 Task: Search one way flight ticket for 2 adults, 2 children, 2 infants in seat in first from Ceiba: Jose Aponte De La Torre Airport to Springfield: Abraham Lincoln Capital Airport on 5-2-2023. Choice of flights is Sun country airlines. Number of bags: 2 carry on bags. Price is upto 71000. Outbound departure time preference is 21:45.
Action: Mouse moved to (223, 344)
Screenshot: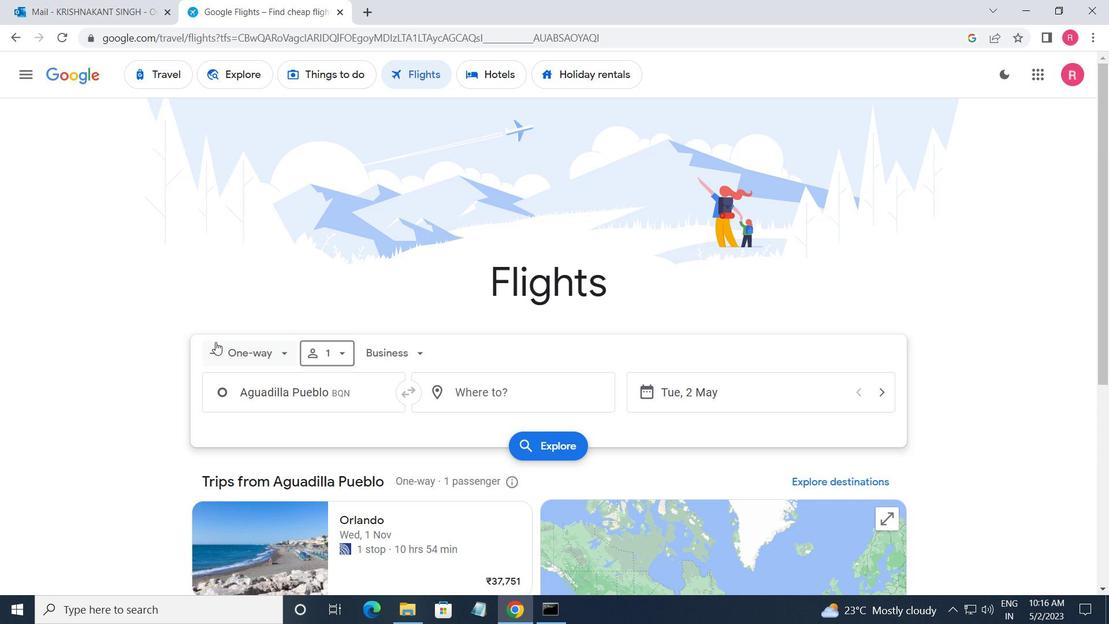 
Action: Mouse pressed left at (223, 344)
Screenshot: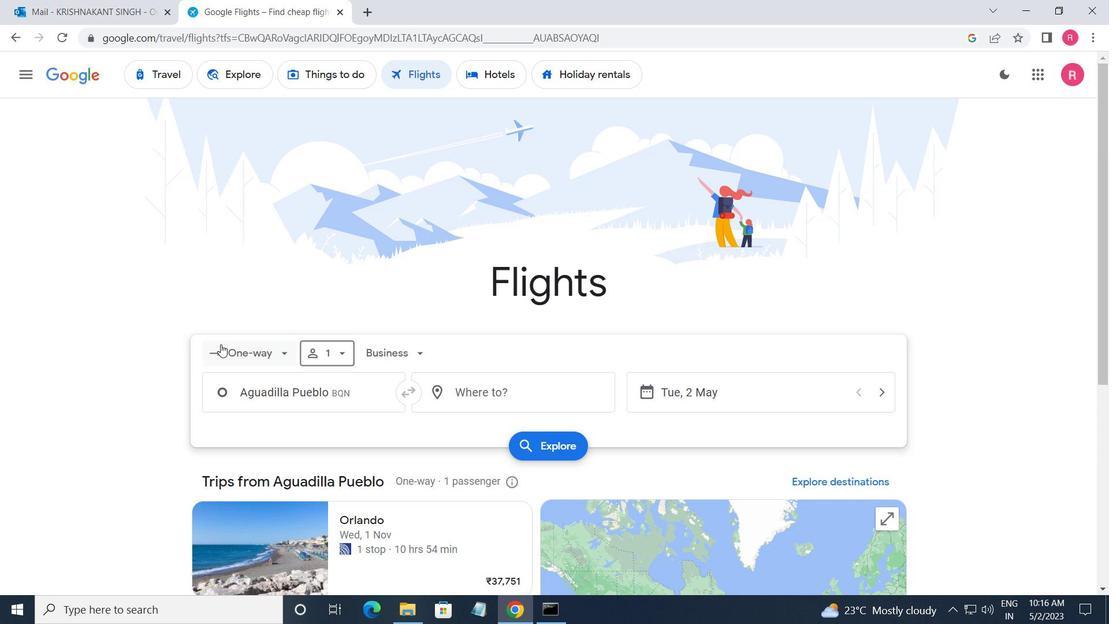 
Action: Mouse moved to (273, 426)
Screenshot: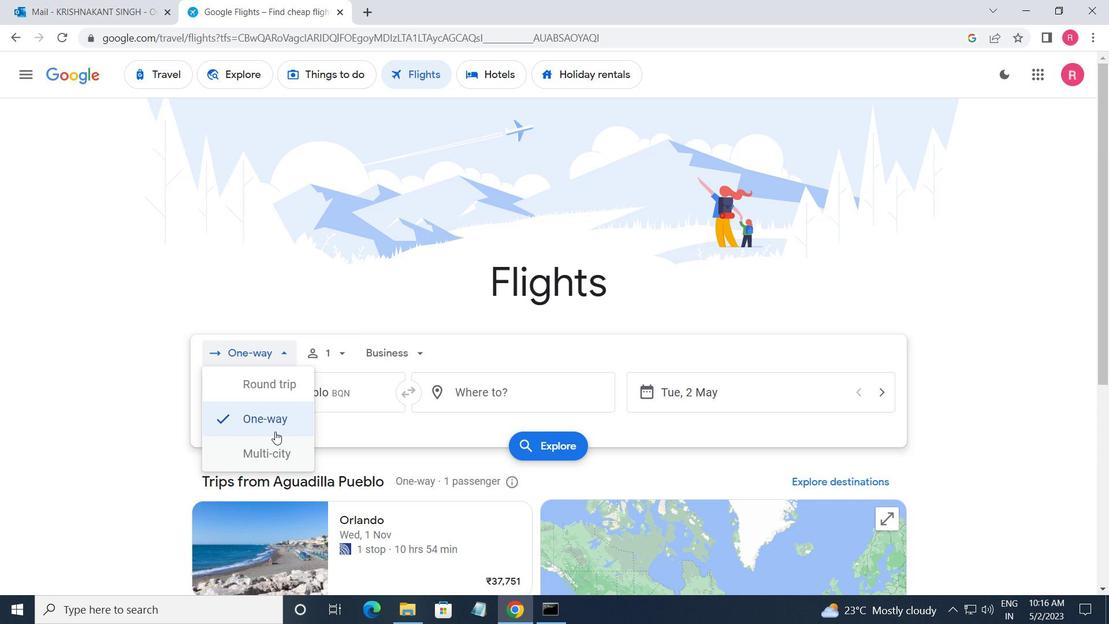 
Action: Mouse pressed left at (273, 426)
Screenshot: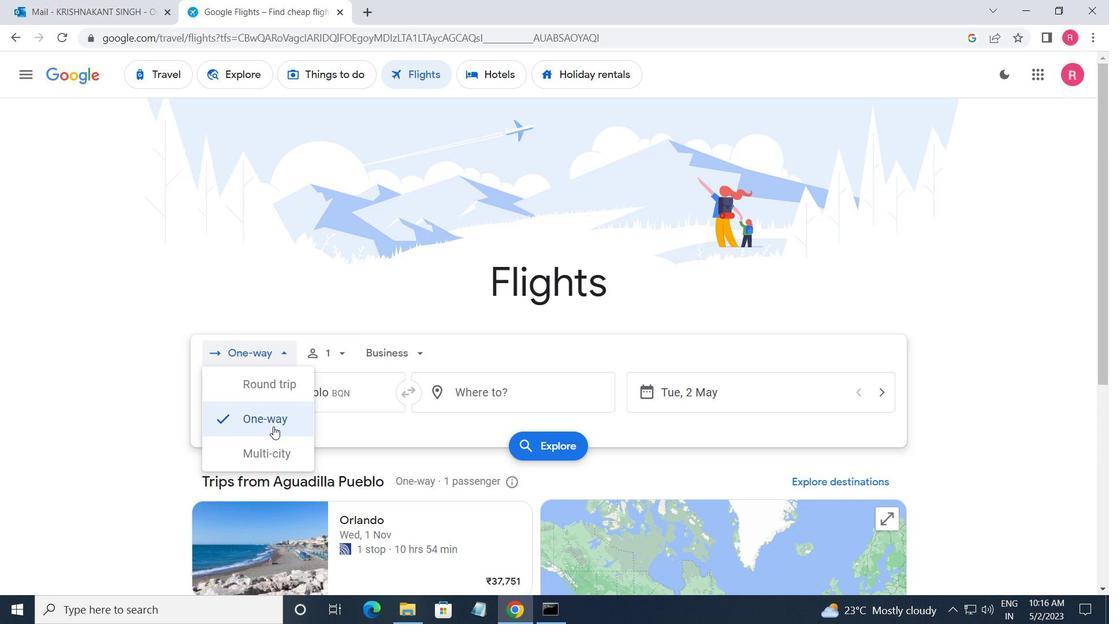 
Action: Mouse moved to (337, 357)
Screenshot: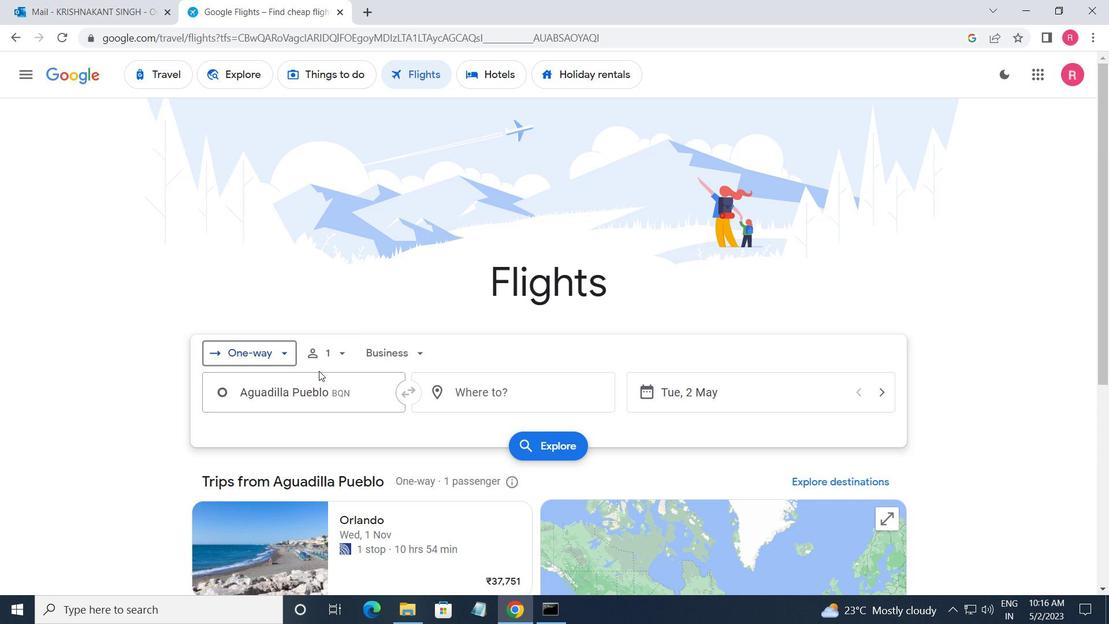 
Action: Mouse pressed left at (337, 357)
Screenshot: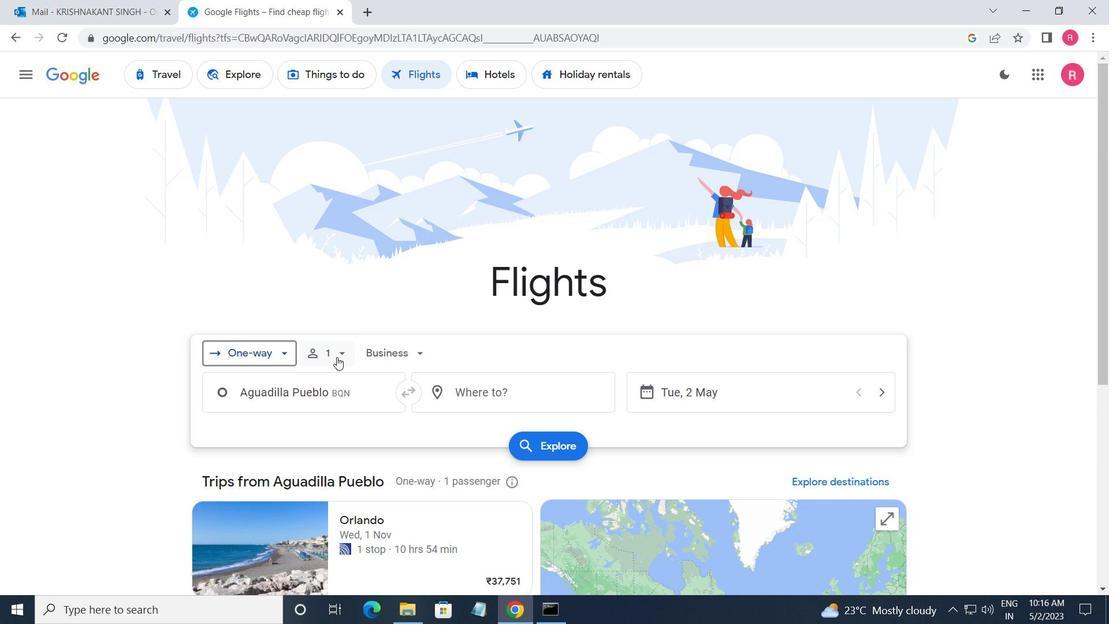 
Action: Mouse moved to (446, 395)
Screenshot: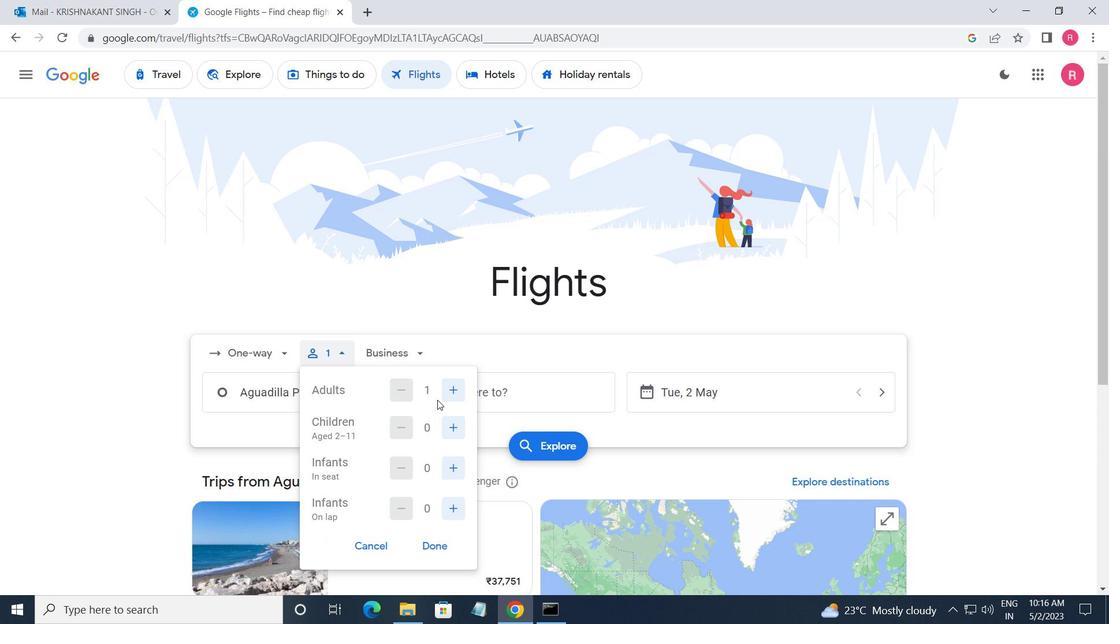 
Action: Mouse pressed left at (446, 395)
Screenshot: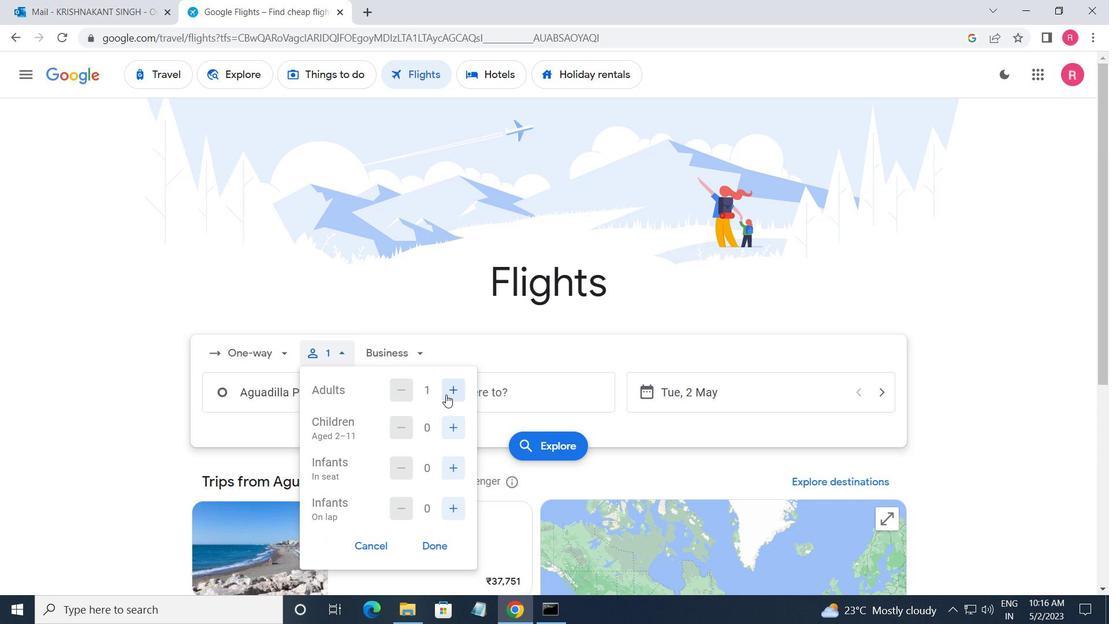 
Action: Mouse moved to (447, 429)
Screenshot: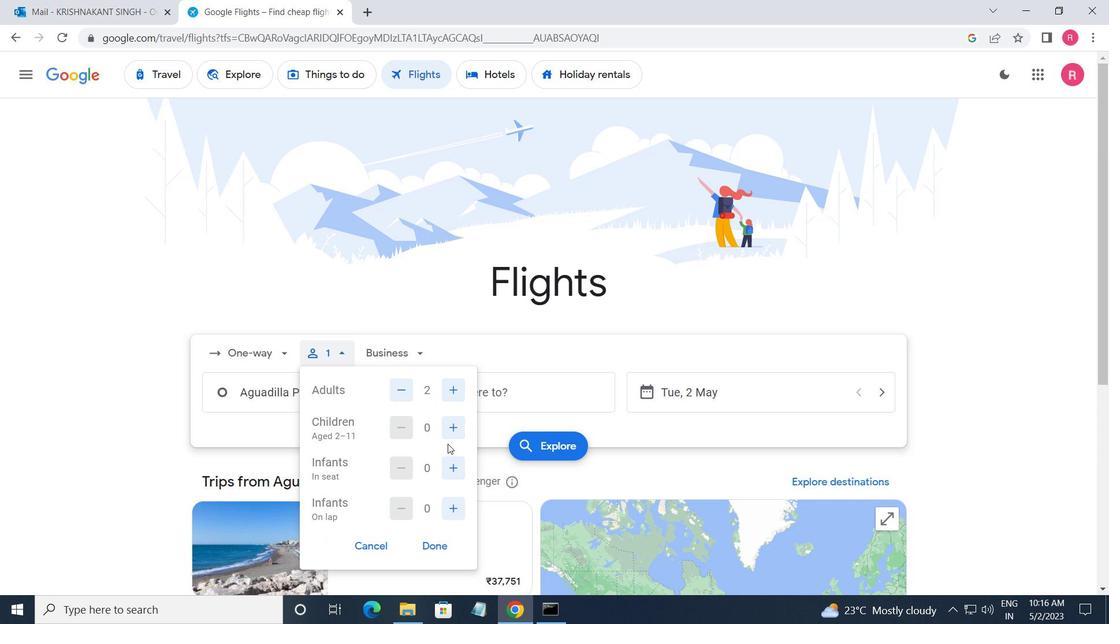 
Action: Mouse pressed left at (447, 429)
Screenshot: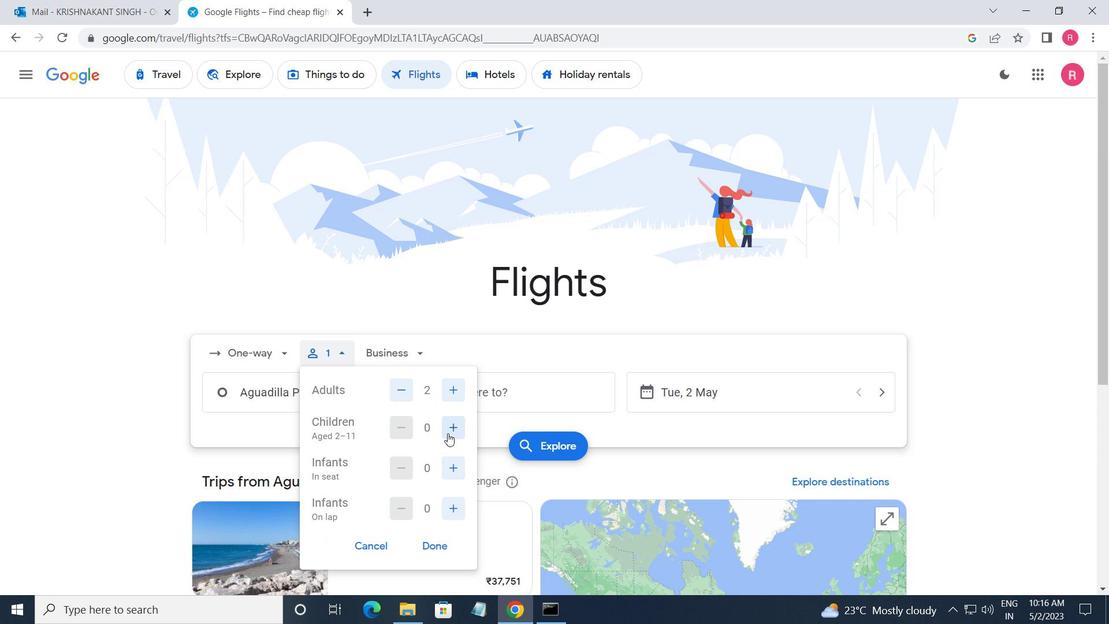 
Action: Mouse moved to (447, 429)
Screenshot: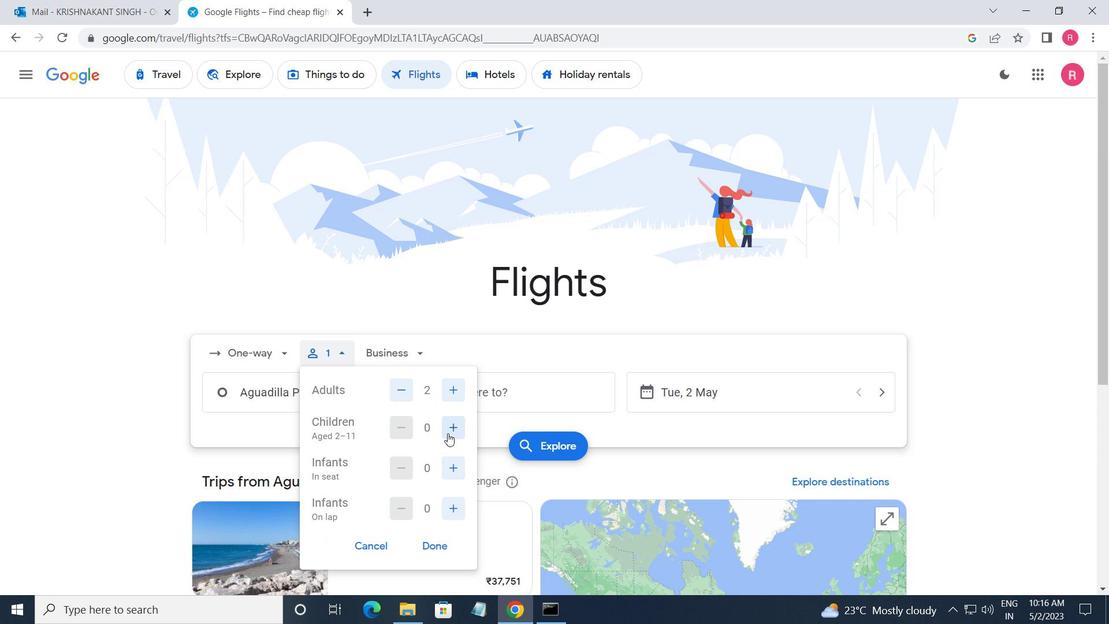 
Action: Mouse pressed left at (447, 429)
Screenshot: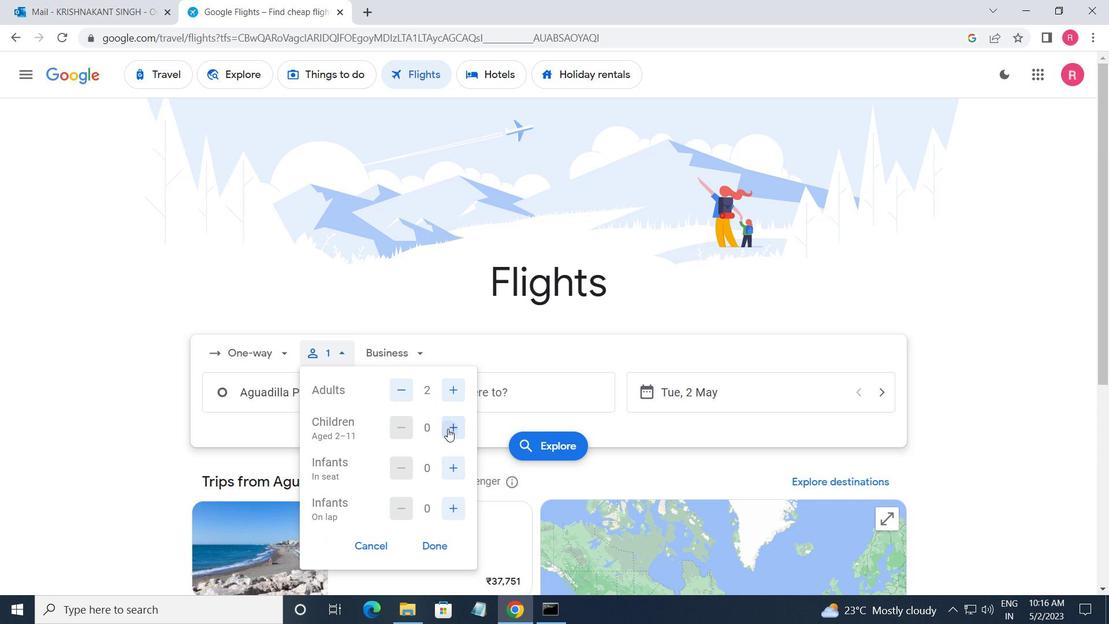 
Action: Mouse moved to (453, 460)
Screenshot: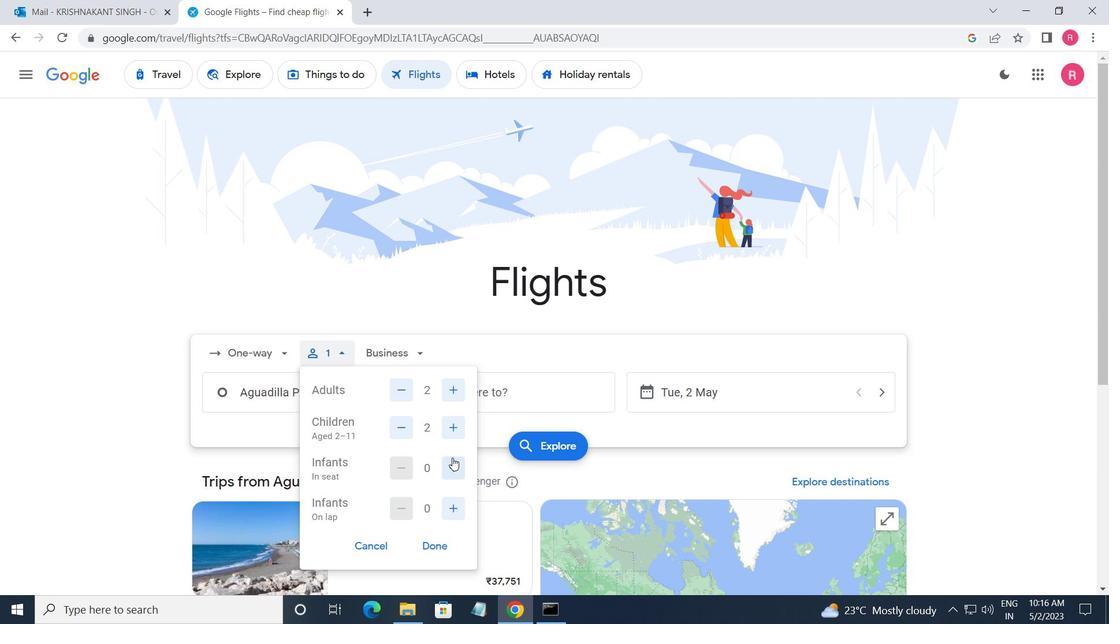 
Action: Mouse pressed left at (453, 460)
Screenshot: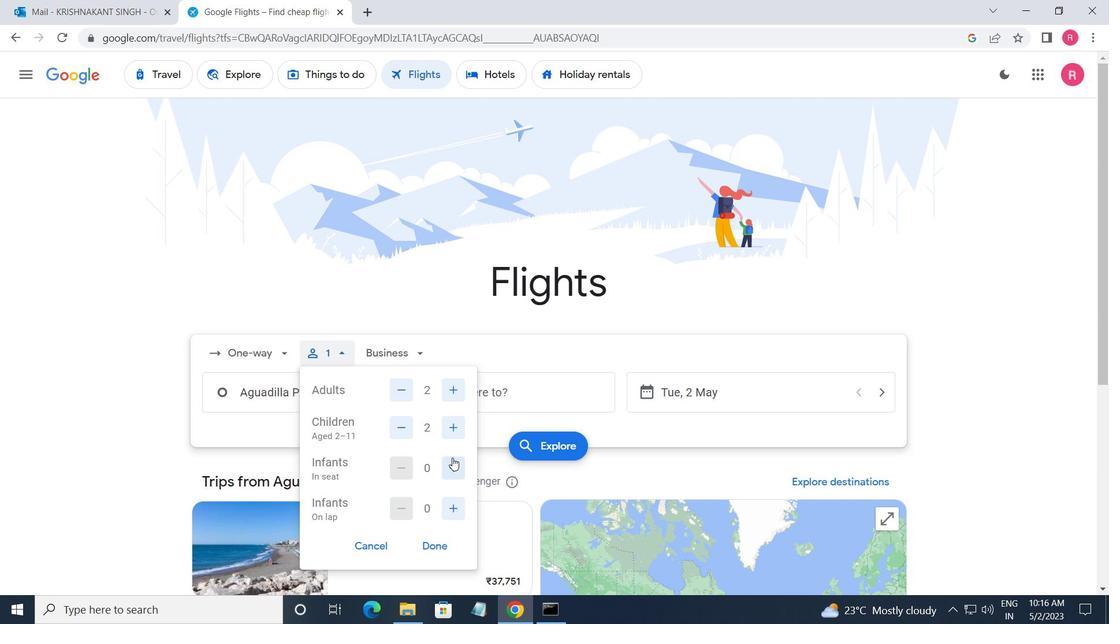 
Action: Mouse pressed left at (453, 460)
Screenshot: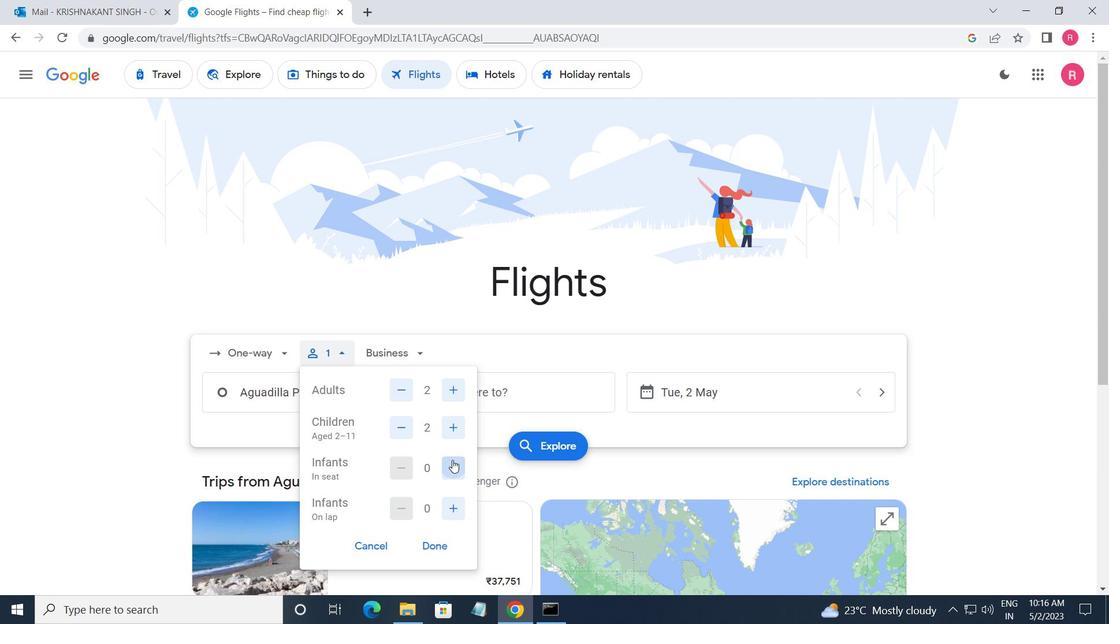 
Action: Mouse moved to (366, 336)
Screenshot: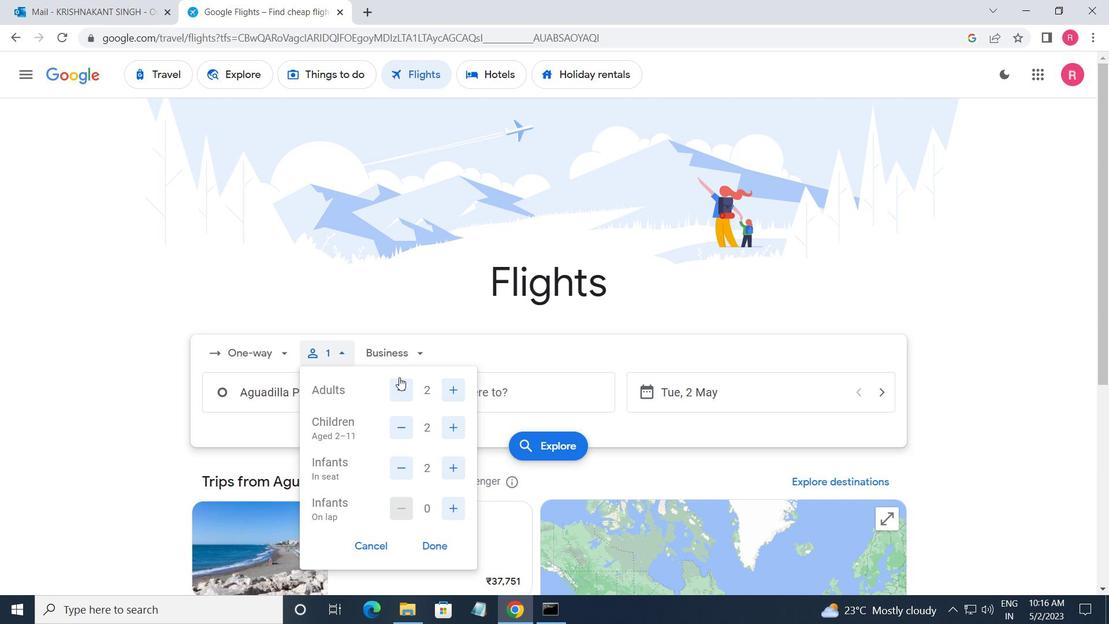 
Action: Mouse pressed left at (366, 336)
Screenshot: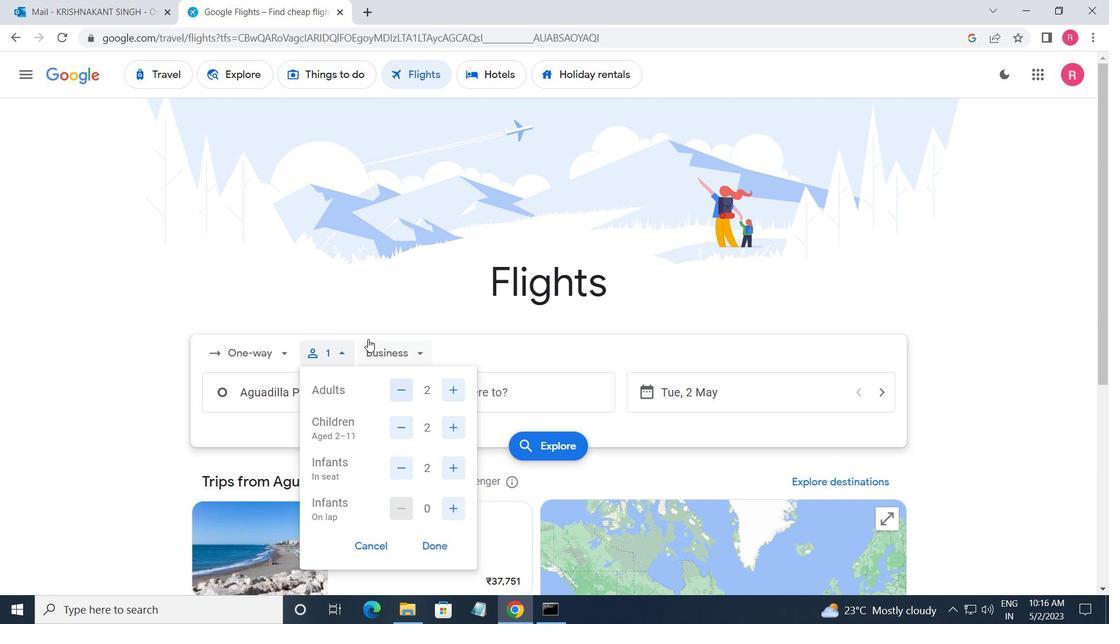 
Action: Mouse moved to (427, 477)
Screenshot: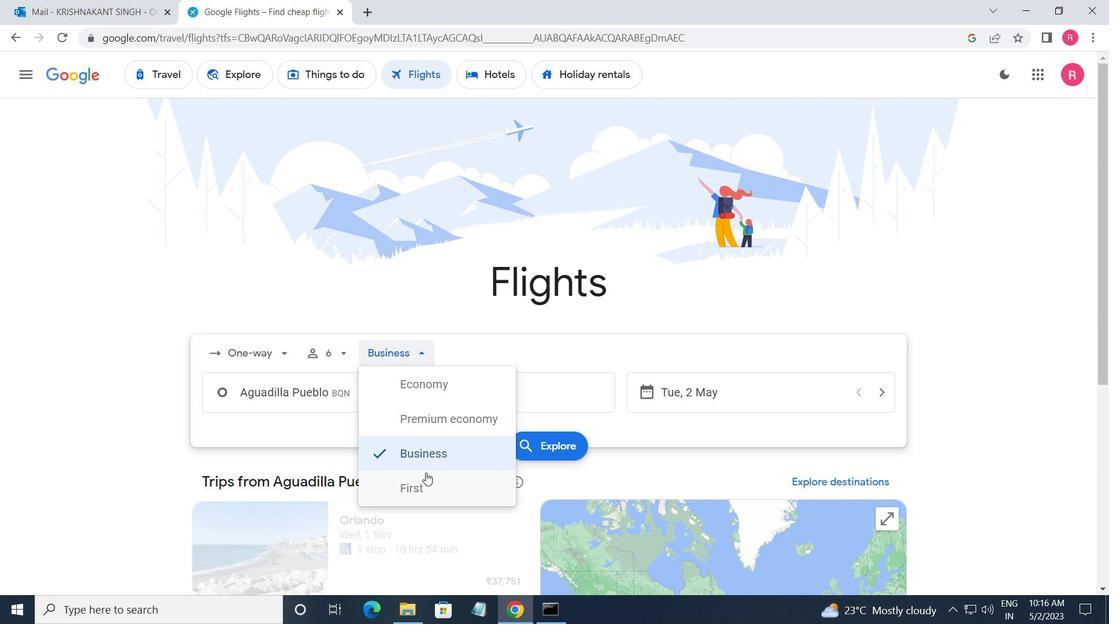 
Action: Mouse pressed left at (427, 477)
Screenshot: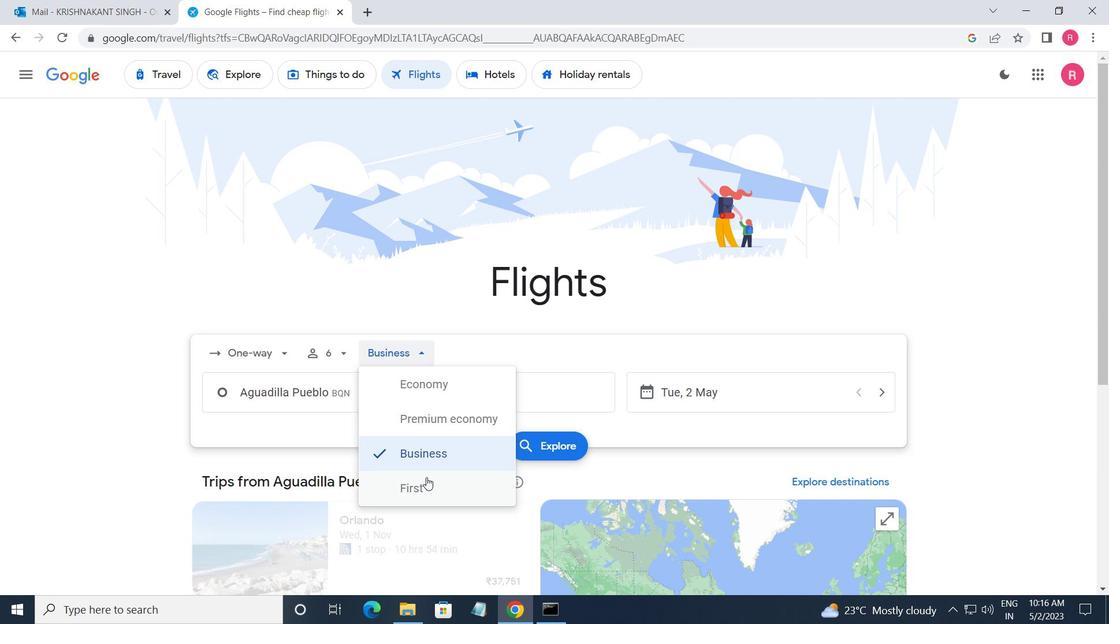 
Action: Mouse moved to (354, 405)
Screenshot: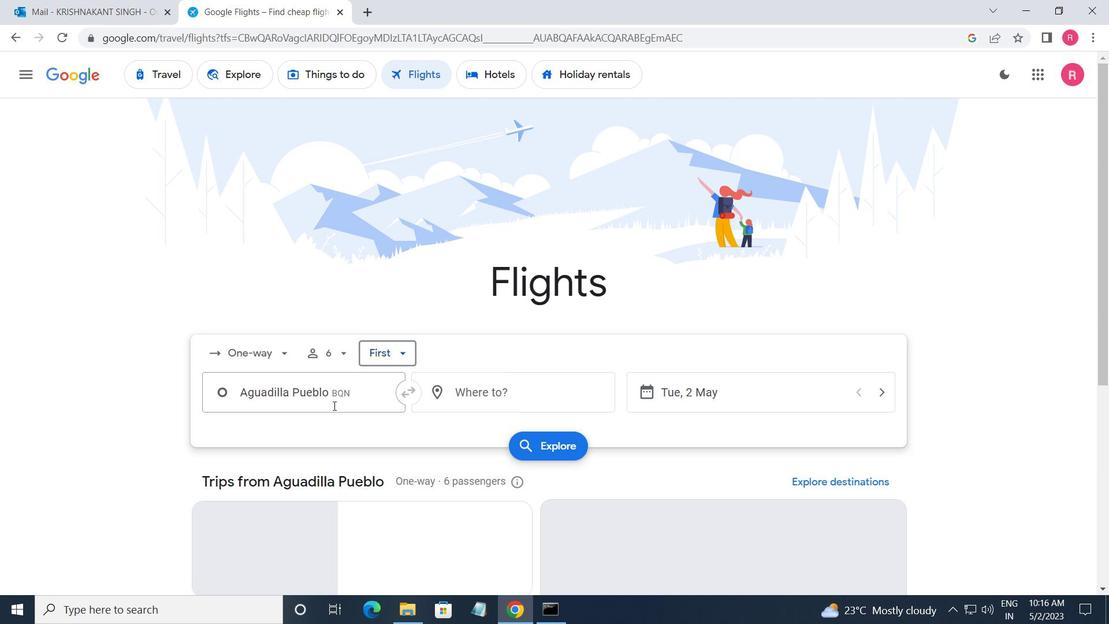 
Action: Mouse pressed left at (354, 405)
Screenshot: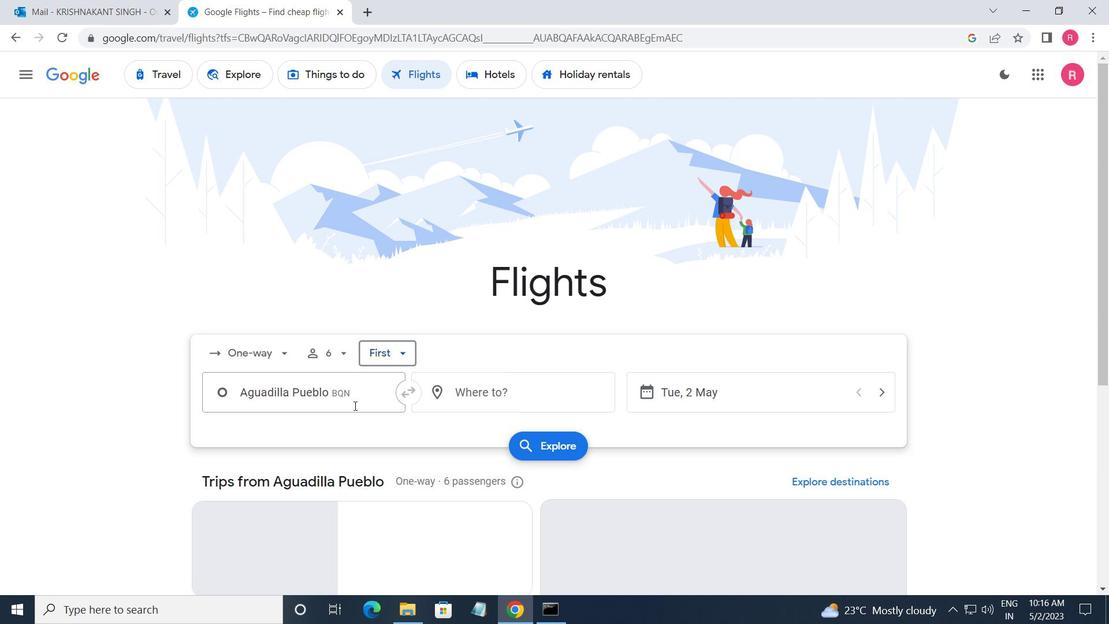 
Action: Key pressed <Key.shift_r>Jos<Key.space><Key.shift>APONT<Key.backspace><Key.backspace>
Screenshot: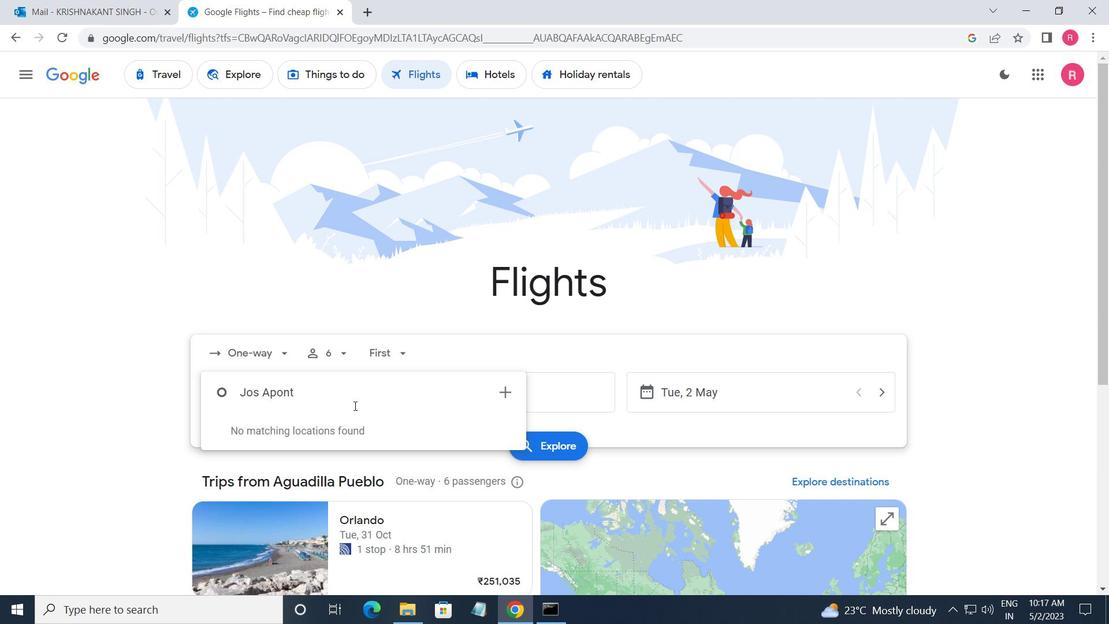 
Action: Mouse moved to (354, 434)
Screenshot: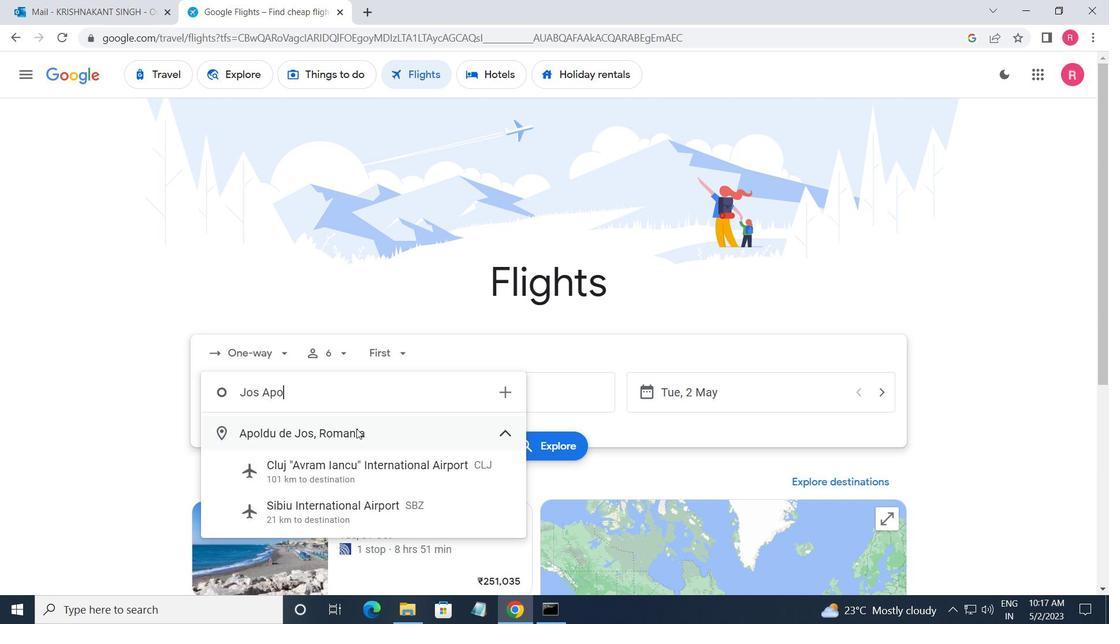 
Action: Mouse pressed left at (354, 434)
Screenshot: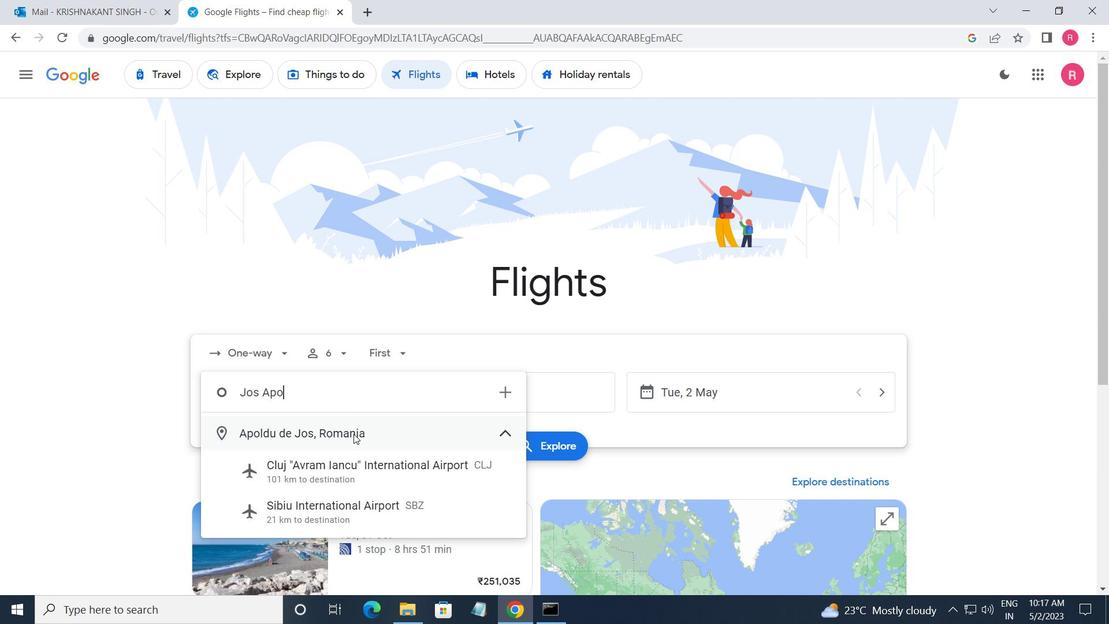 
Action: Mouse moved to (499, 388)
Screenshot: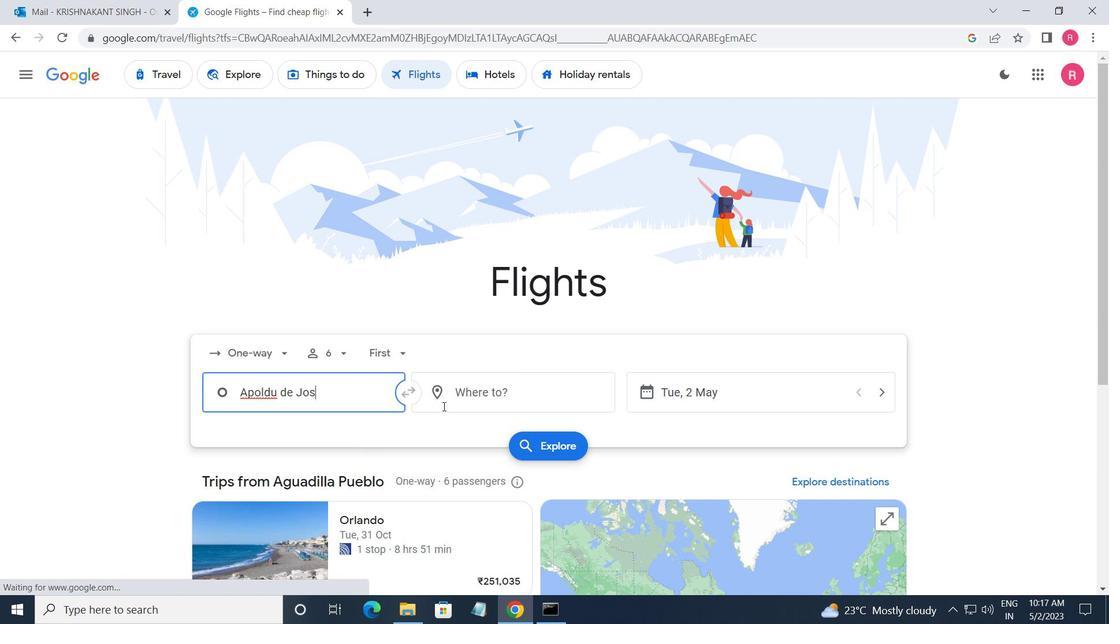 
Action: Mouse pressed left at (499, 388)
Screenshot: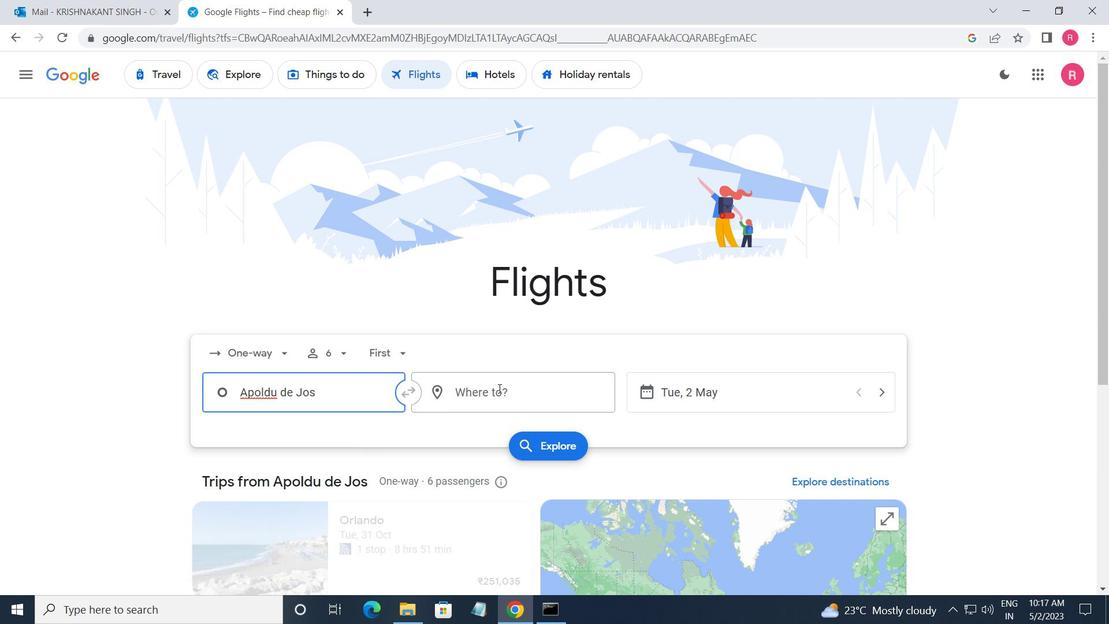 
Action: Mouse moved to (529, 533)
Screenshot: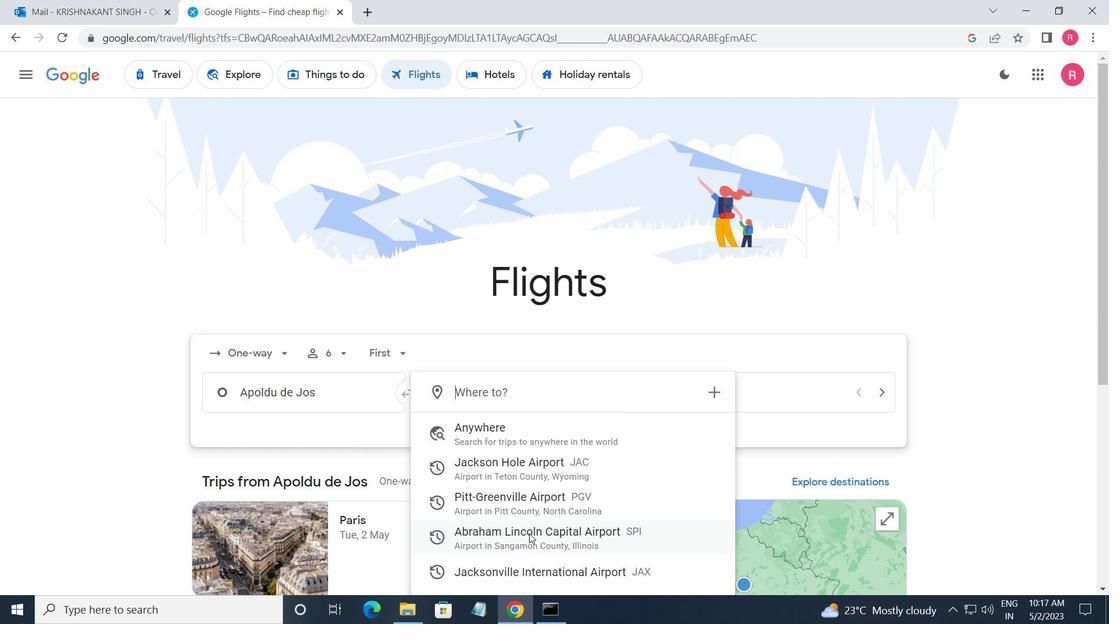 
Action: Mouse pressed left at (529, 533)
Screenshot: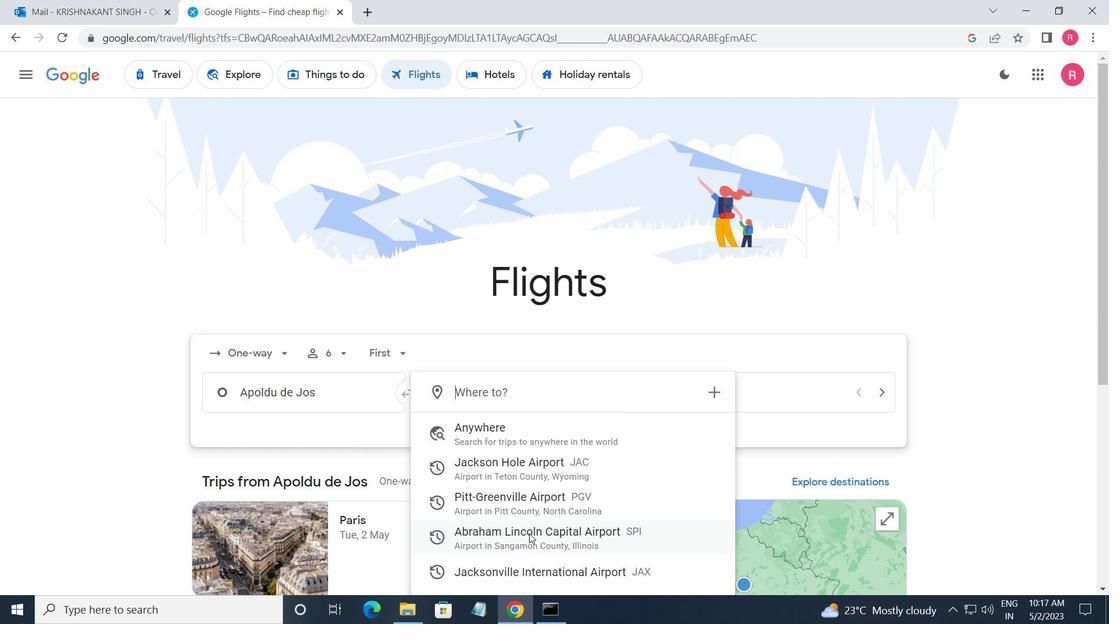 
Action: Mouse moved to (718, 390)
Screenshot: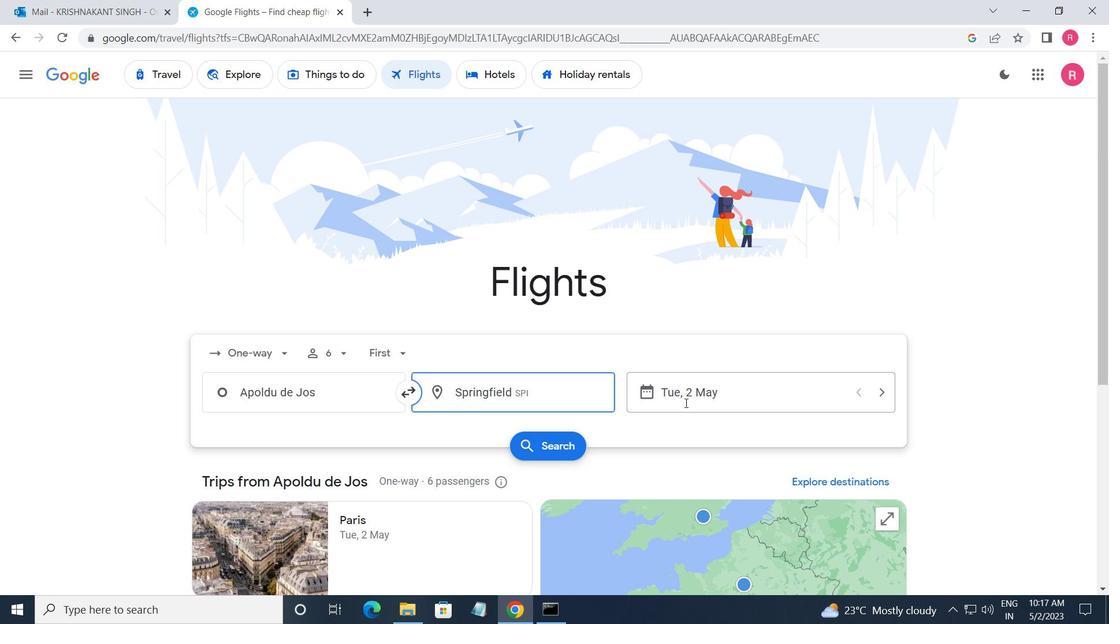 
Action: Mouse pressed left at (718, 390)
Screenshot: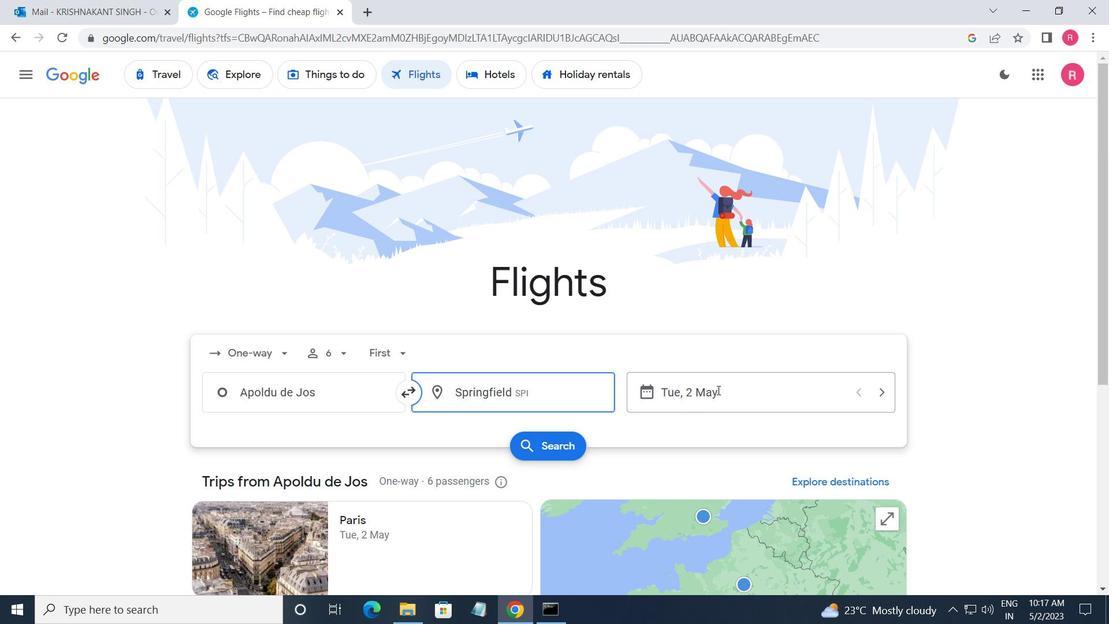 
Action: Mouse moved to (432, 328)
Screenshot: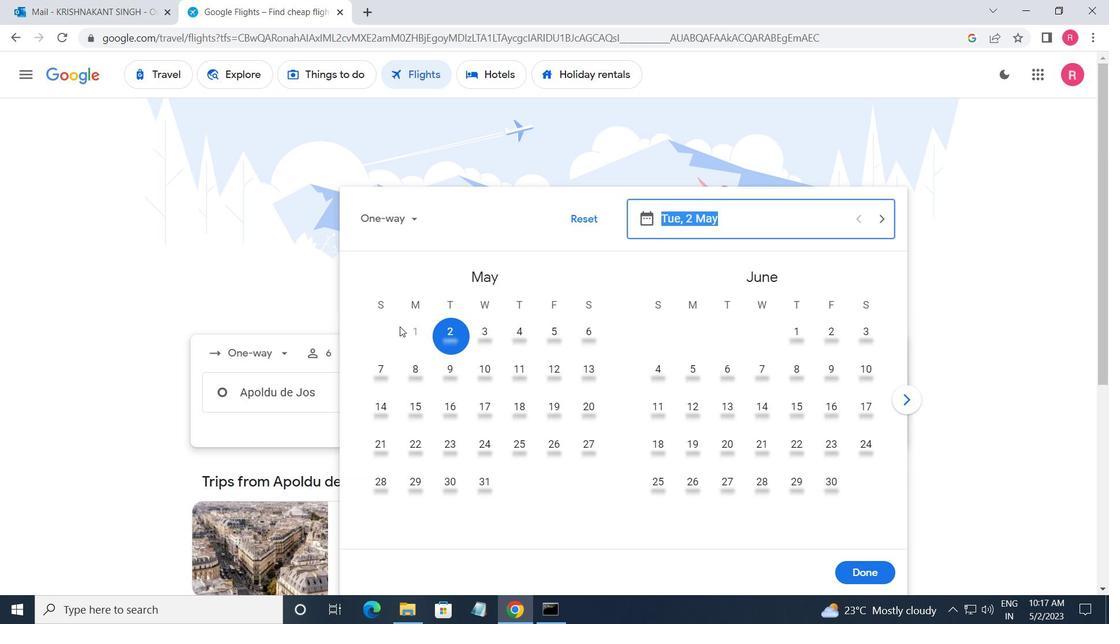 
Action: Mouse pressed left at (432, 328)
Screenshot: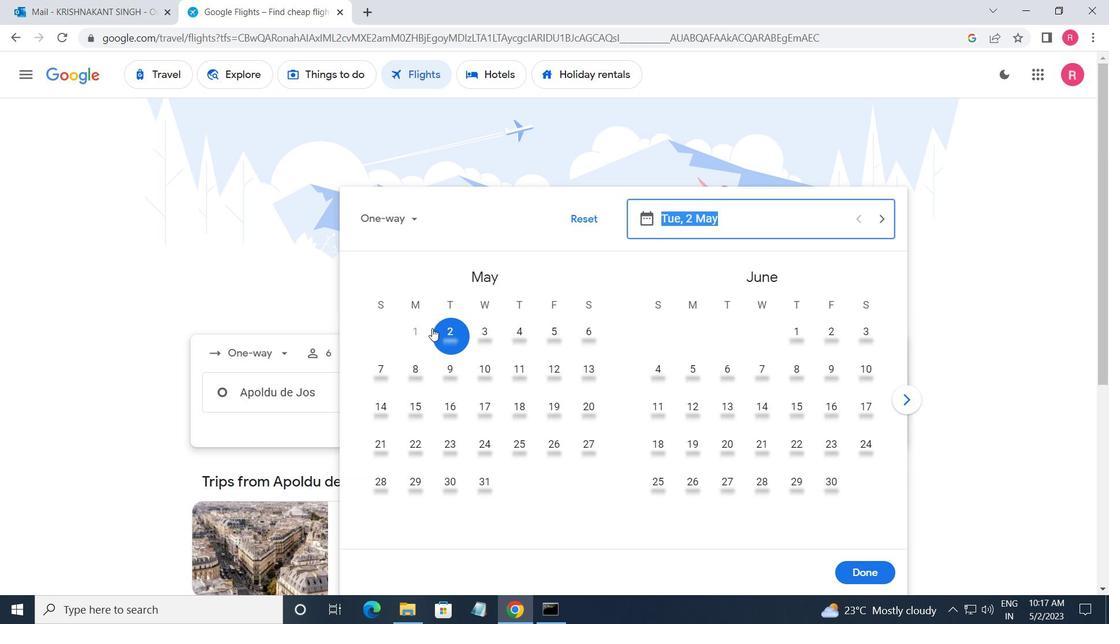 
Action: Mouse moved to (888, 570)
Screenshot: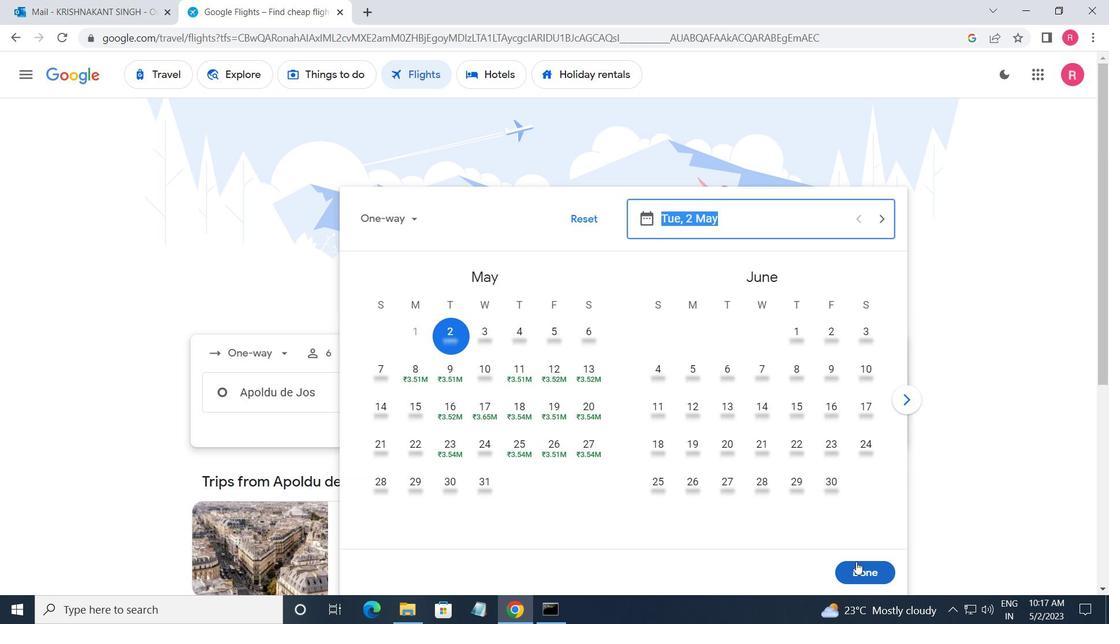 
Action: Mouse pressed left at (888, 570)
Screenshot: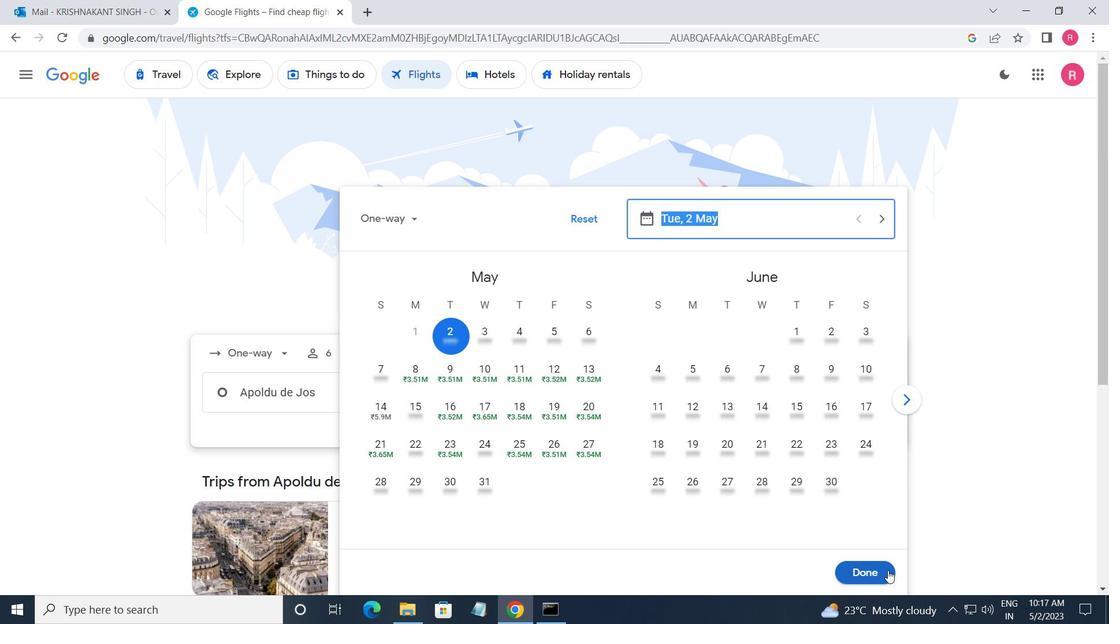 
Action: Mouse moved to (536, 437)
Screenshot: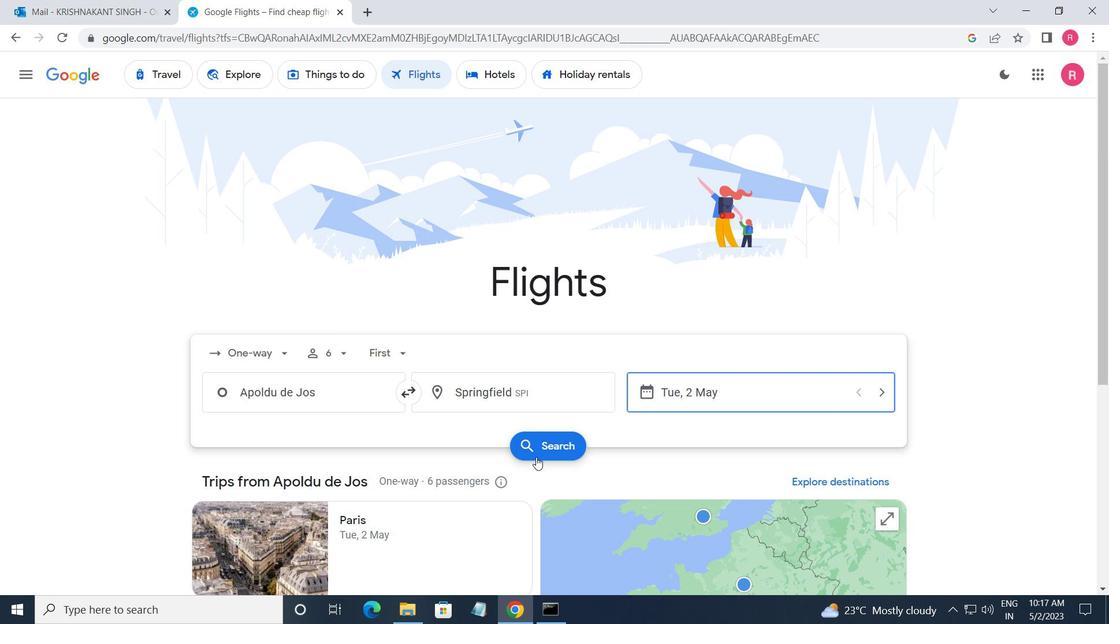 
Action: Mouse pressed left at (536, 437)
Screenshot: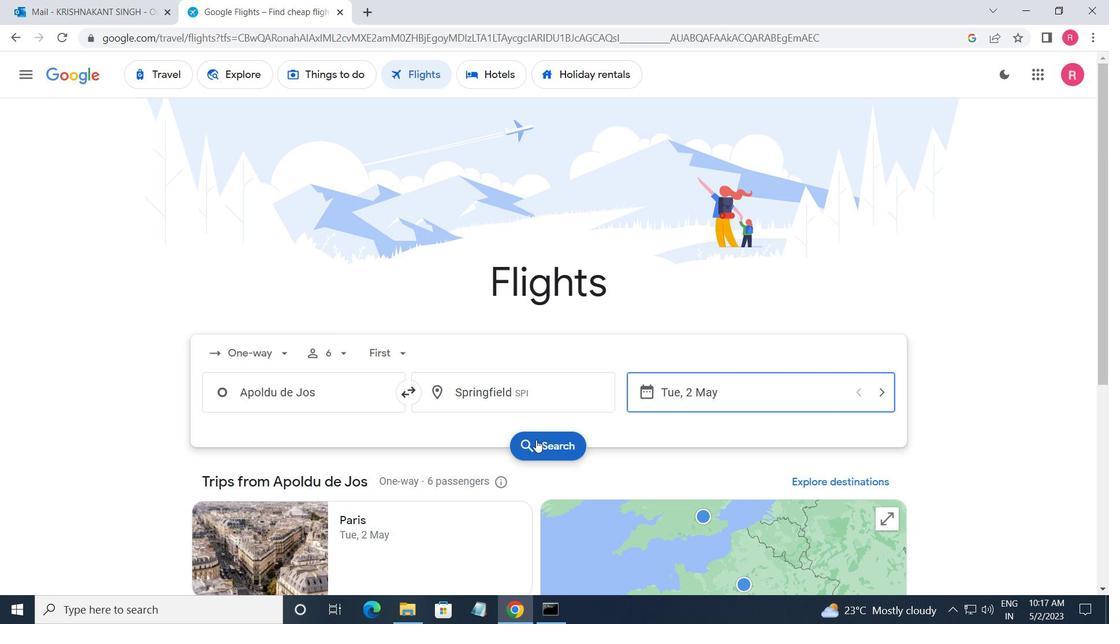
Action: Mouse moved to (200, 214)
Screenshot: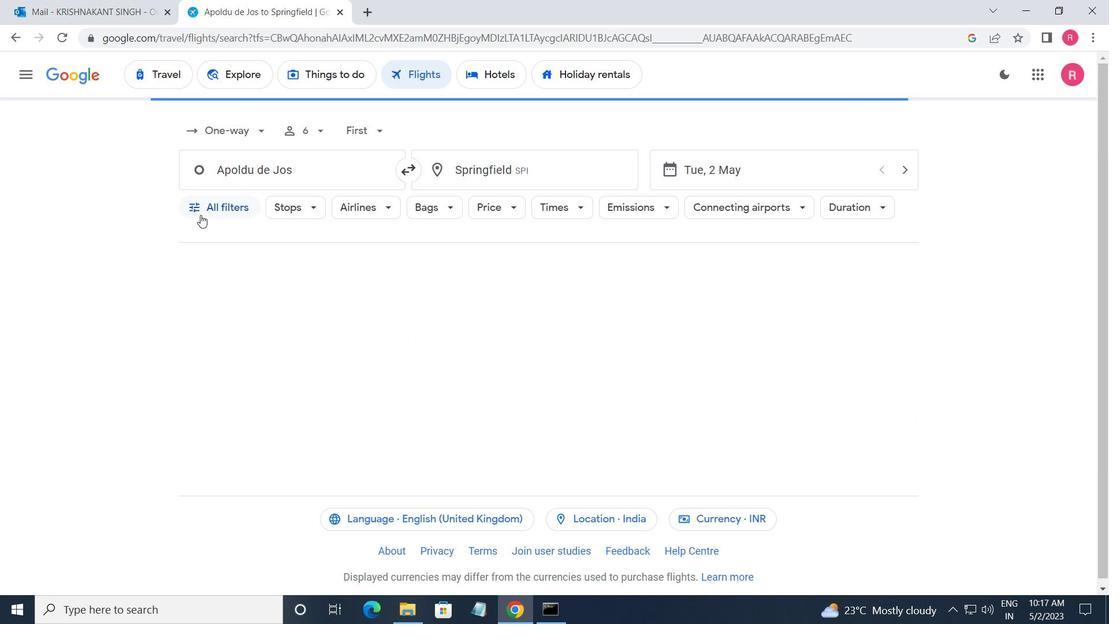 
Action: Mouse pressed left at (200, 214)
Screenshot: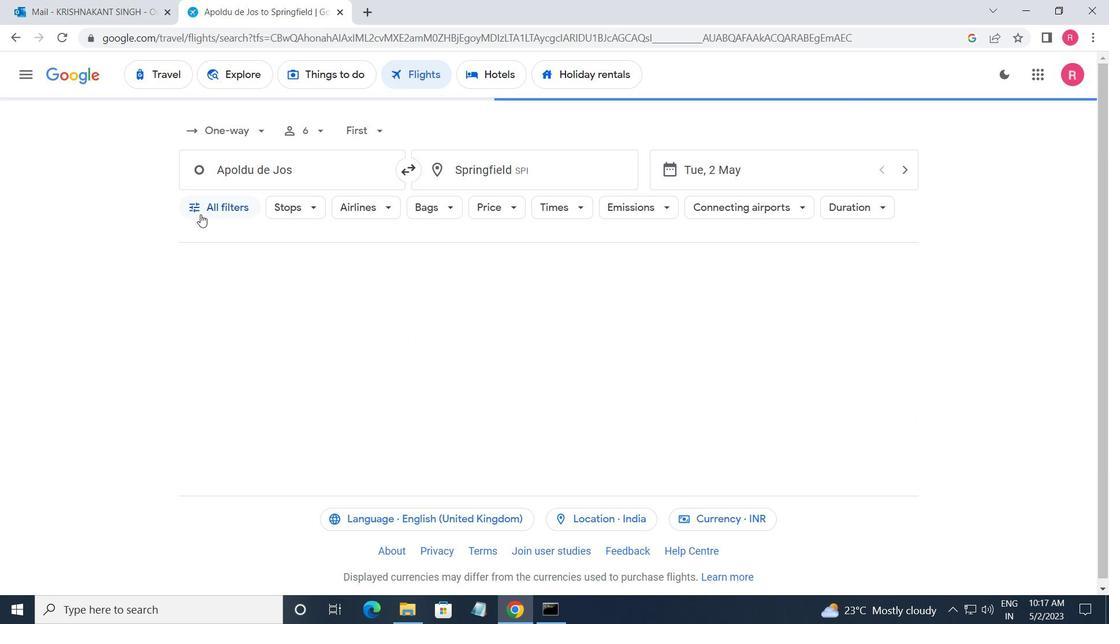 
Action: Mouse moved to (238, 341)
Screenshot: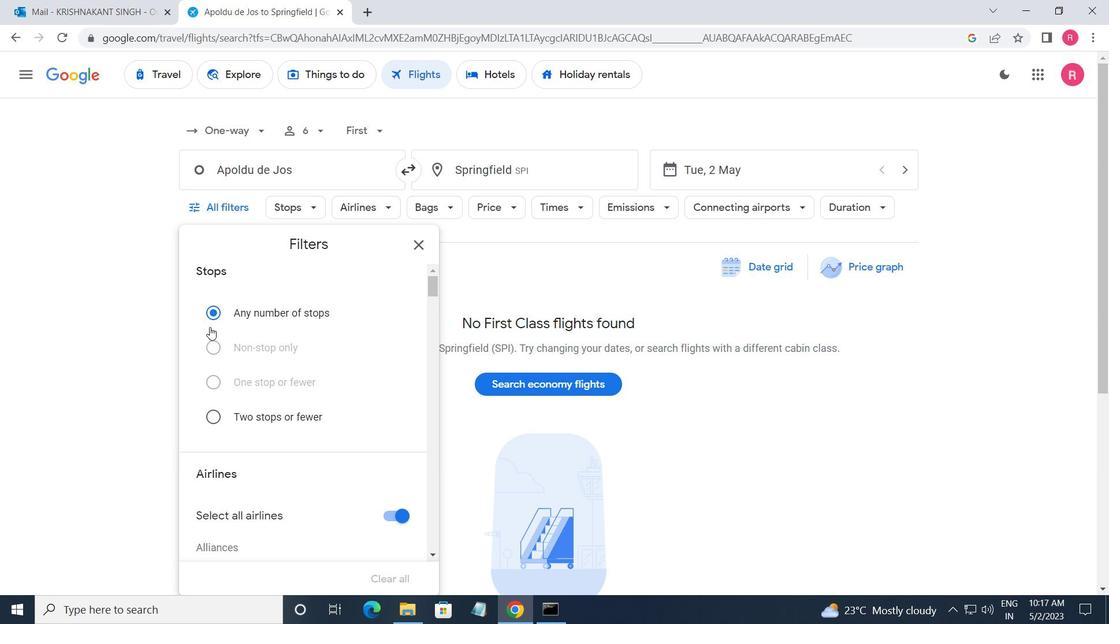 
Action: Mouse scrolled (238, 340) with delta (0, 0)
Screenshot: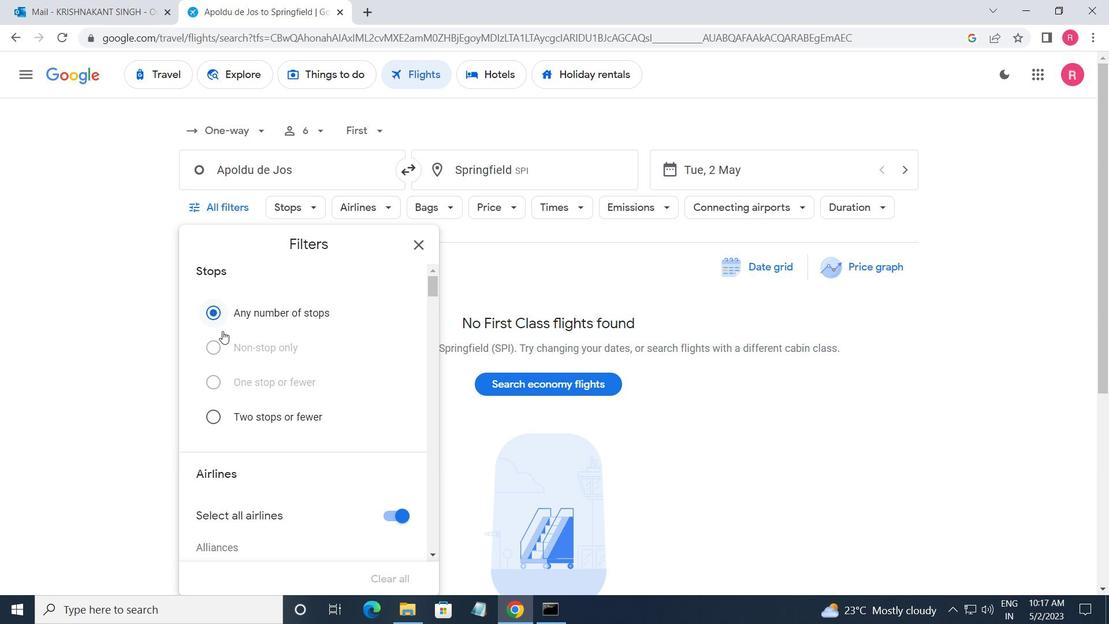 
Action: Mouse scrolled (238, 340) with delta (0, 0)
Screenshot: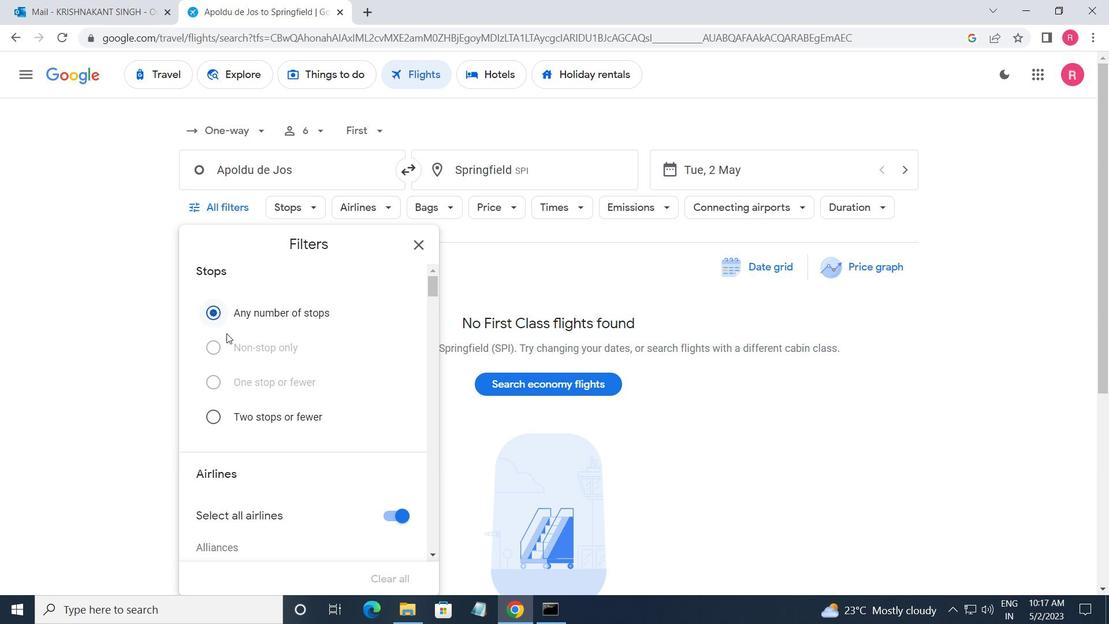 
Action: Mouse scrolled (238, 340) with delta (0, 0)
Screenshot: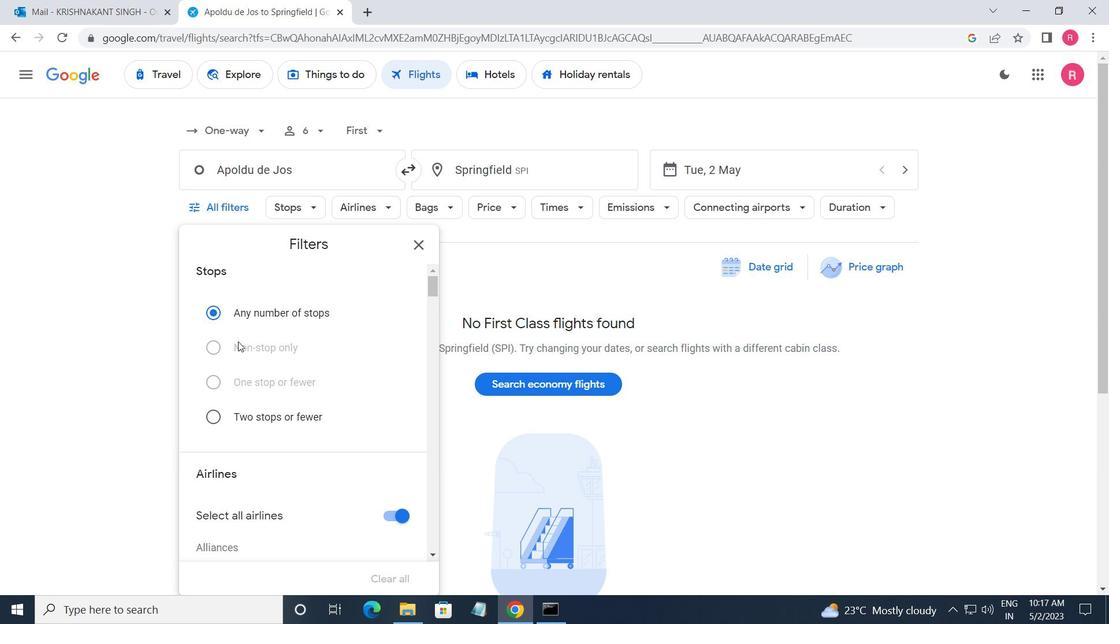 
Action: Mouse scrolled (238, 340) with delta (0, 0)
Screenshot: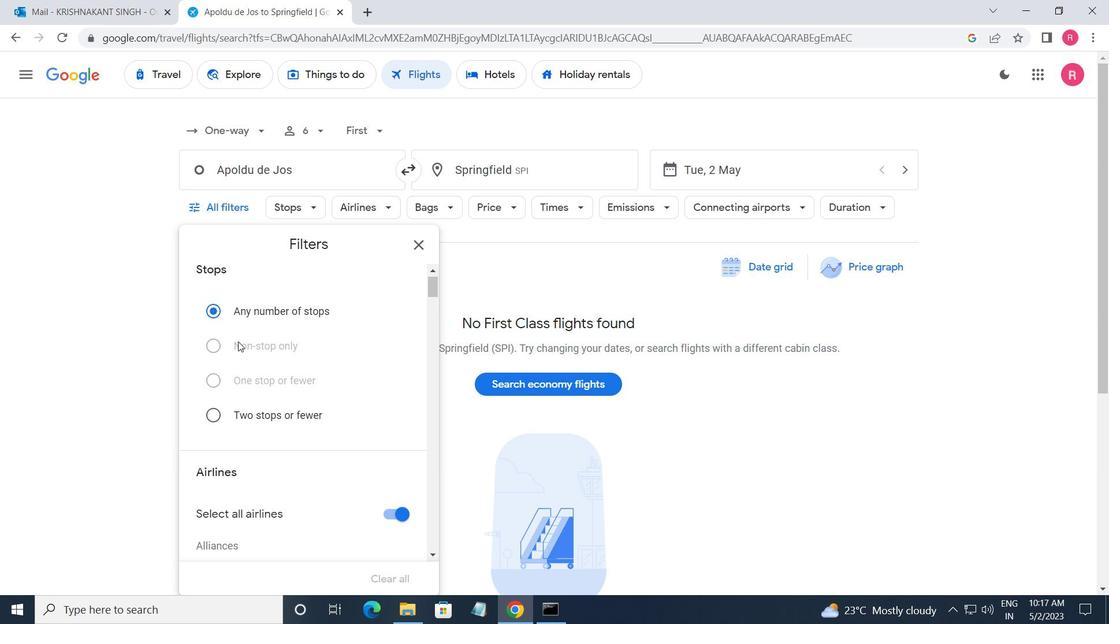 
Action: Mouse scrolled (238, 340) with delta (0, 0)
Screenshot: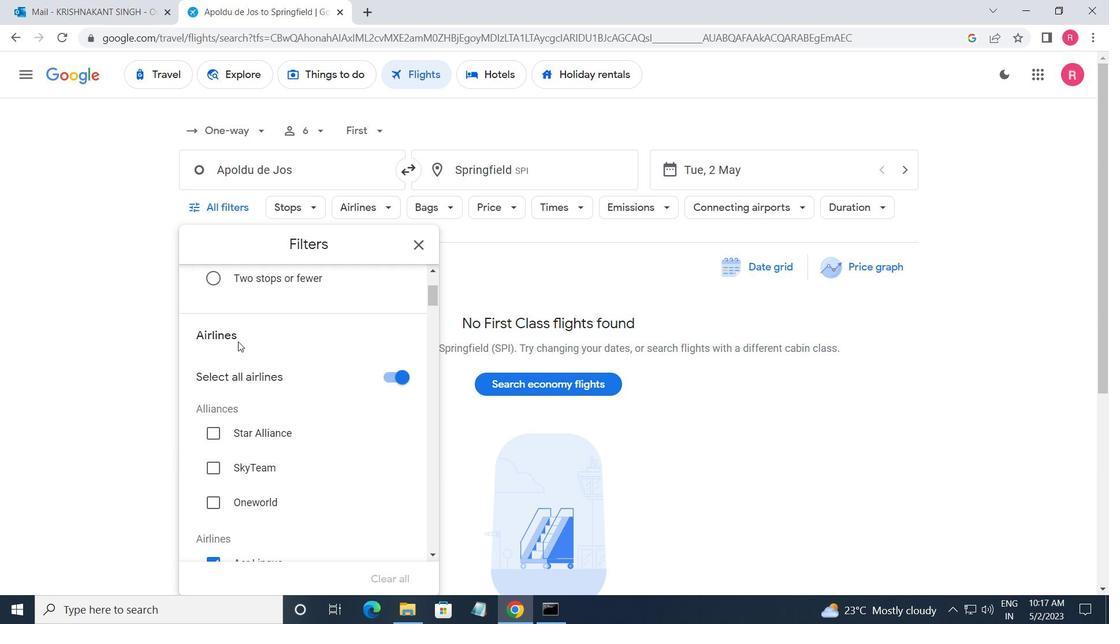 
Action: Mouse scrolled (238, 340) with delta (0, 0)
Screenshot: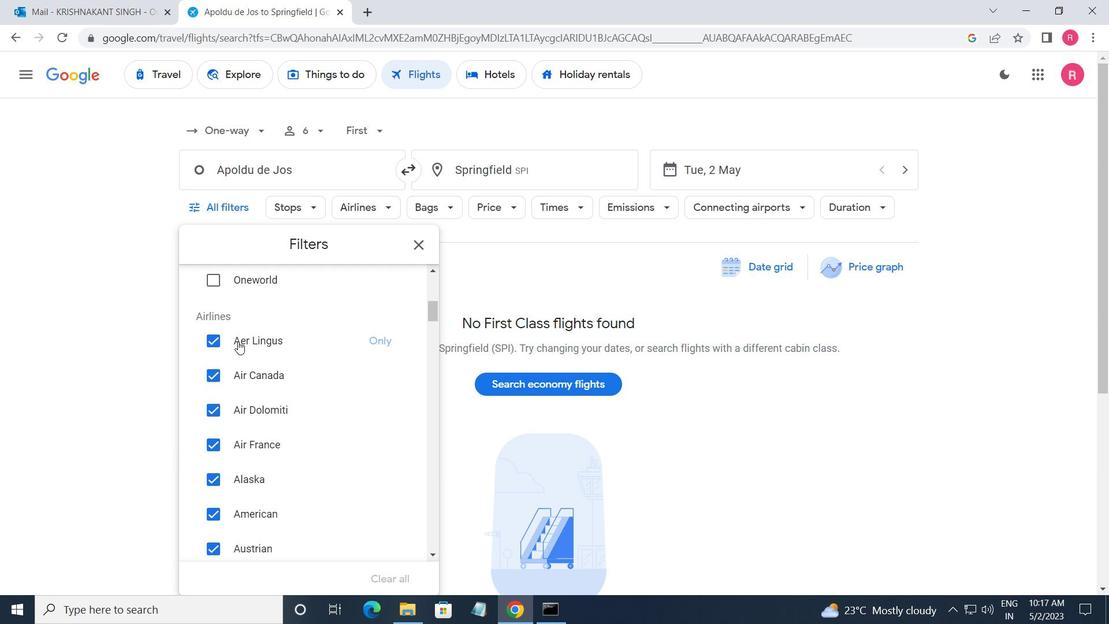 
Action: Mouse scrolled (238, 340) with delta (0, 0)
Screenshot: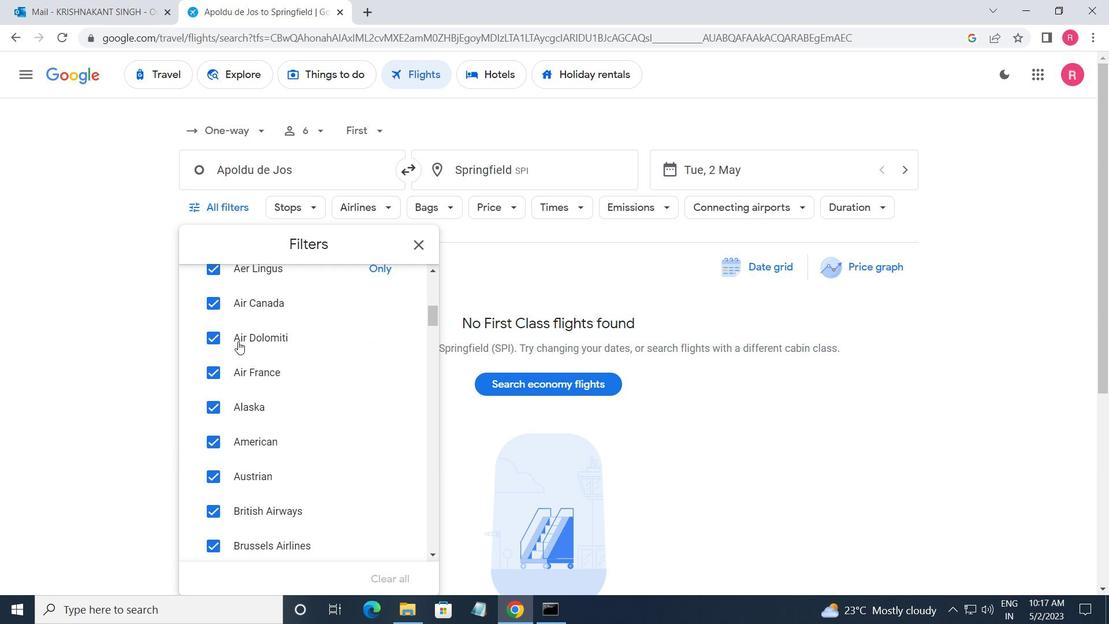 
Action: Mouse scrolled (238, 340) with delta (0, 0)
Screenshot: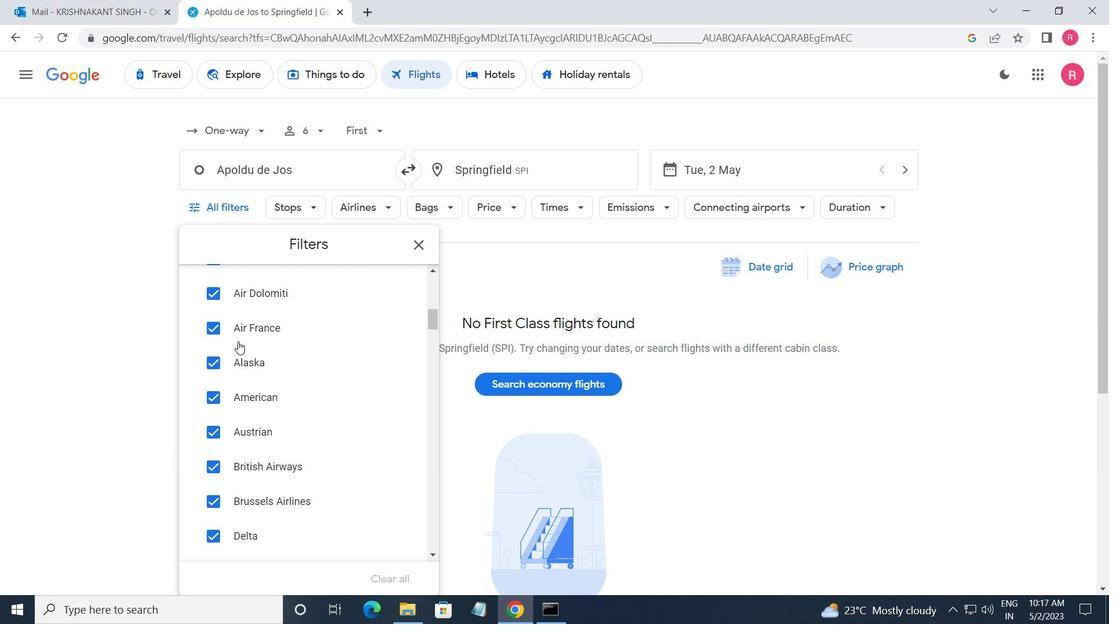 
Action: Mouse scrolled (238, 340) with delta (0, 0)
Screenshot: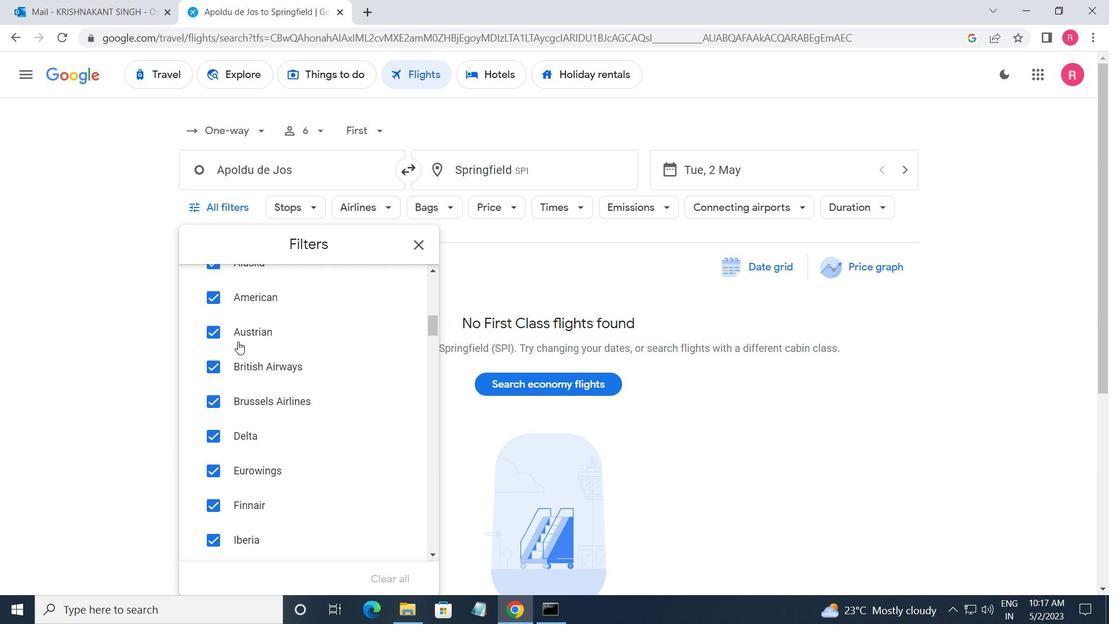
Action: Mouse scrolled (238, 340) with delta (0, 0)
Screenshot: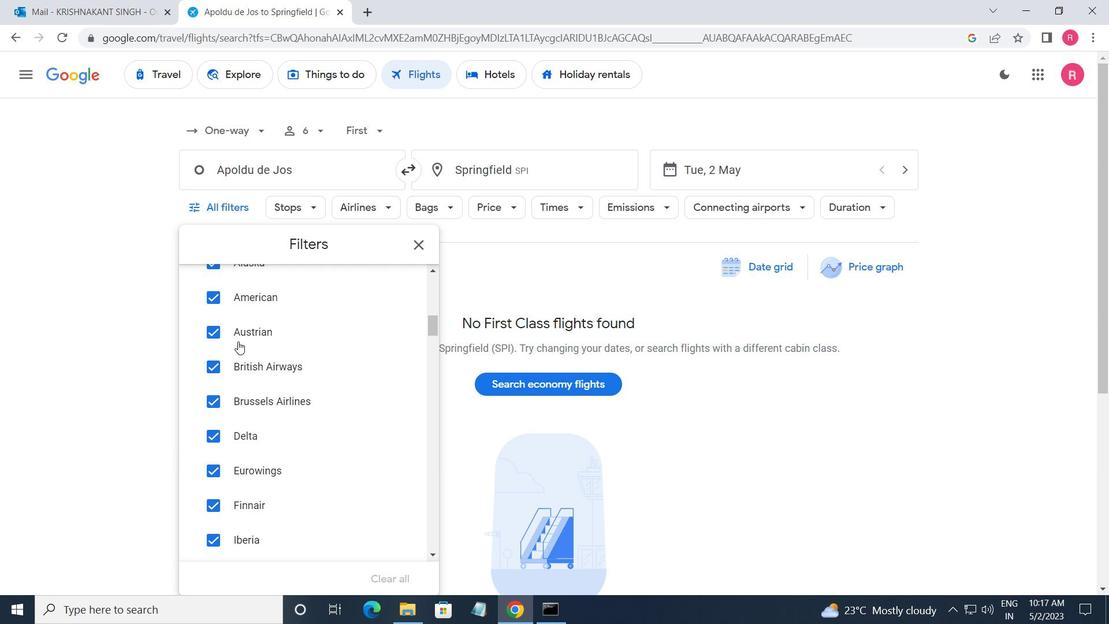 
Action: Mouse scrolled (238, 340) with delta (0, 0)
Screenshot: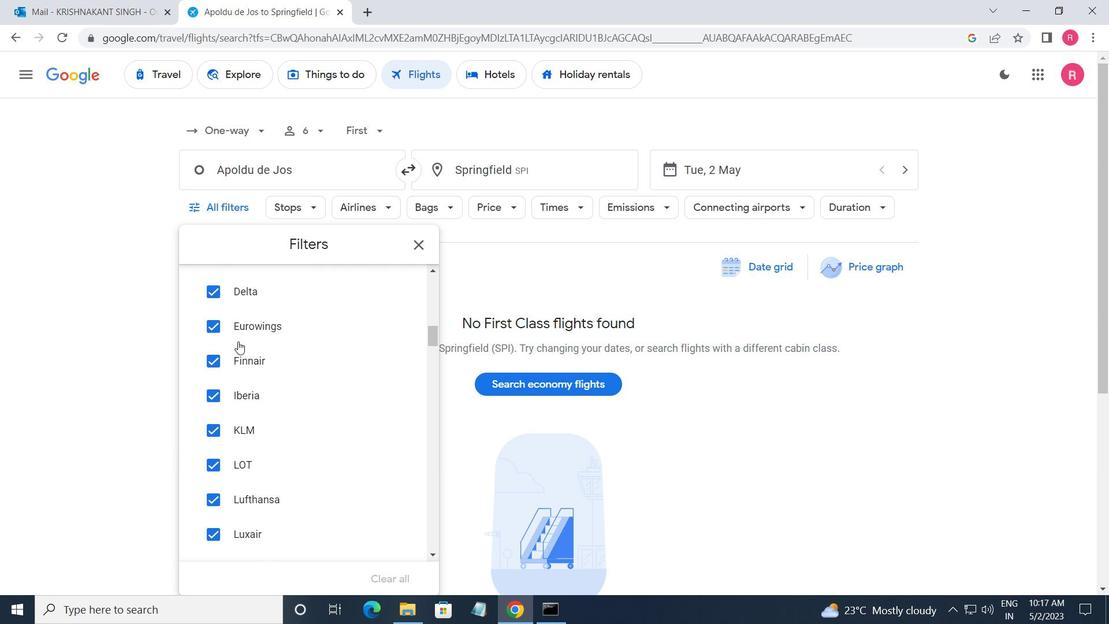 
Action: Mouse scrolled (238, 340) with delta (0, 0)
Screenshot: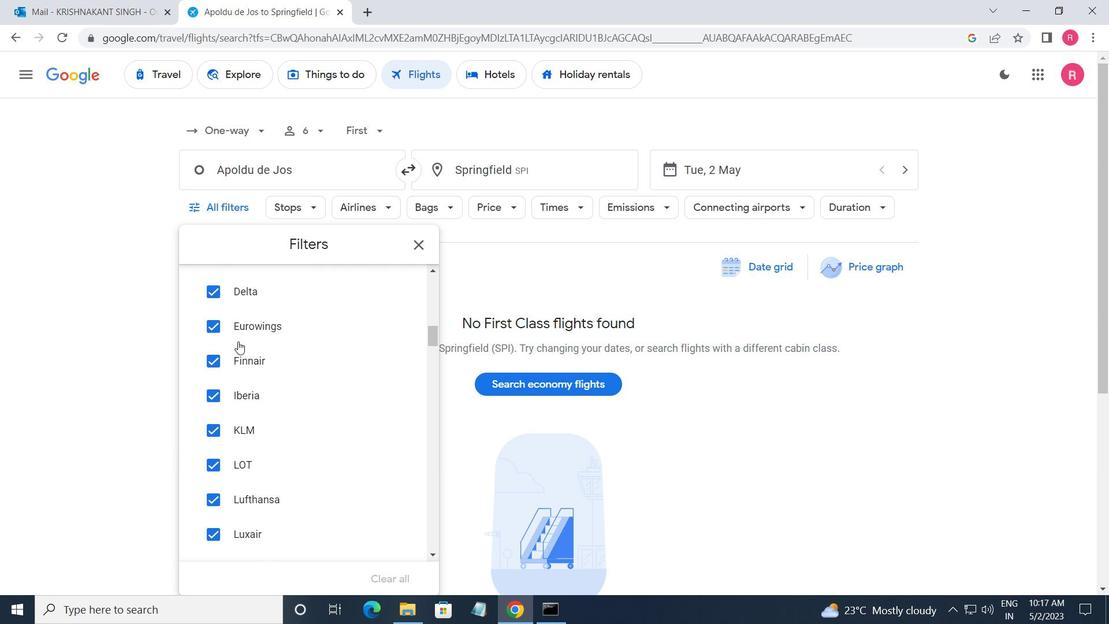 
Action: Mouse scrolled (238, 340) with delta (0, 0)
Screenshot: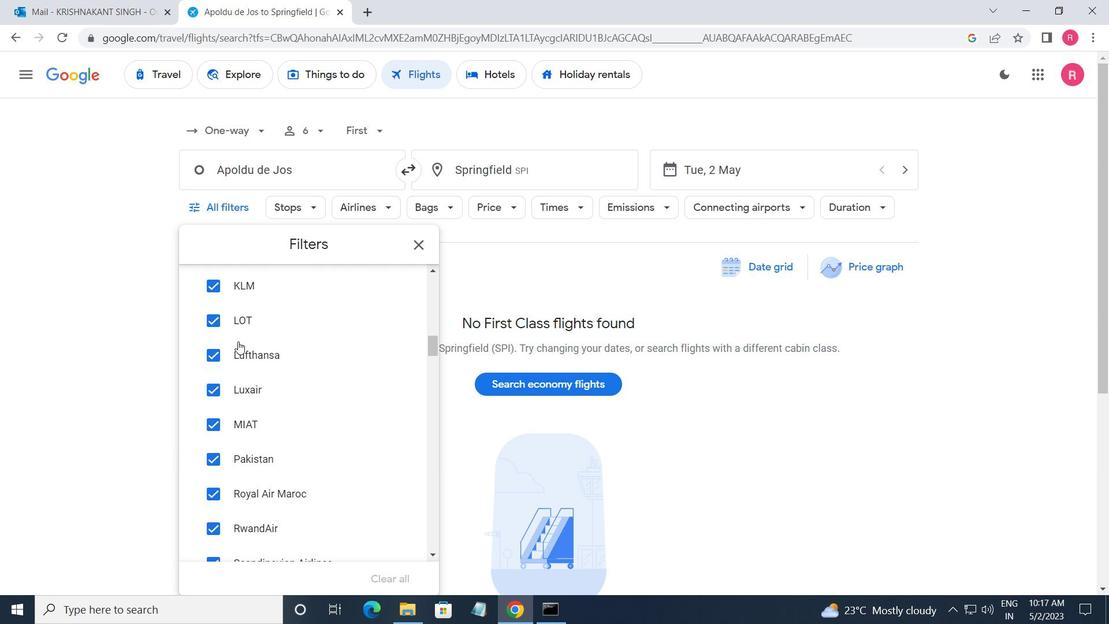 
Action: Mouse scrolled (238, 340) with delta (0, 0)
Screenshot: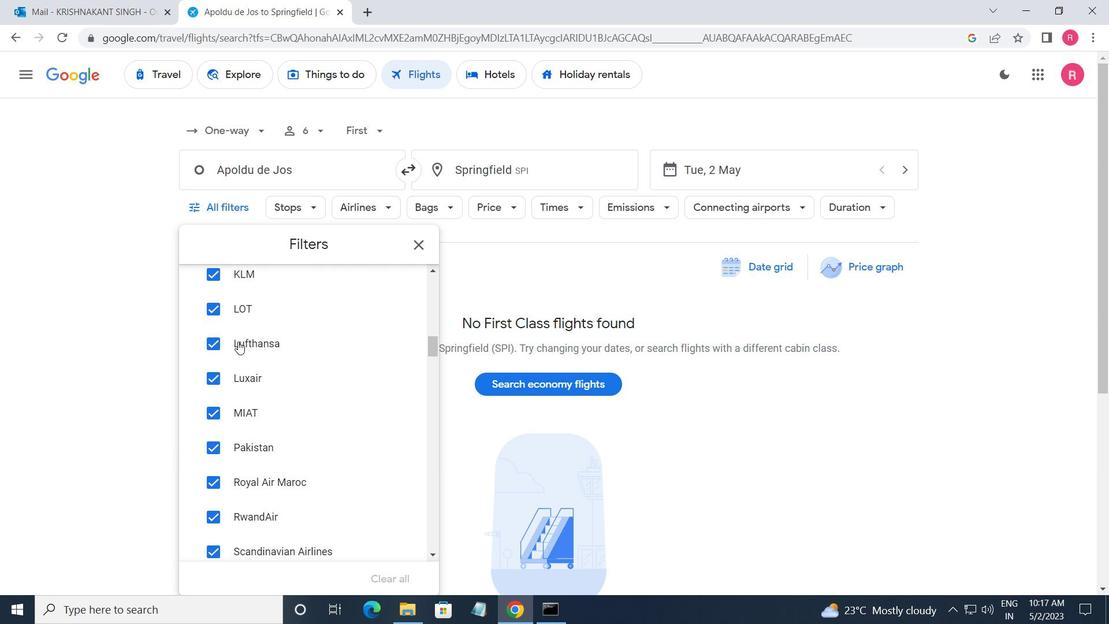 
Action: Mouse scrolled (238, 340) with delta (0, 0)
Screenshot: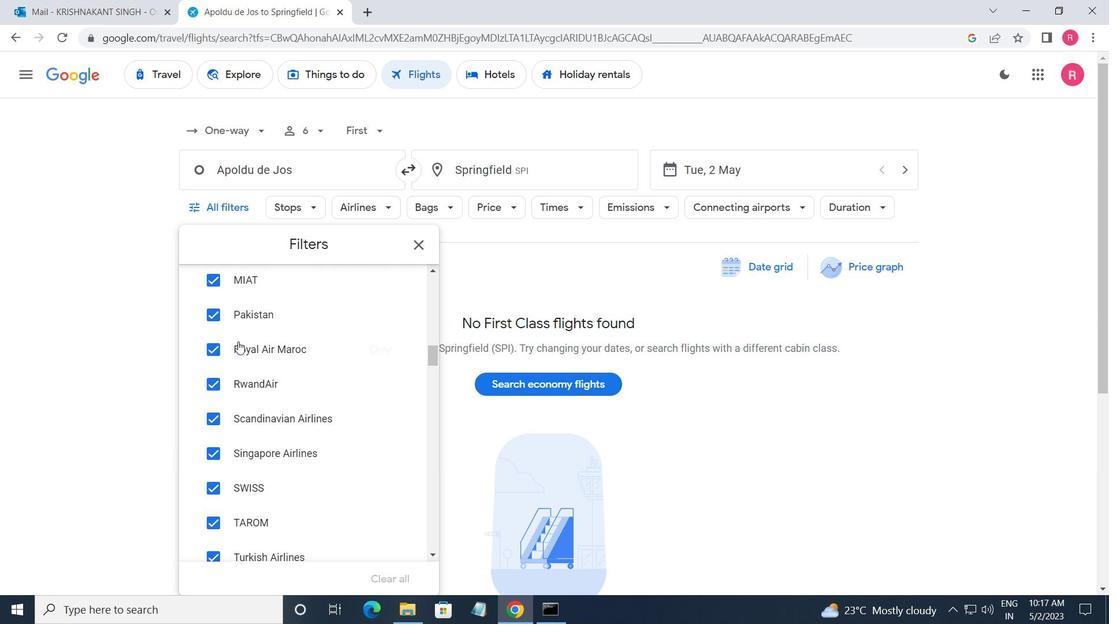
Action: Mouse scrolled (238, 340) with delta (0, 0)
Screenshot: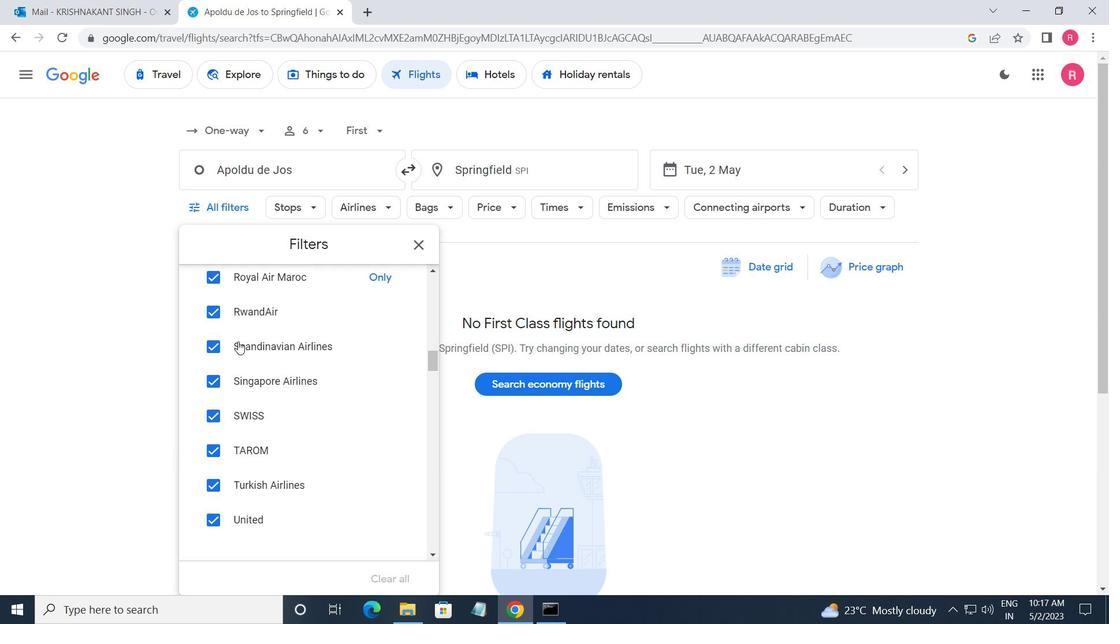 
Action: Mouse scrolled (238, 342) with delta (0, 0)
Screenshot: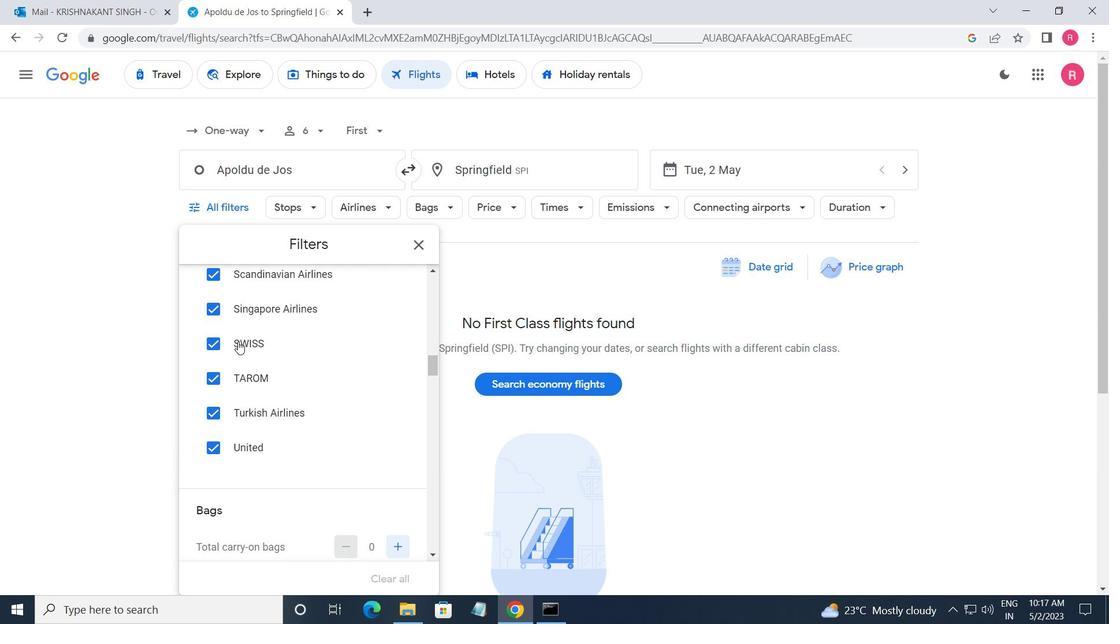 
Action: Mouse scrolled (238, 342) with delta (0, 0)
Screenshot: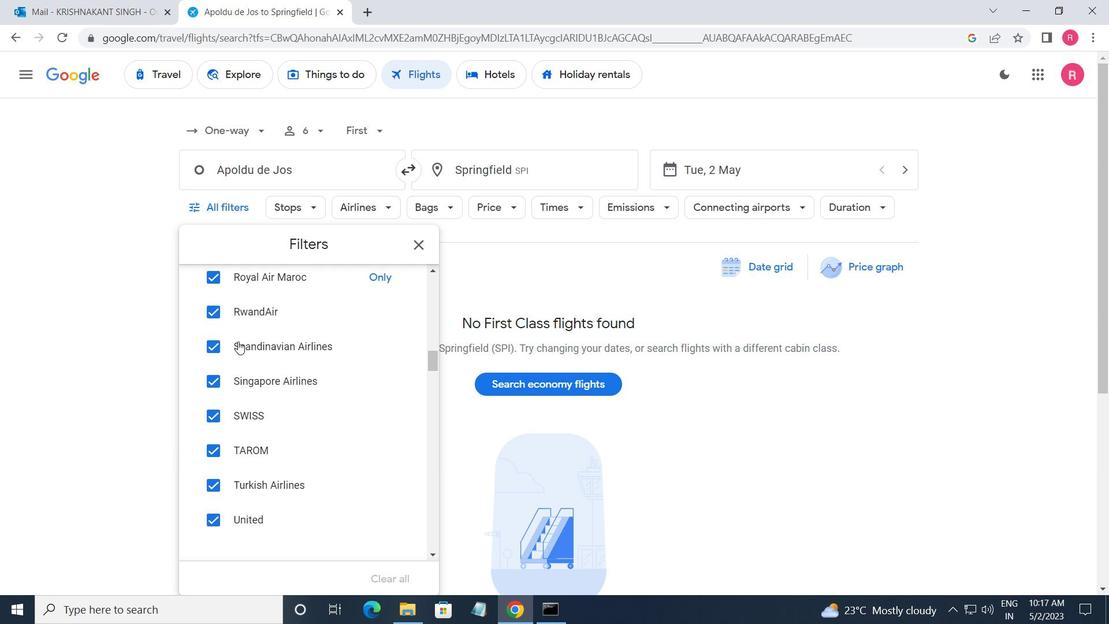
Action: Mouse scrolled (238, 342) with delta (0, 0)
Screenshot: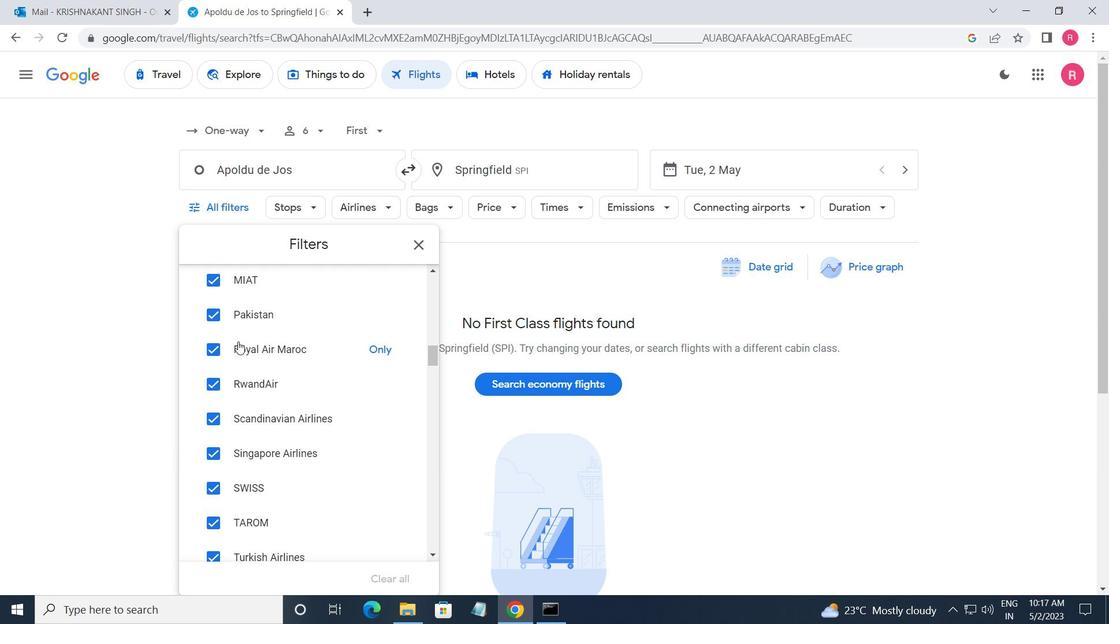 
Action: Mouse scrolled (238, 342) with delta (0, 0)
Screenshot: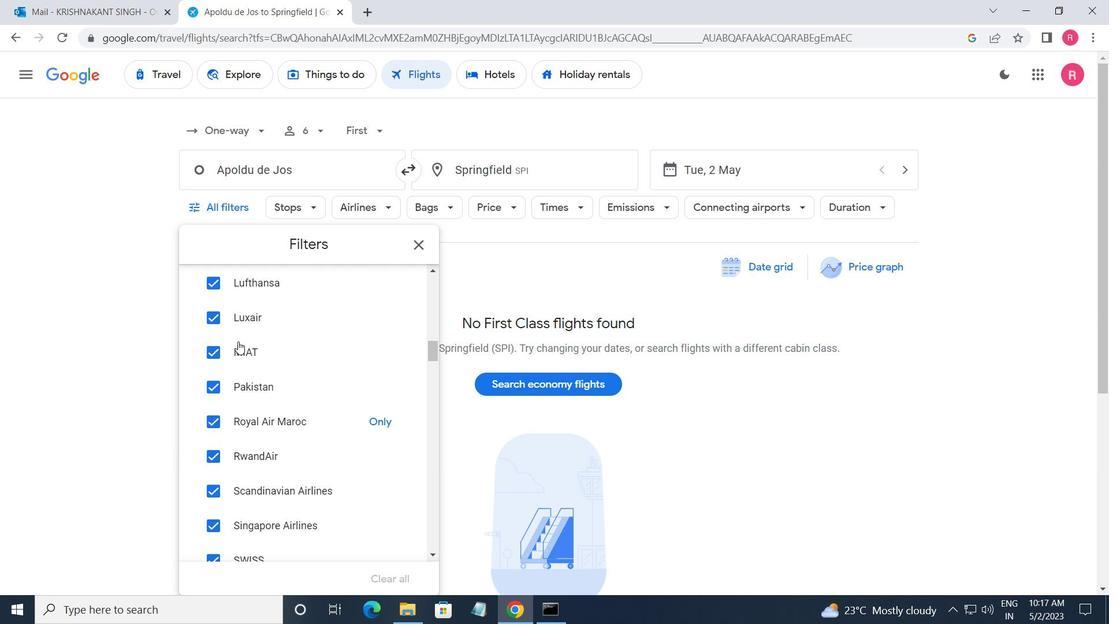 
Action: Mouse scrolled (238, 342) with delta (0, 0)
Screenshot: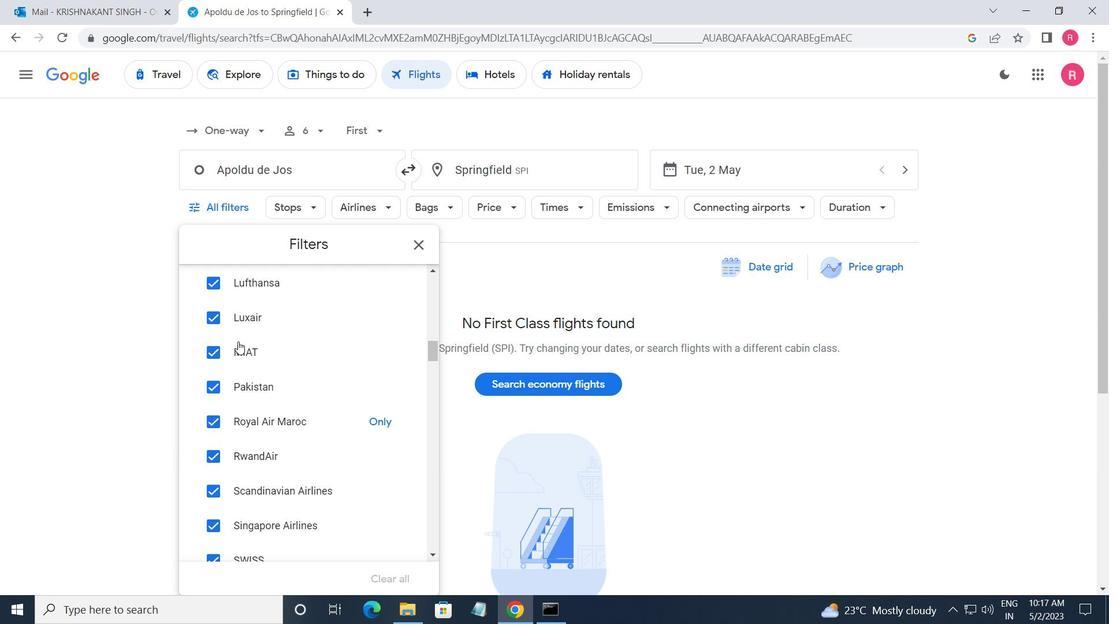 
Action: Mouse scrolled (238, 342) with delta (0, 0)
Screenshot: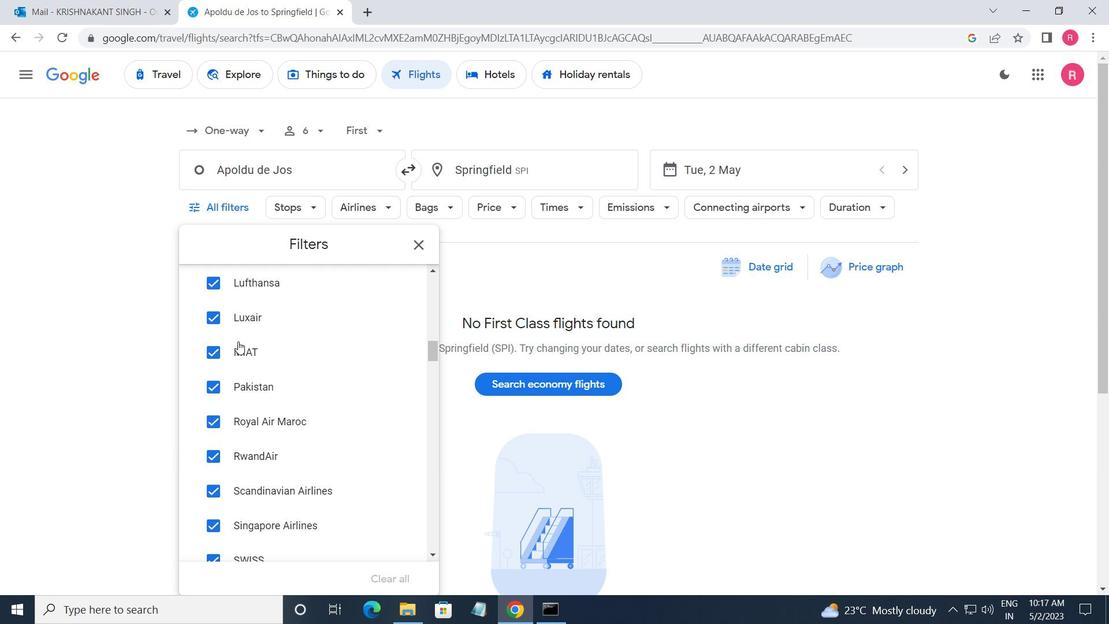 
Action: Mouse scrolled (238, 342) with delta (0, 0)
Screenshot: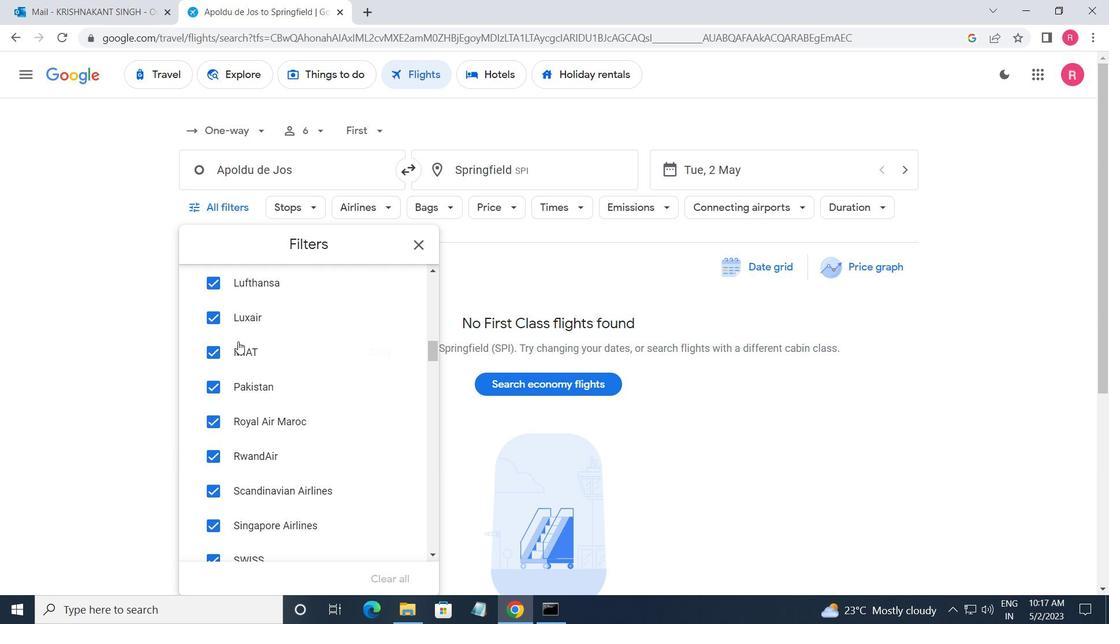 
Action: Mouse scrolled (238, 342) with delta (0, 0)
Screenshot: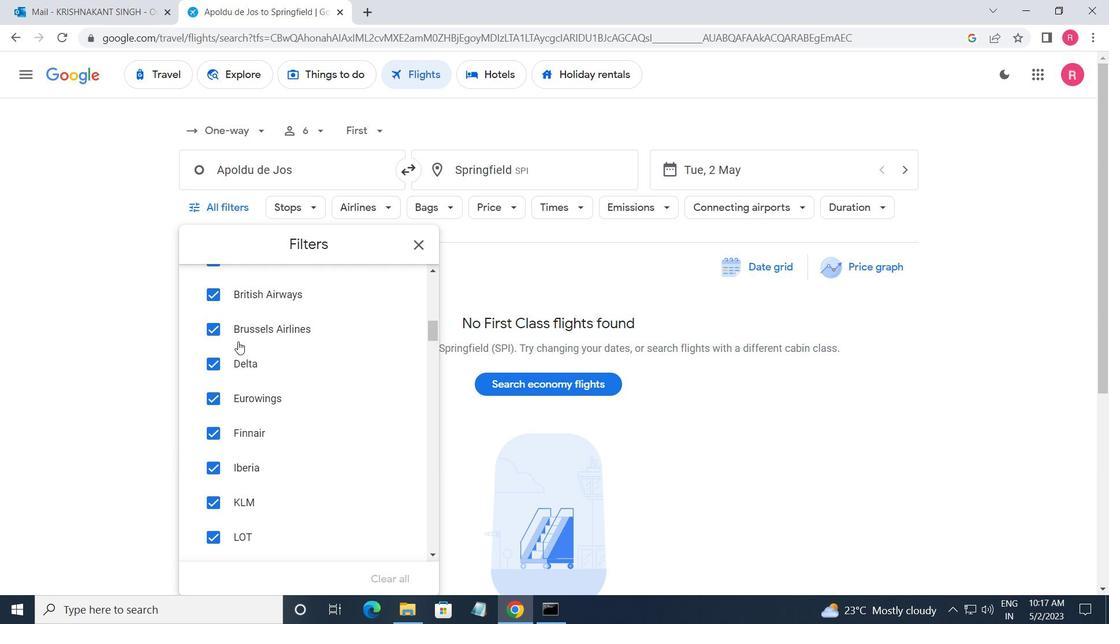 
Action: Mouse scrolled (238, 342) with delta (0, 0)
Screenshot: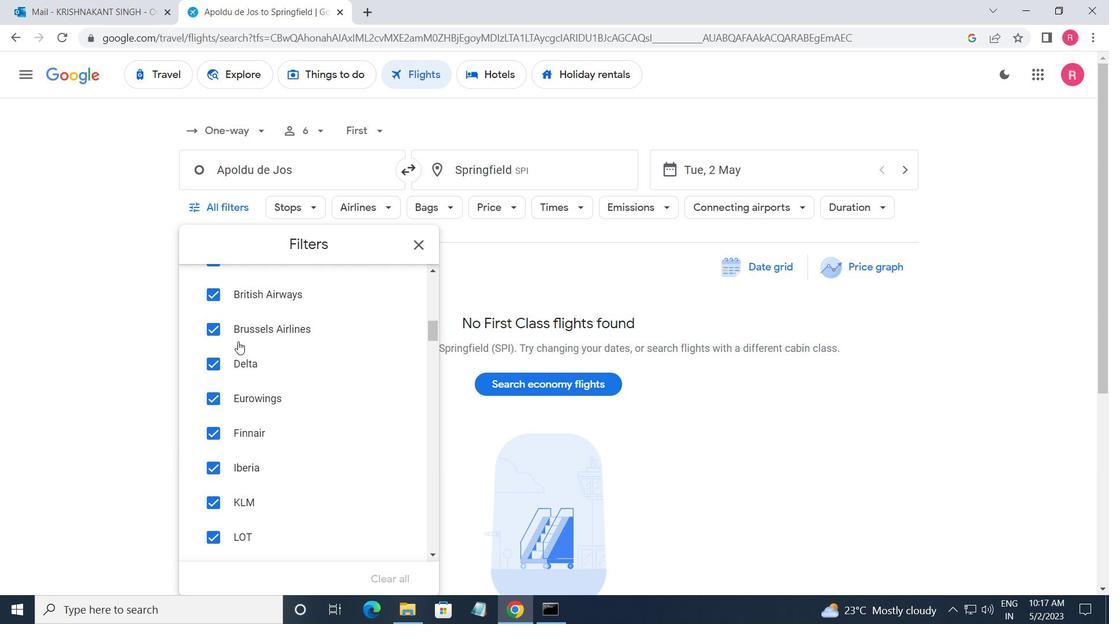 
Action: Mouse scrolled (238, 342) with delta (0, 0)
Screenshot: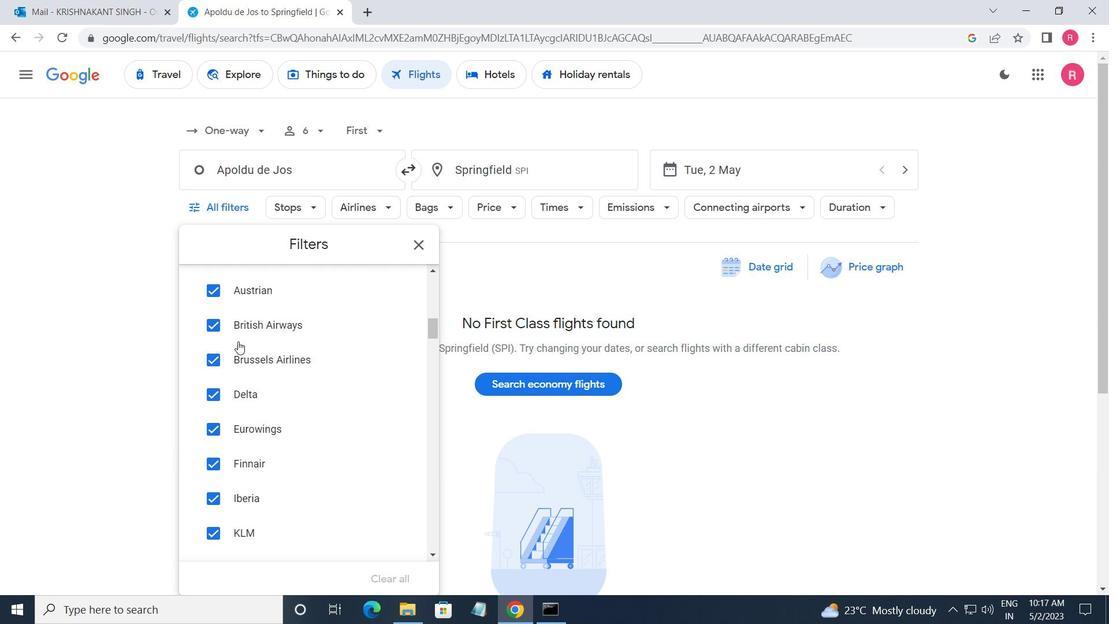 
Action: Mouse scrolled (238, 342) with delta (0, 0)
Screenshot: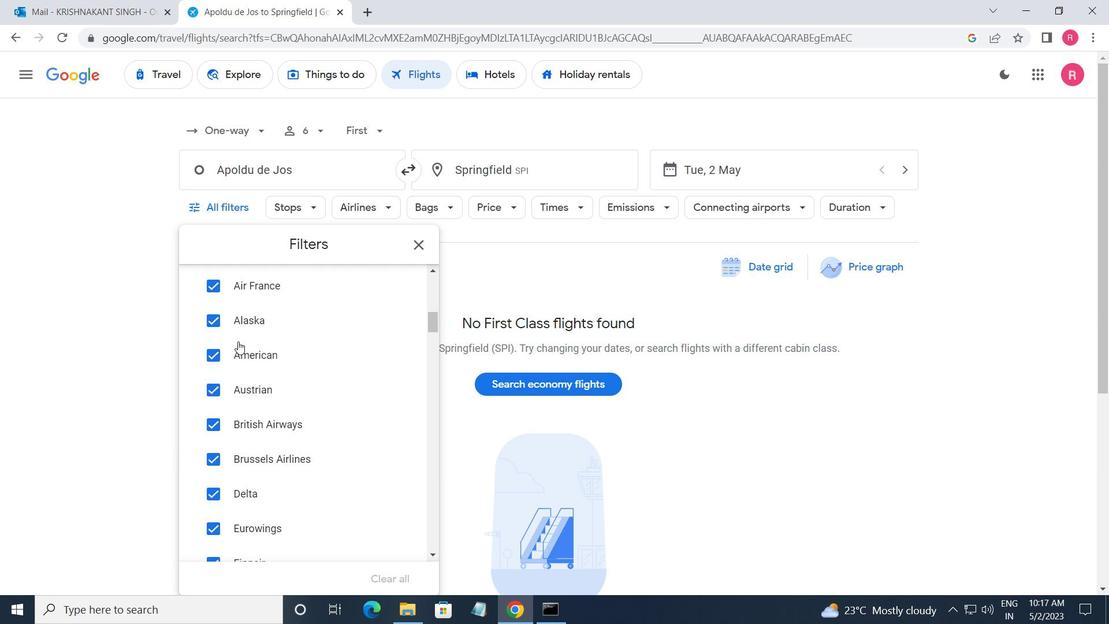 
Action: Mouse scrolled (238, 342) with delta (0, 0)
Screenshot: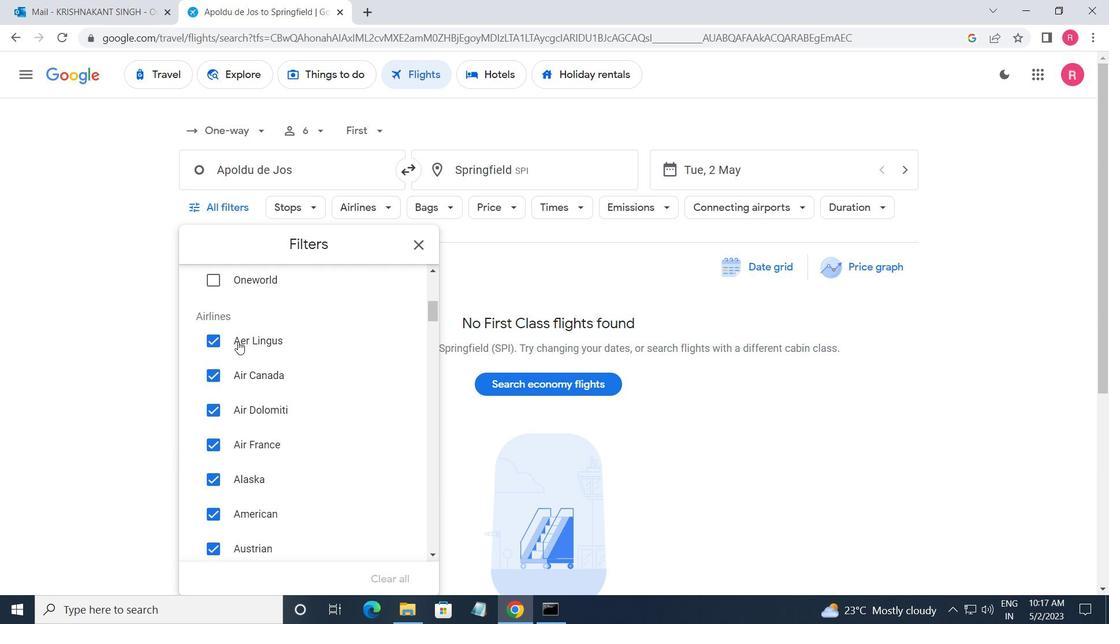 
Action: Mouse scrolled (238, 342) with delta (0, 0)
Screenshot: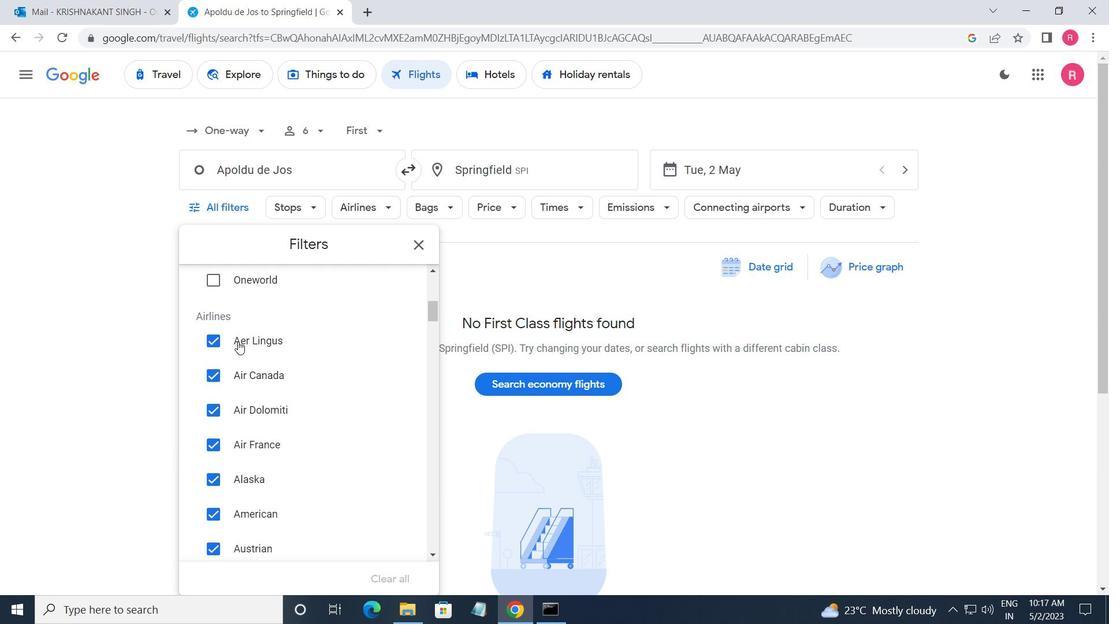 
Action: Mouse scrolled (238, 342) with delta (0, 0)
Screenshot: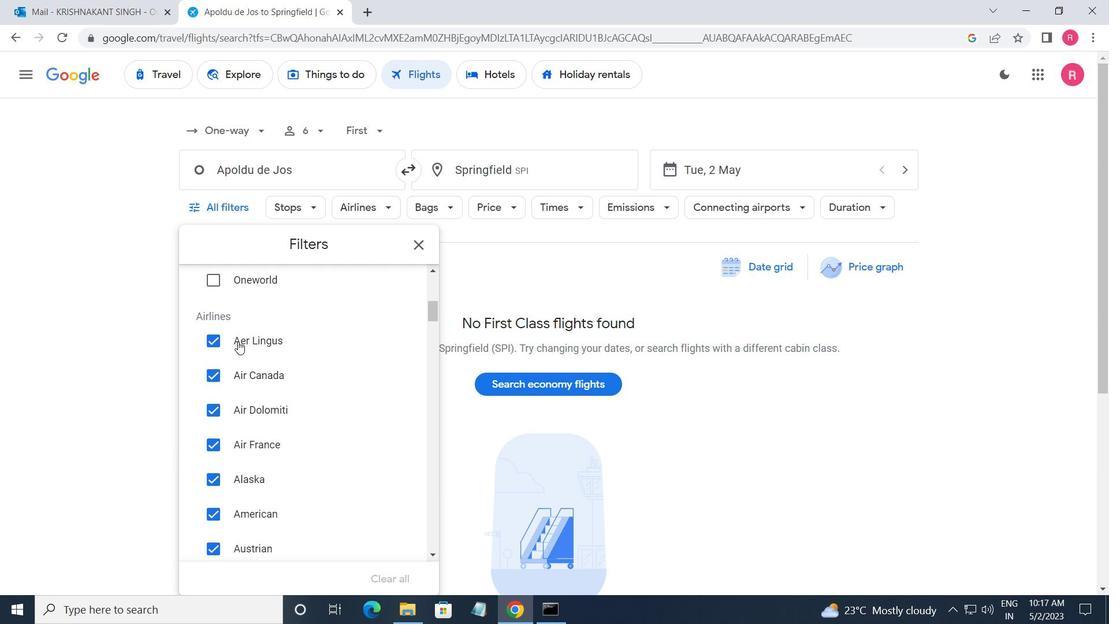 
Action: Mouse moved to (385, 369)
Screenshot: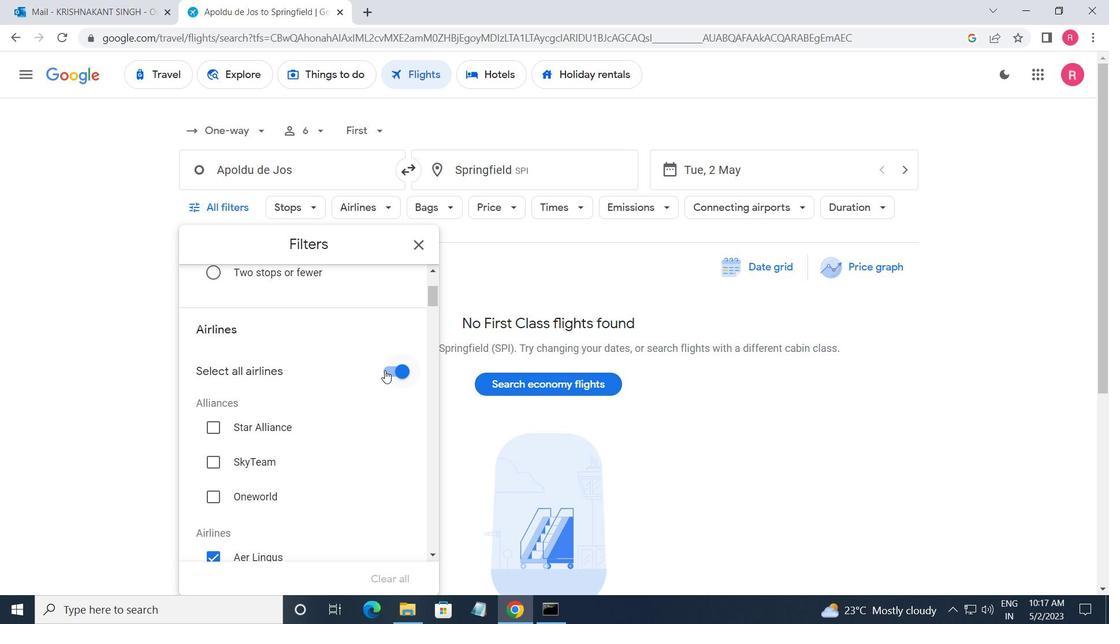 
Action: Mouse pressed left at (385, 369)
Screenshot: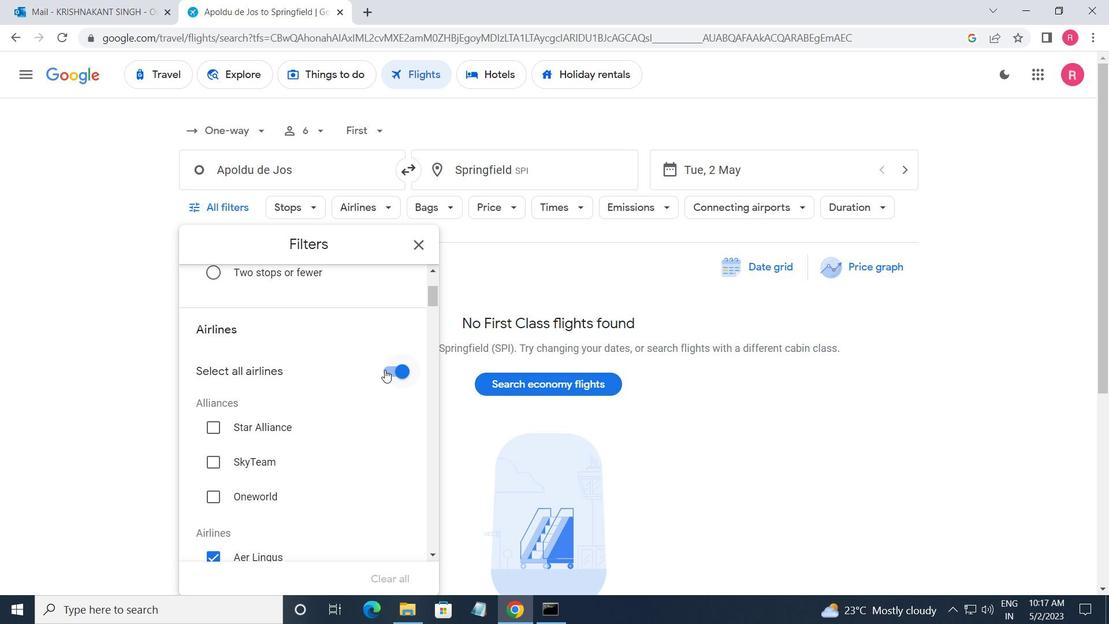 
Action: Mouse moved to (345, 428)
Screenshot: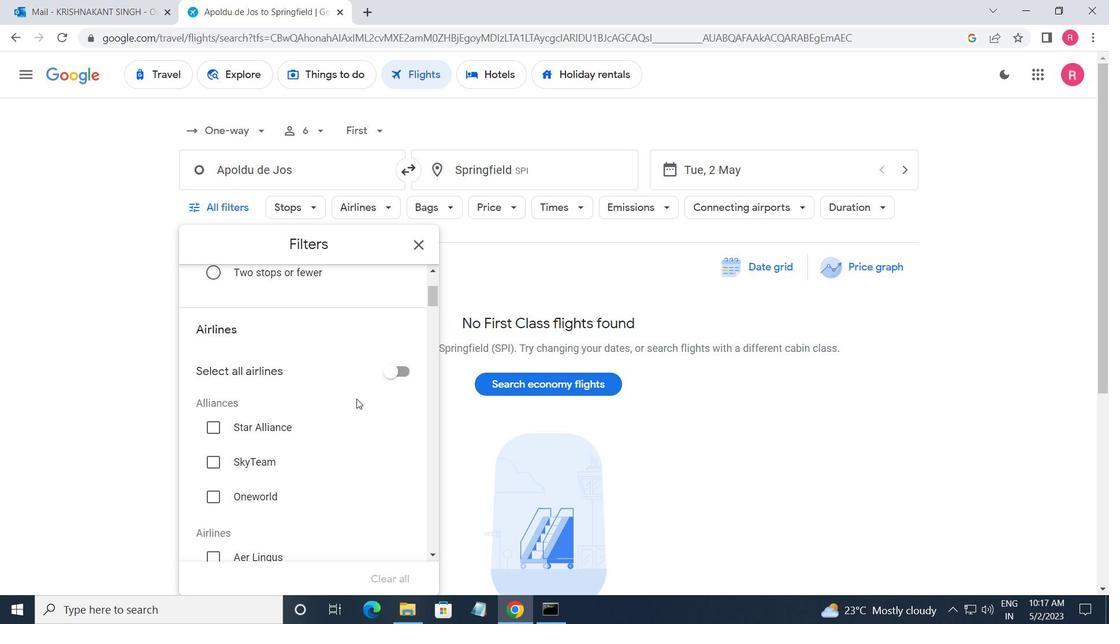
Action: Mouse scrolled (345, 427) with delta (0, 0)
Screenshot: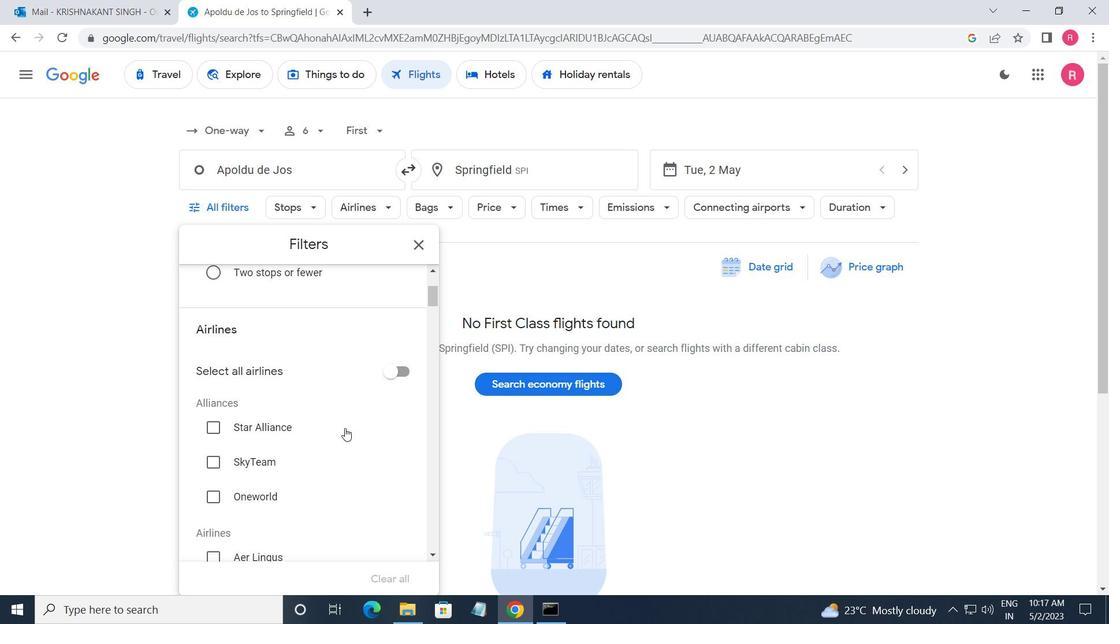 
Action: Mouse scrolled (345, 427) with delta (0, 0)
Screenshot: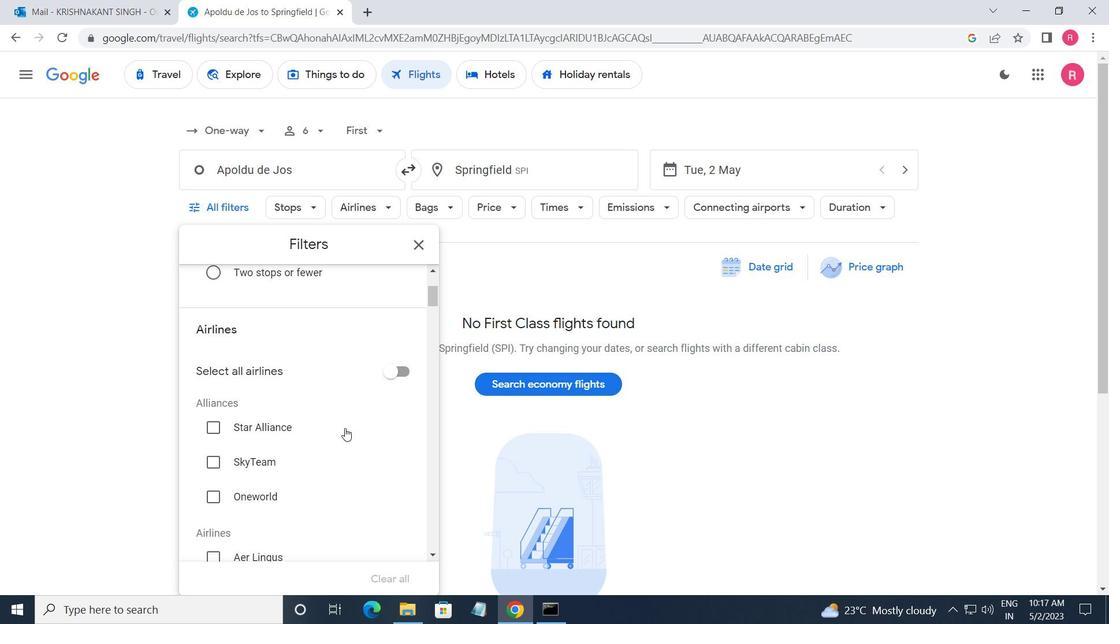 
Action: Mouse scrolled (345, 427) with delta (0, 0)
Screenshot: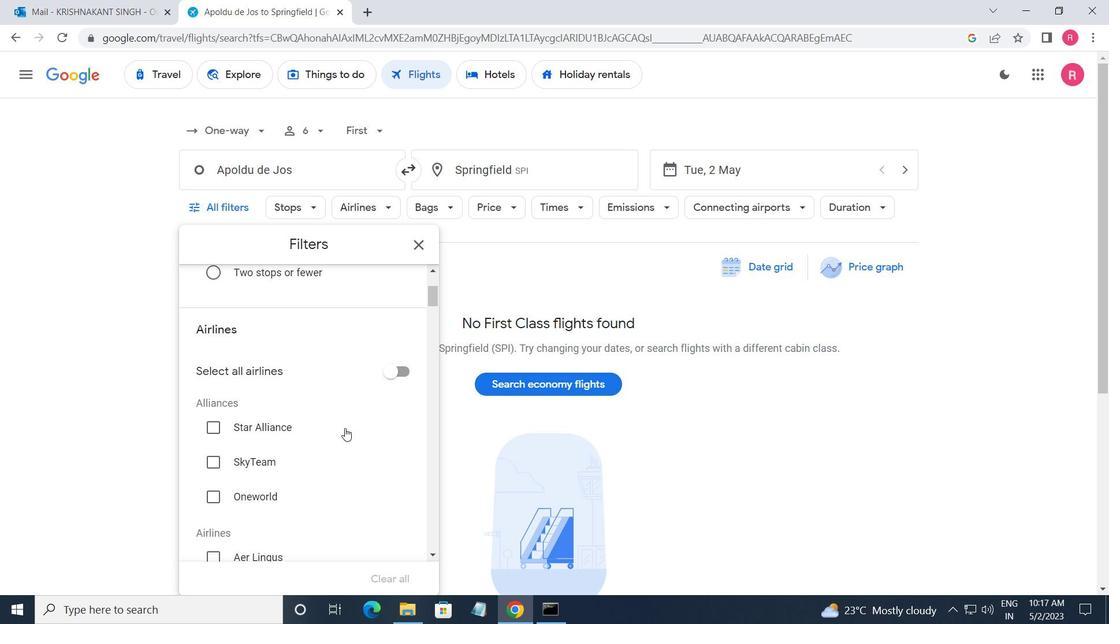 
Action: Mouse scrolled (345, 427) with delta (0, 0)
Screenshot: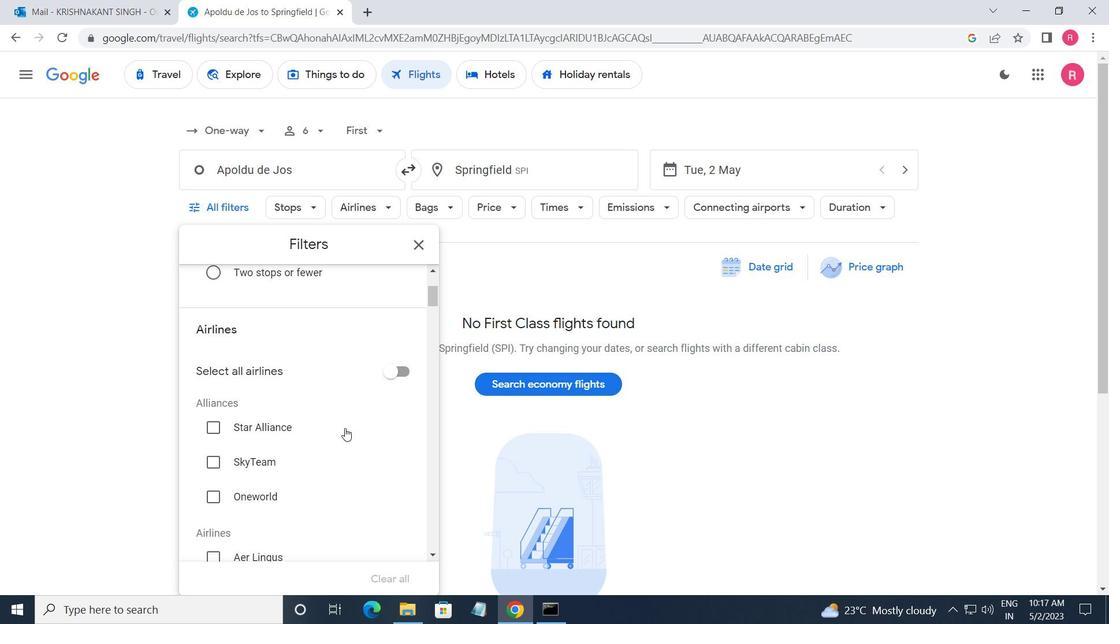
Action: Mouse scrolled (345, 427) with delta (0, 0)
Screenshot: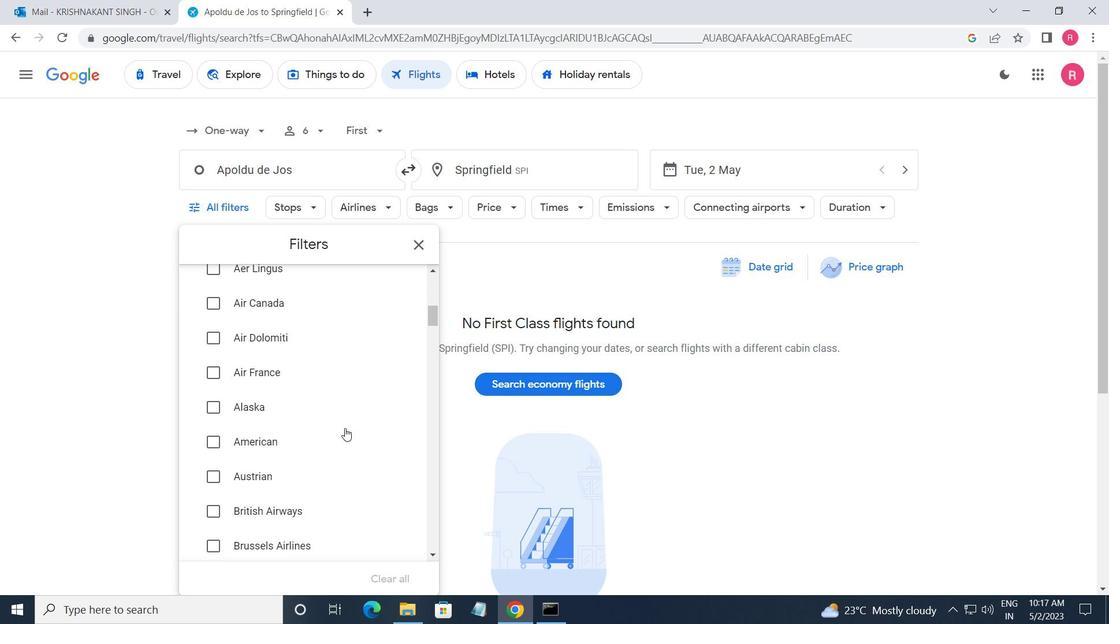 
Action: Mouse scrolled (345, 427) with delta (0, 0)
Screenshot: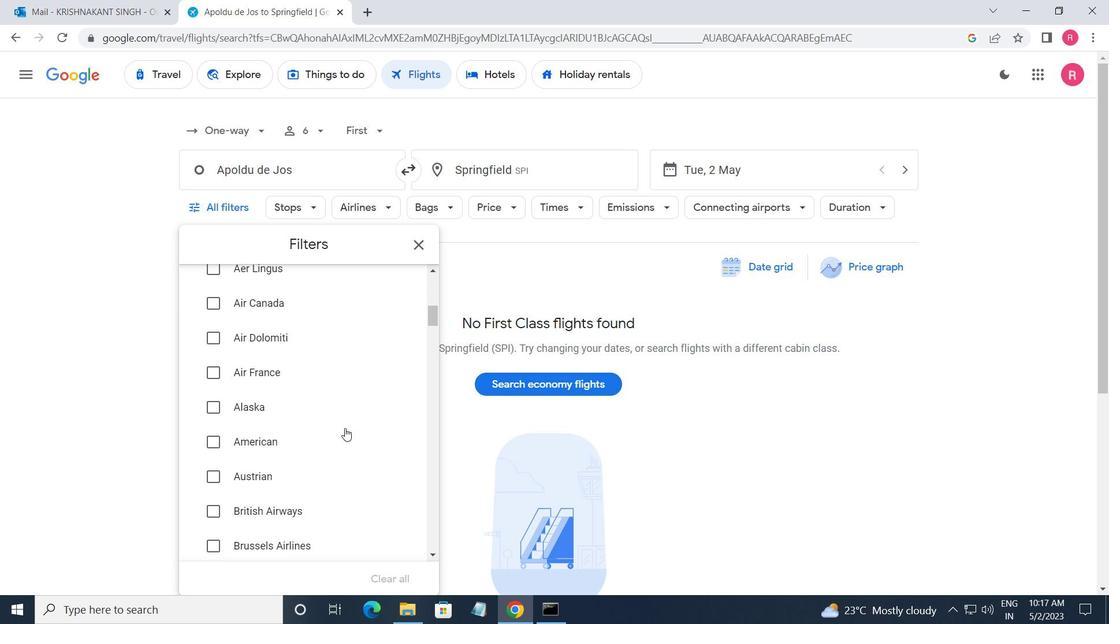 
Action: Mouse scrolled (345, 427) with delta (0, 0)
Screenshot: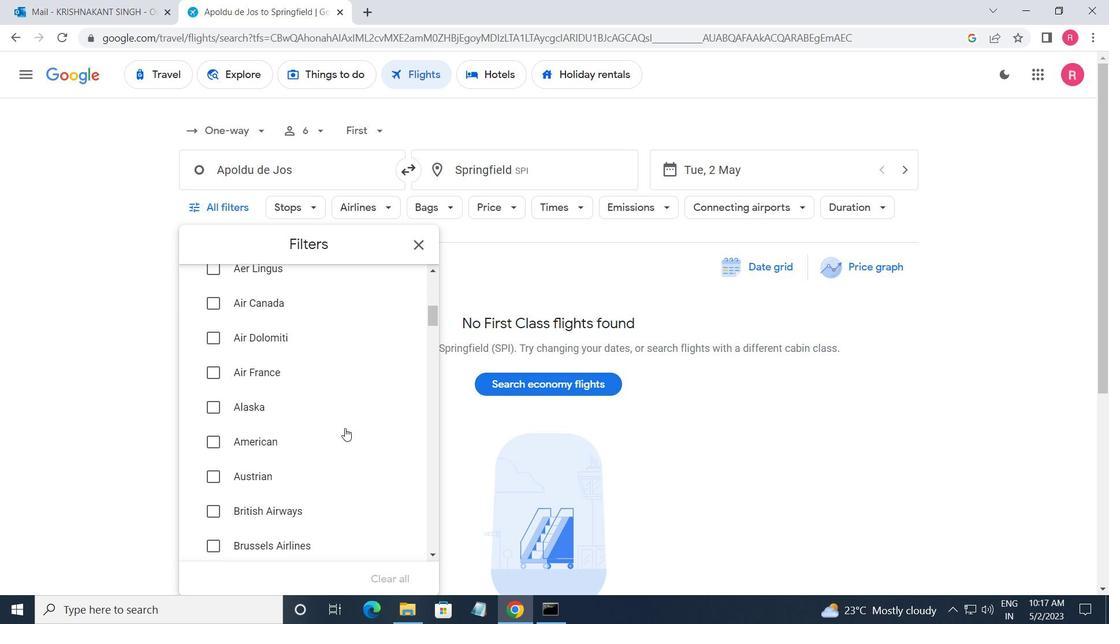 
Action: Mouse scrolled (345, 427) with delta (0, 0)
Screenshot: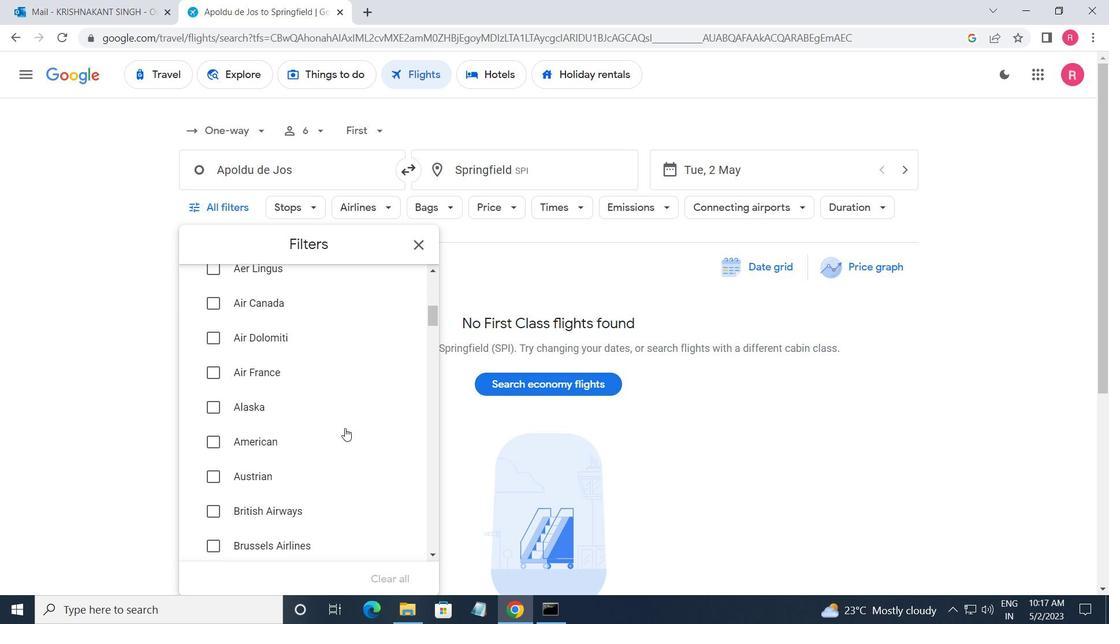 
Action: Mouse scrolled (345, 427) with delta (0, 0)
Screenshot: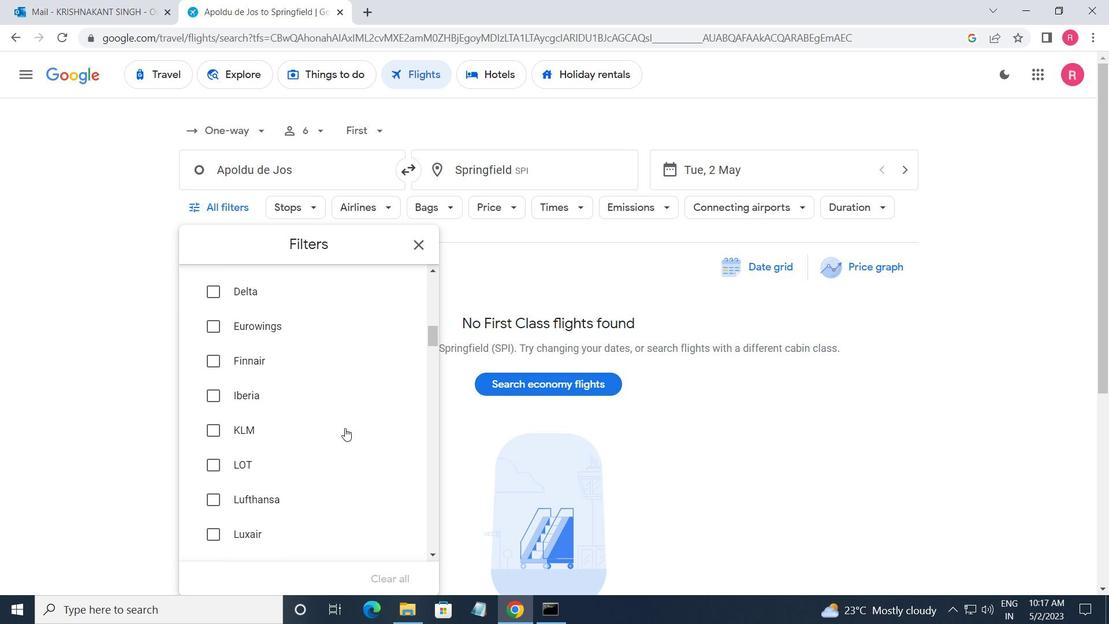 
Action: Mouse scrolled (345, 427) with delta (0, 0)
Screenshot: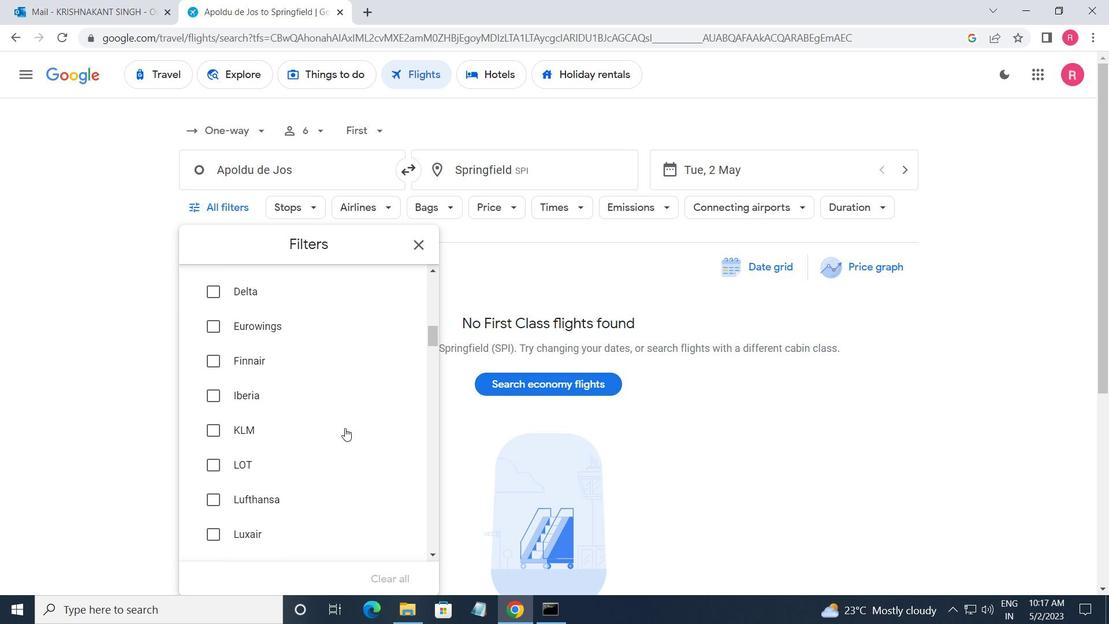 
Action: Mouse scrolled (345, 427) with delta (0, 0)
Screenshot: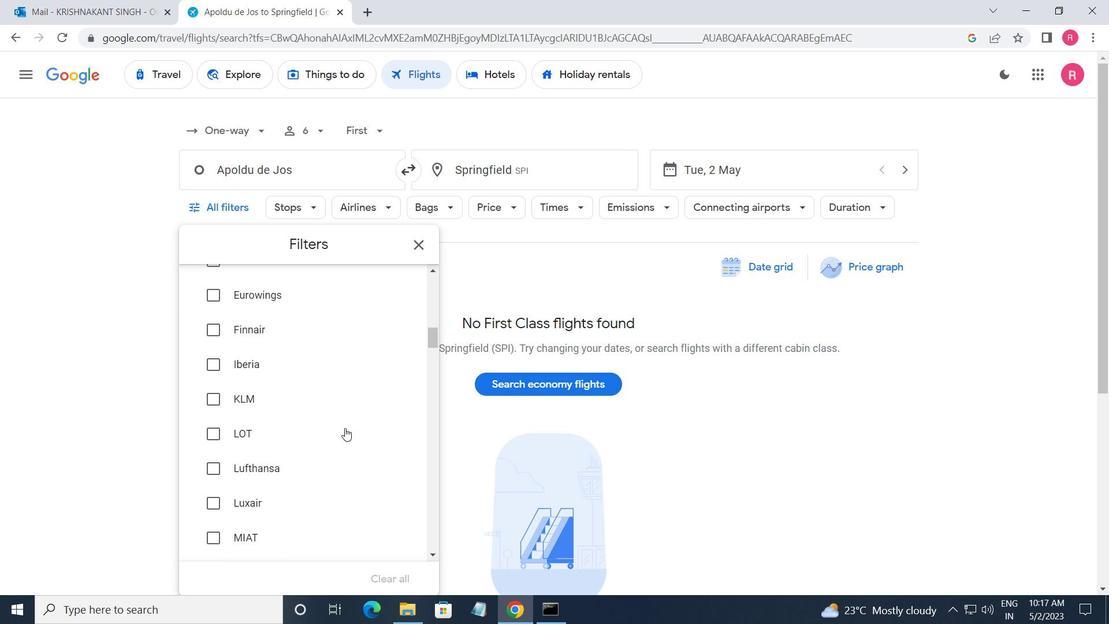 
Action: Mouse scrolled (345, 427) with delta (0, 0)
Screenshot: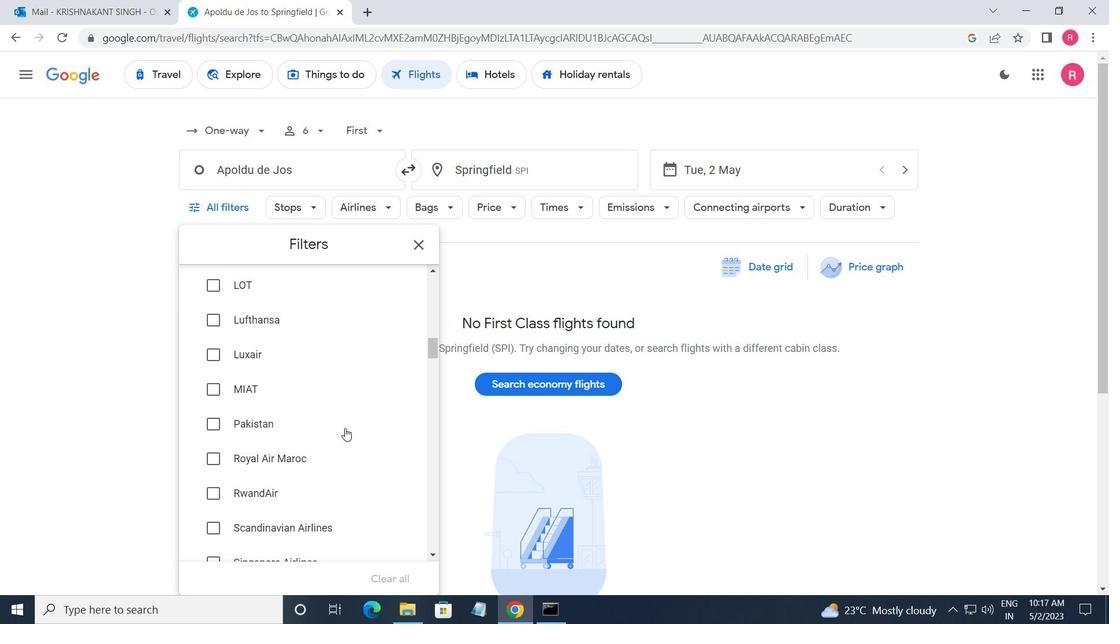 
Action: Mouse scrolled (345, 427) with delta (0, 0)
Screenshot: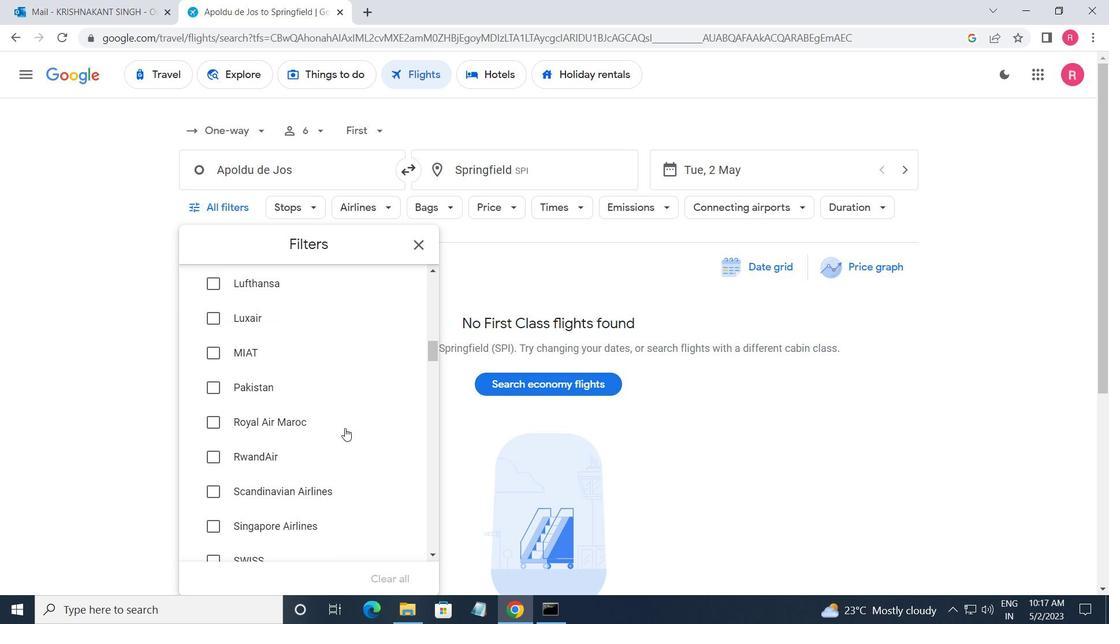 
Action: Mouse scrolled (345, 427) with delta (0, 0)
Screenshot: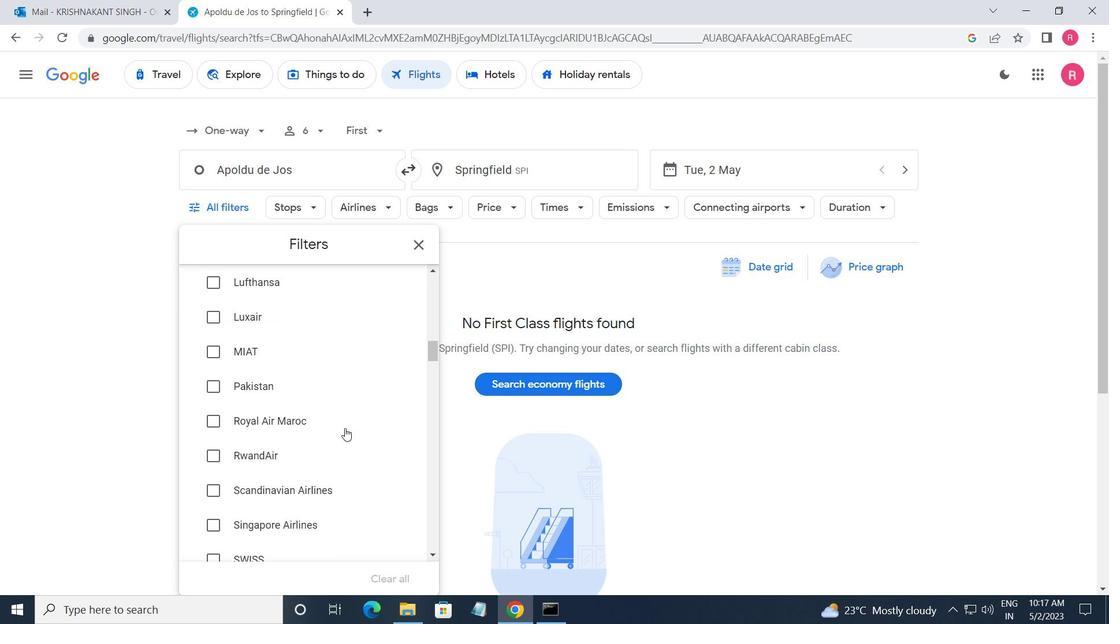 
Action: Mouse scrolled (345, 427) with delta (0, 0)
Screenshot: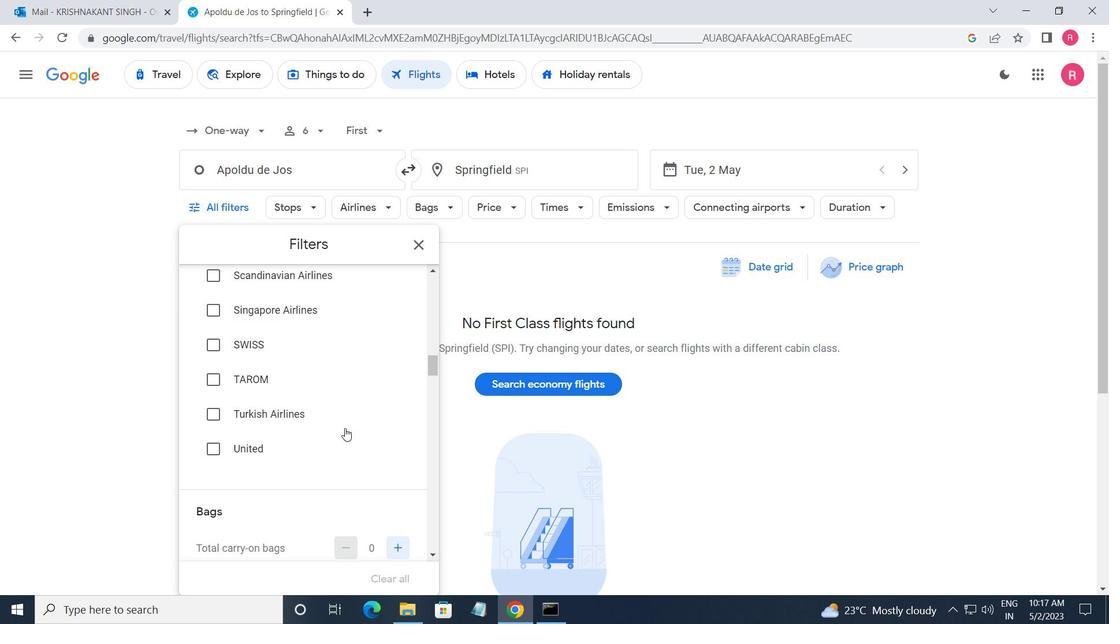 
Action: Mouse scrolled (345, 427) with delta (0, 0)
Screenshot: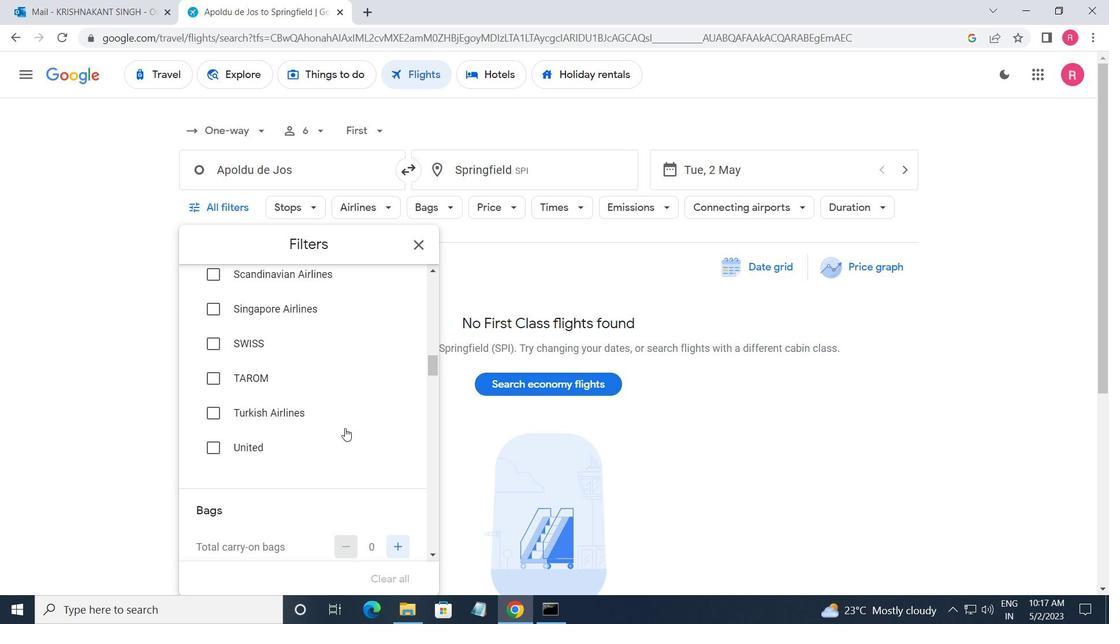 
Action: Mouse scrolled (345, 427) with delta (0, 0)
Screenshot: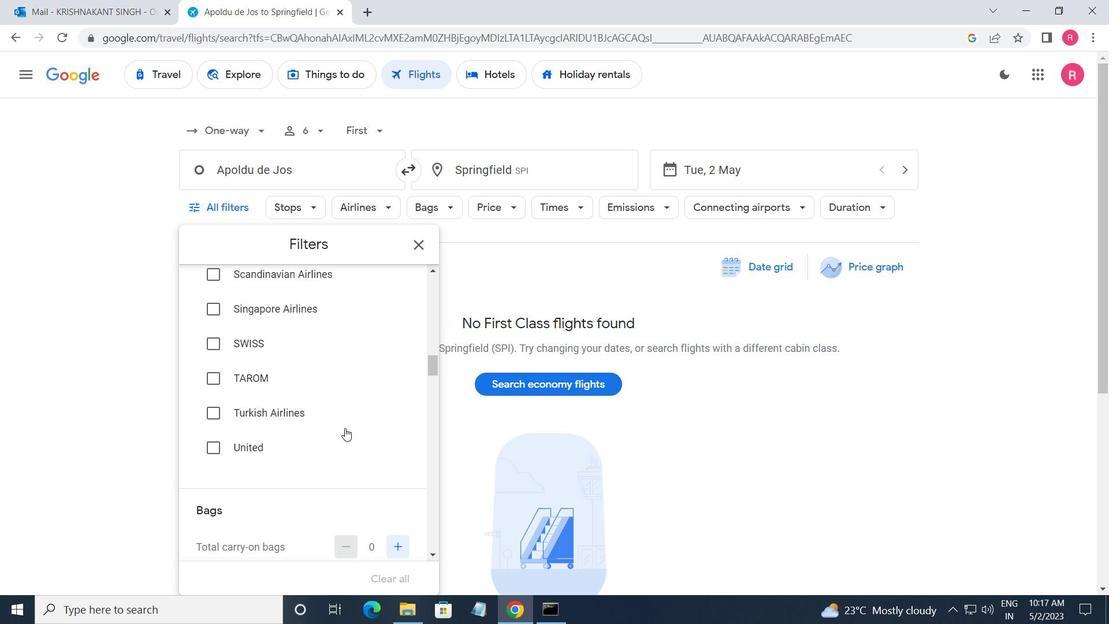 
Action: Mouse scrolled (345, 428) with delta (0, 0)
Screenshot: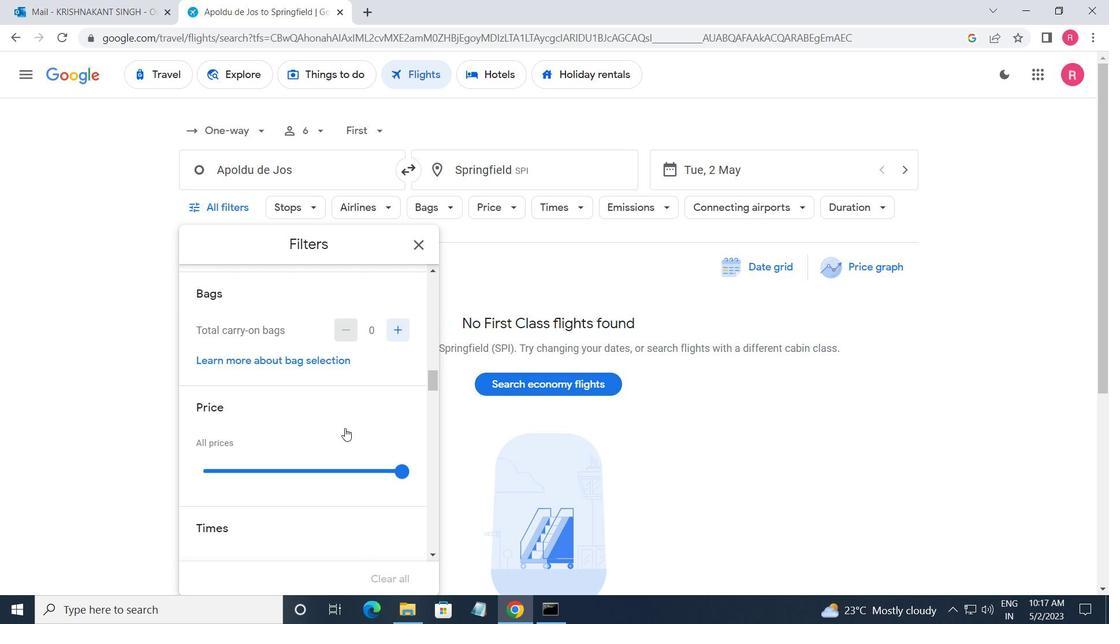 
Action: Mouse scrolled (345, 428) with delta (0, 0)
Screenshot: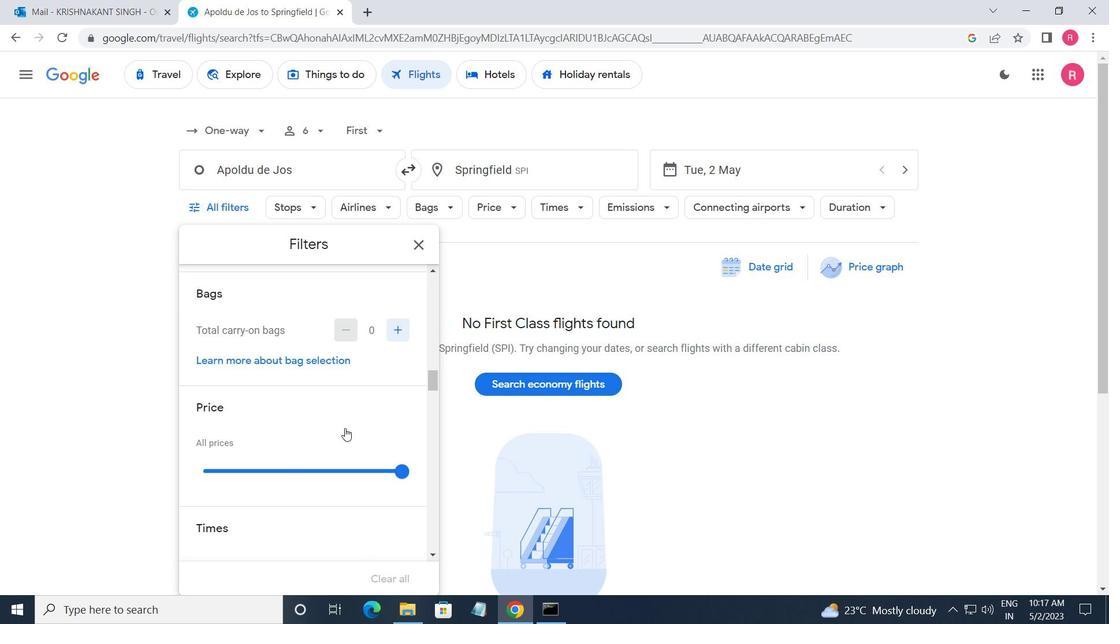 
Action: Mouse scrolled (345, 428) with delta (0, 0)
Screenshot: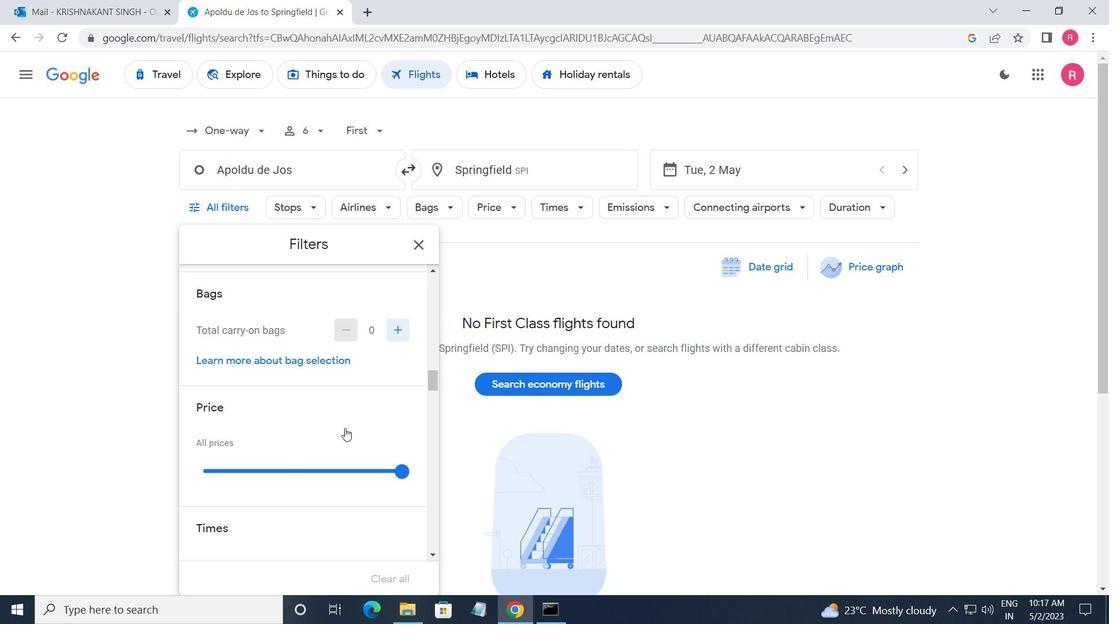 
Action: Mouse moved to (397, 555)
Screenshot: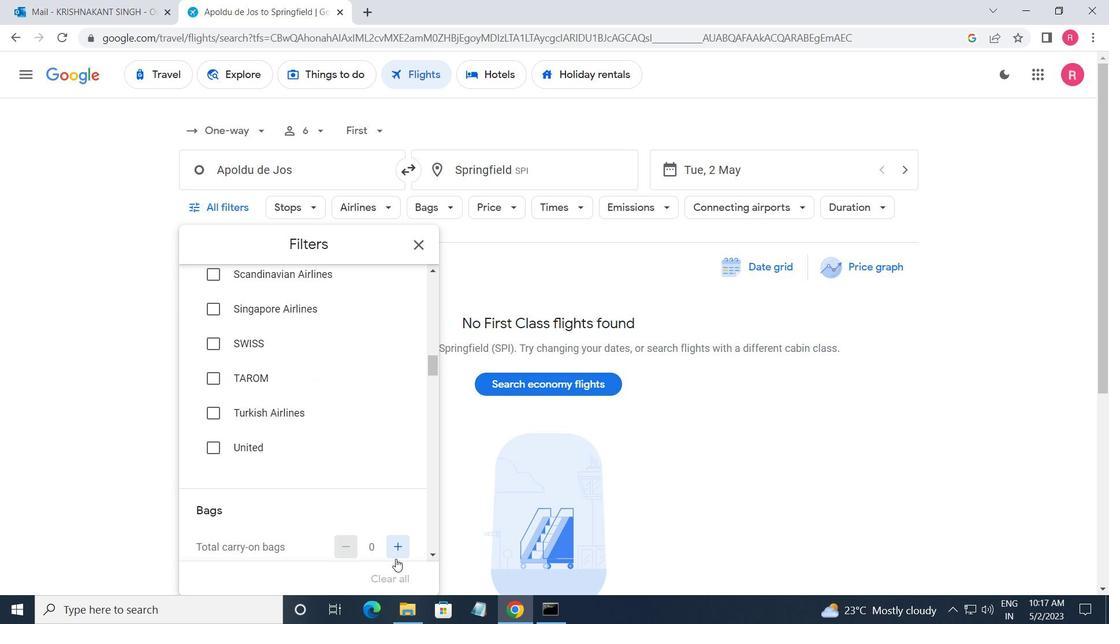 
Action: Mouse pressed left at (397, 555)
Screenshot: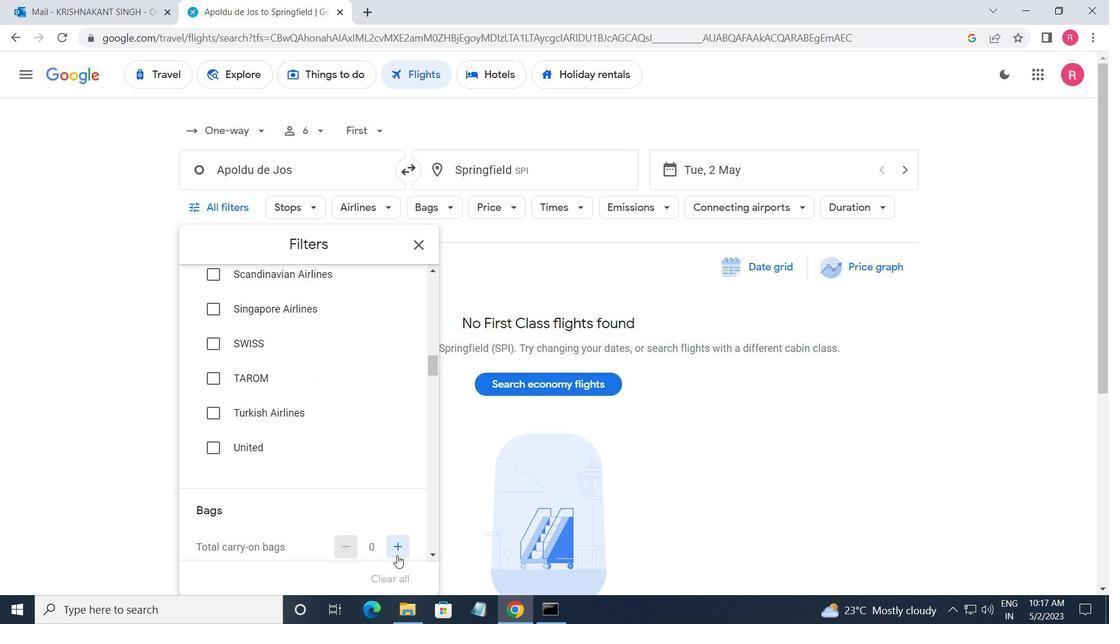 
Action: Mouse moved to (397, 554)
Screenshot: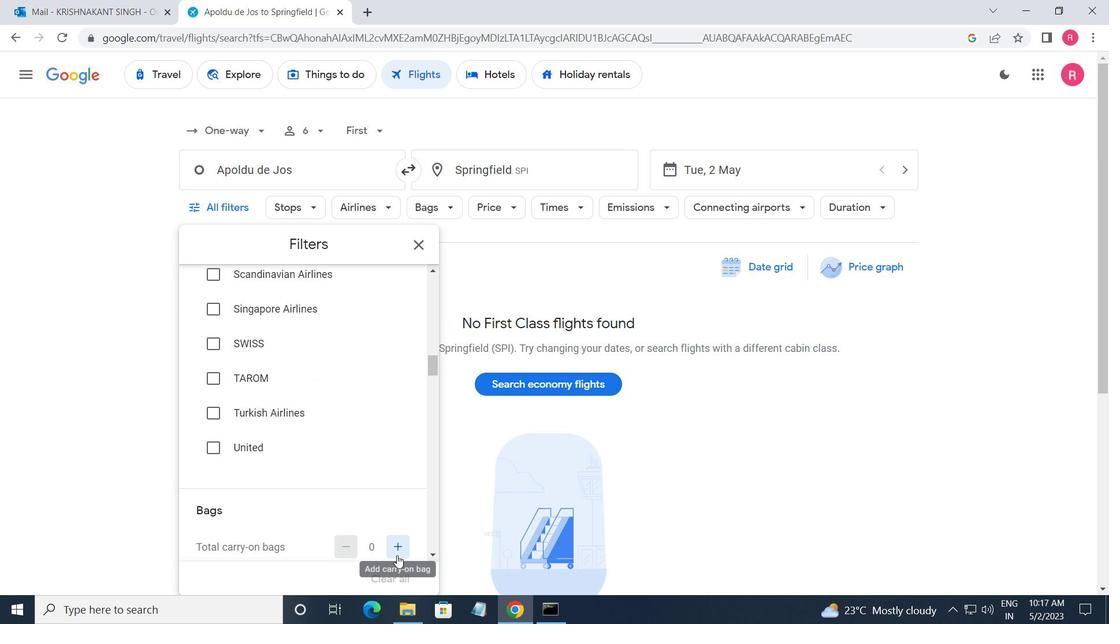 
Action: Mouse pressed left at (397, 554)
Screenshot: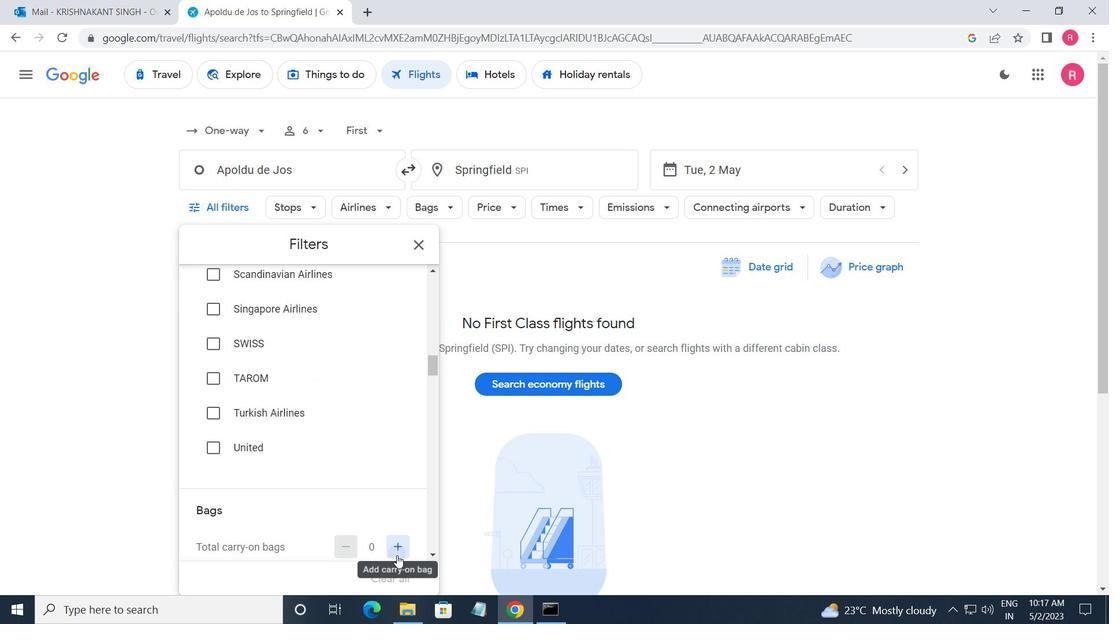 
Action: Mouse moved to (374, 516)
Screenshot: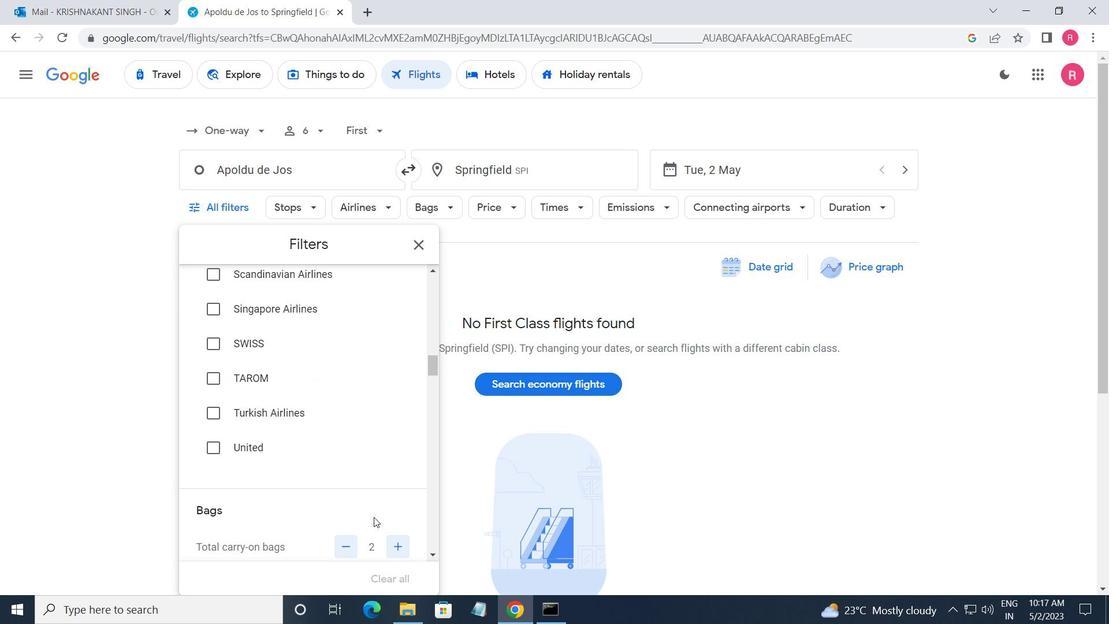 
Action: Mouse scrolled (374, 516) with delta (0, 0)
Screenshot: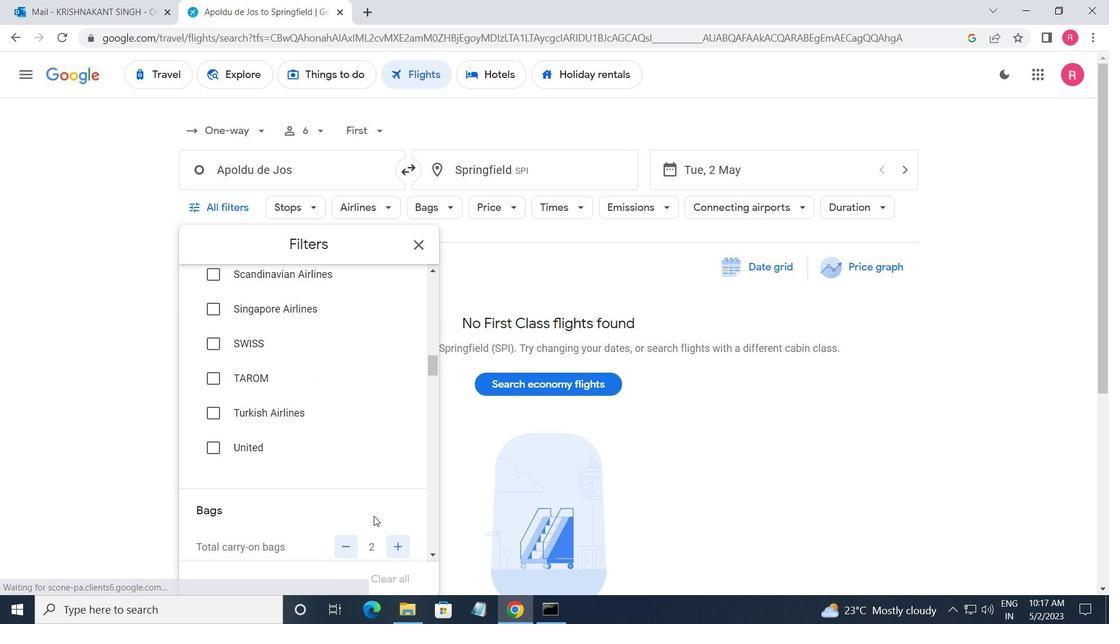 
Action: Mouse scrolled (374, 516) with delta (0, 0)
Screenshot: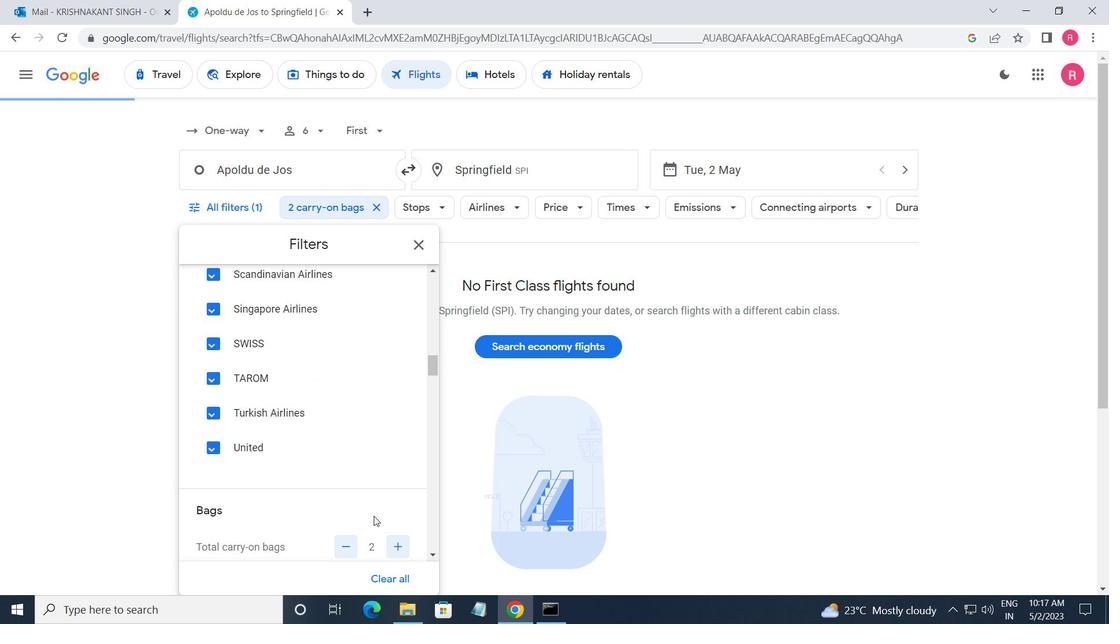 
Action: Mouse scrolled (374, 516) with delta (0, 0)
Screenshot: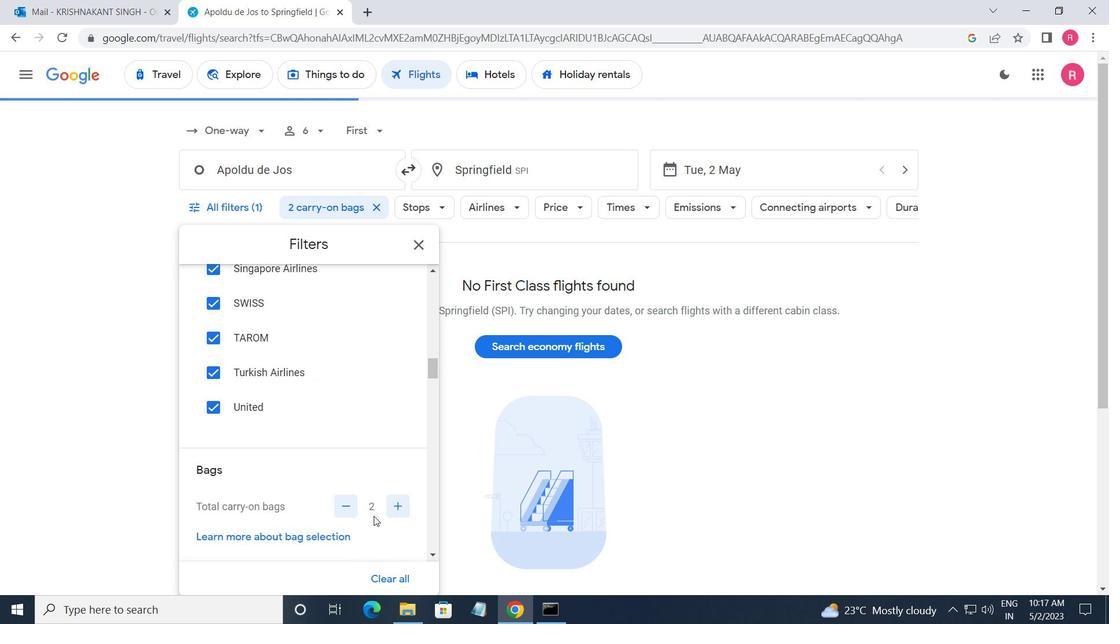 
Action: Mouse scrolled (374, 516) with delta (0, 0)
Screenshot: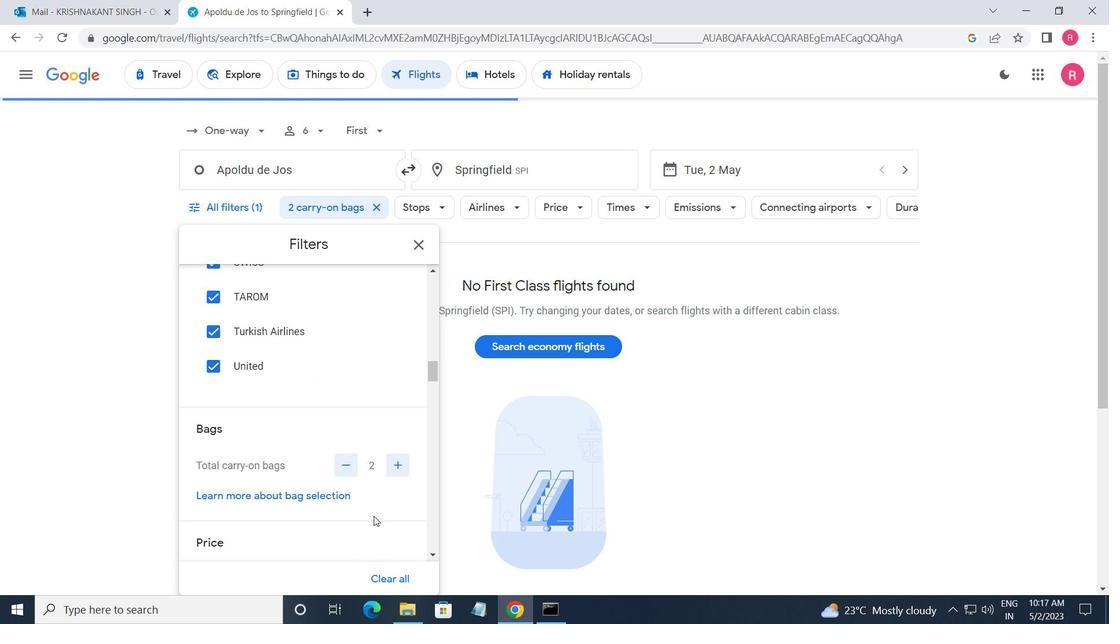 
Action: Mouse moved to (405, 391)
Screenshot: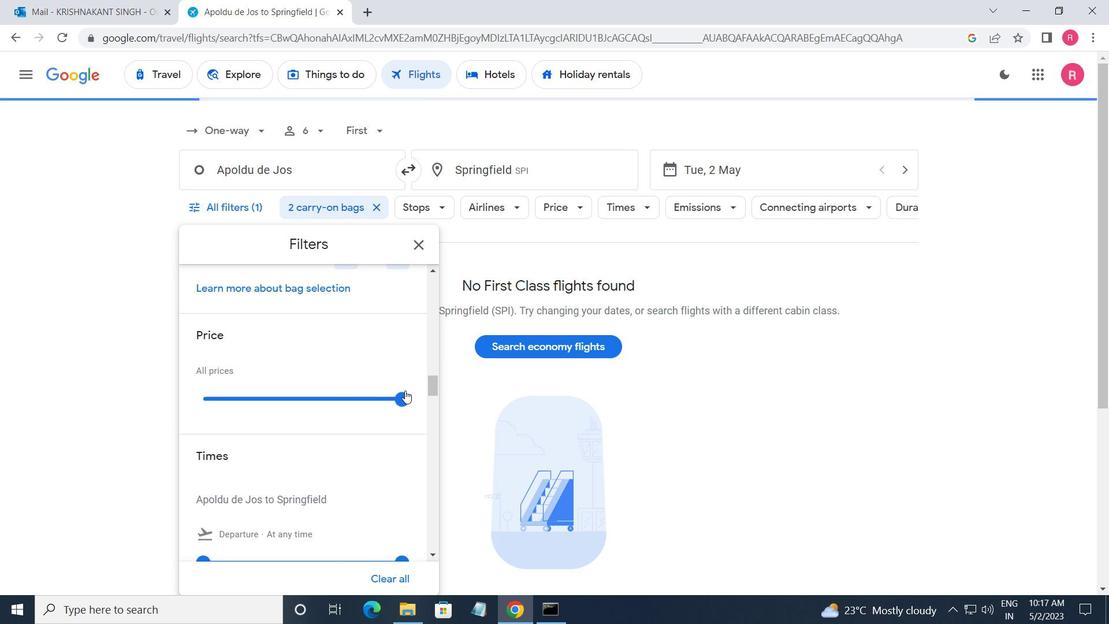 
Action: Mouse pressed left at (405, 391)
Screenshot: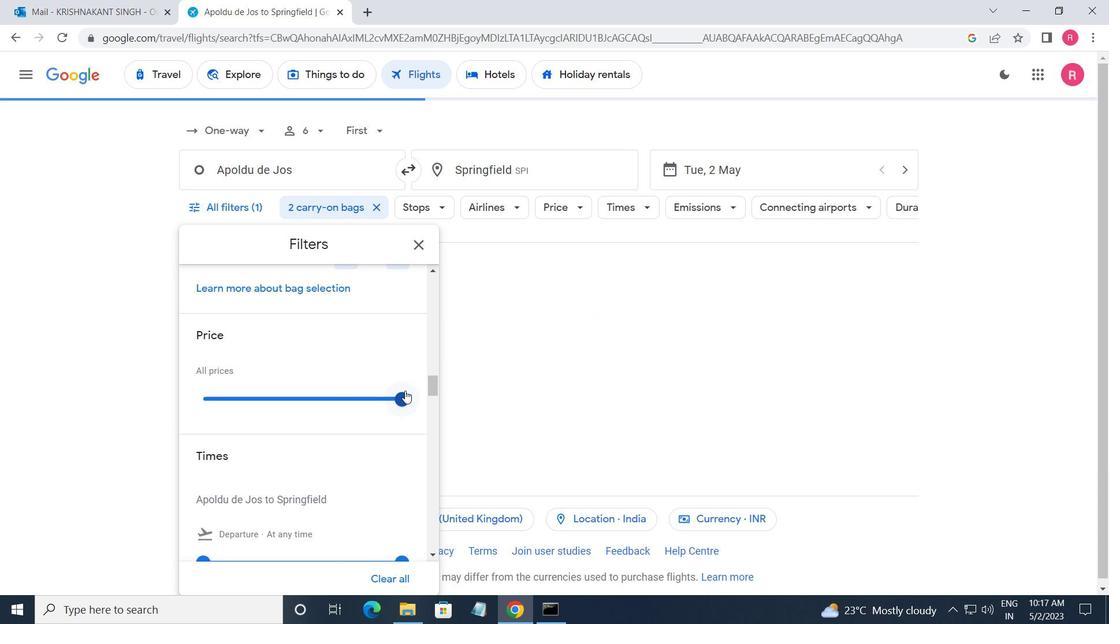 
Action: Mouse moved to (375, 428)
Screenshot: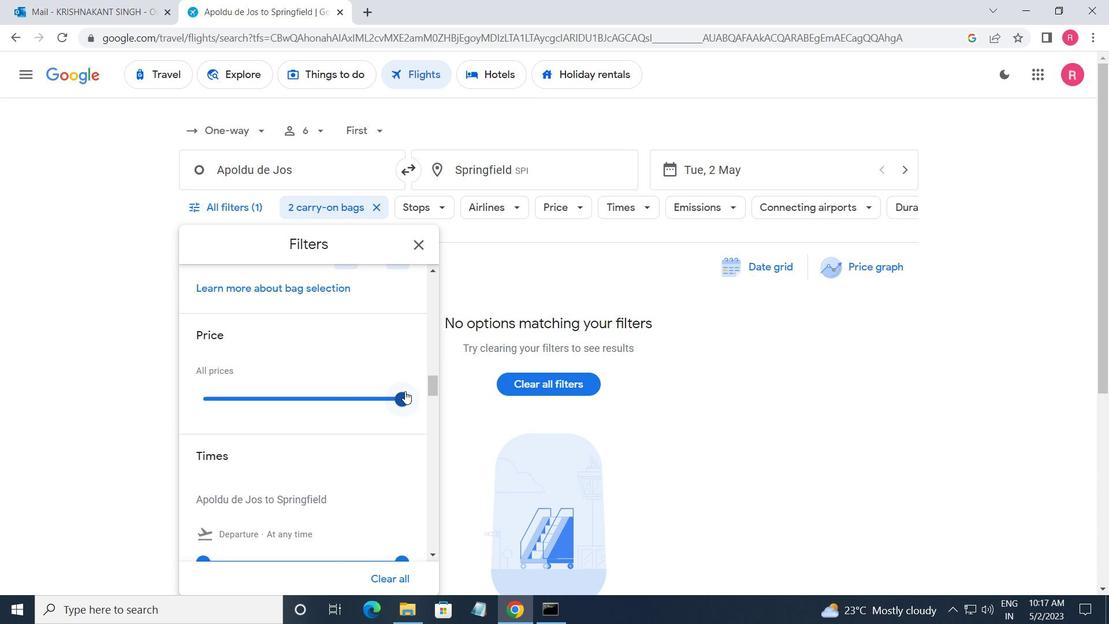 
Action: Mouse scrolled (375, 427) with delta (0, 0)
Screenshot: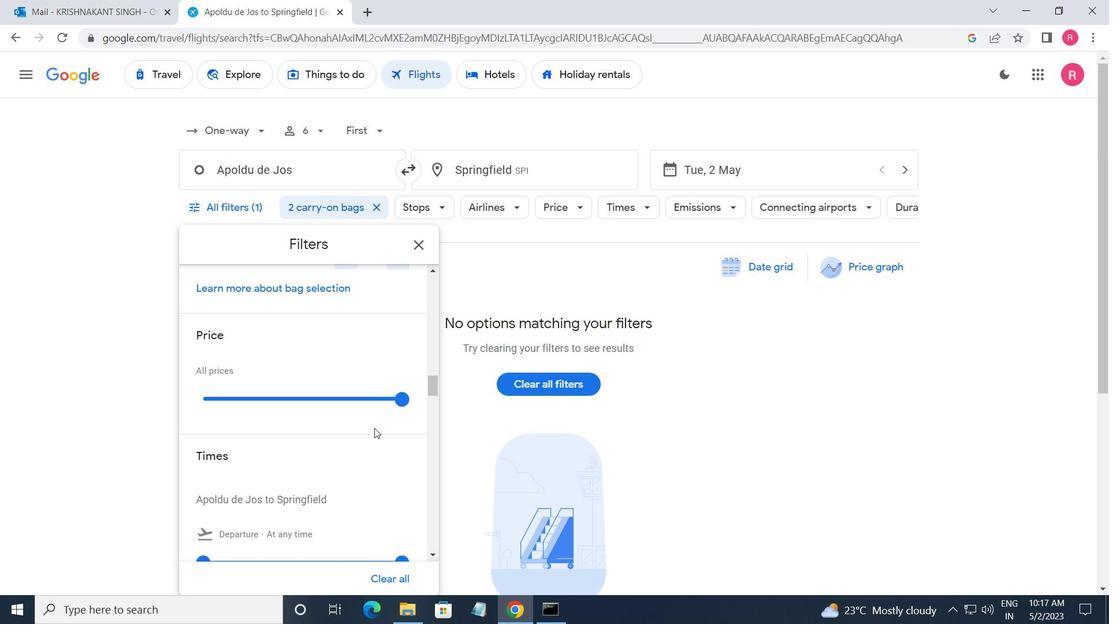 
Action: Mouse scrolled (375, 427) with delta (0, 0)
Screenshot: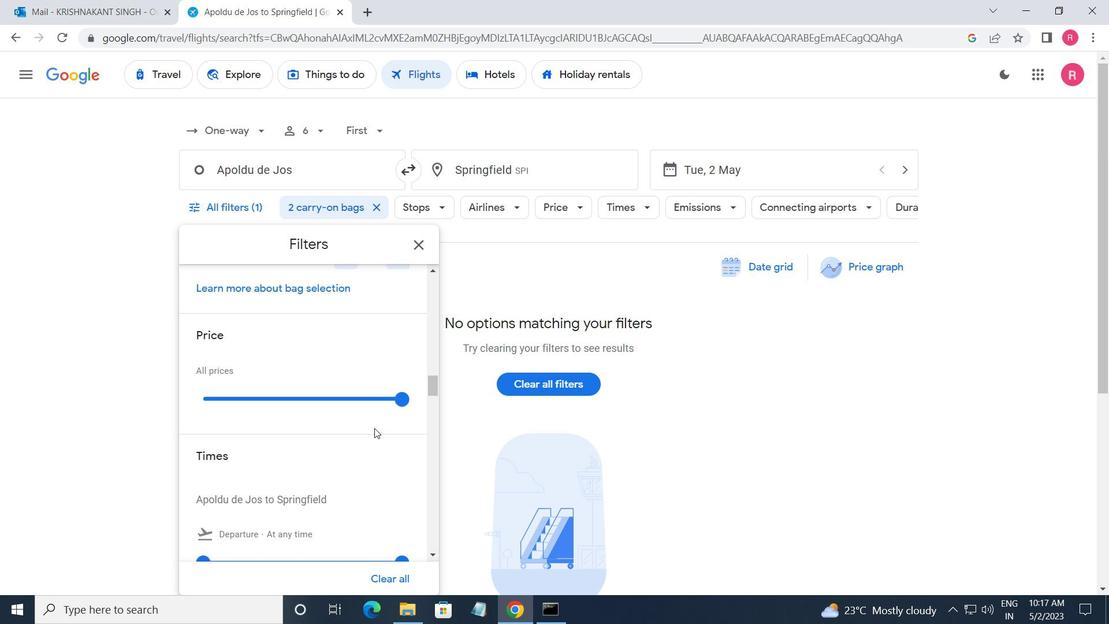 
Action: Mouse moved to (212, 415)
Screenshot: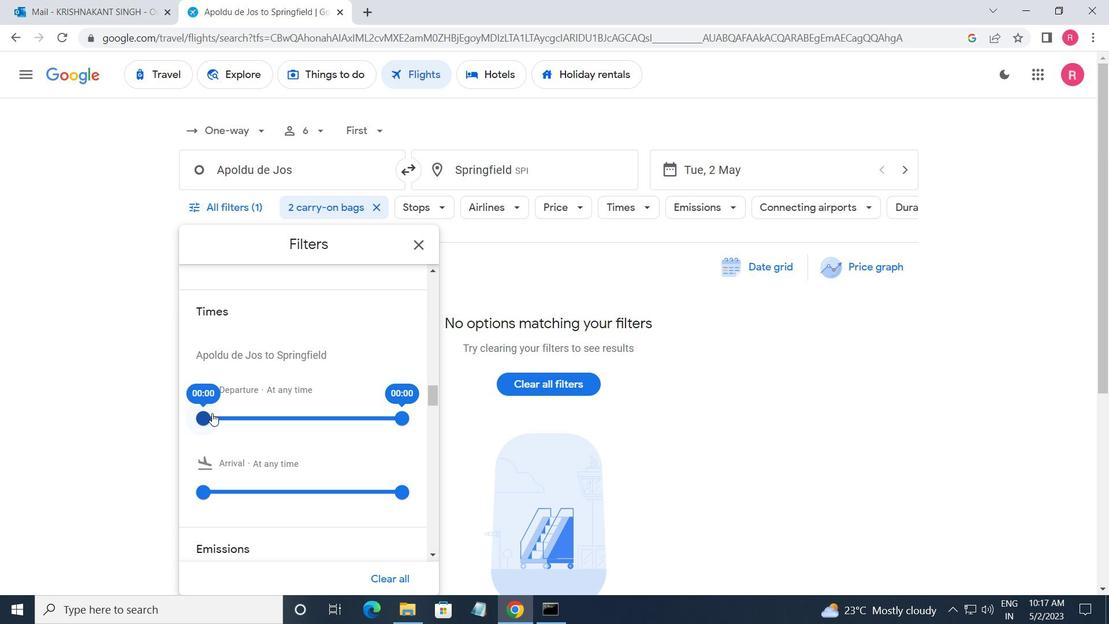 
Action: Mouse pressed left at (212, 415)
Screenshot: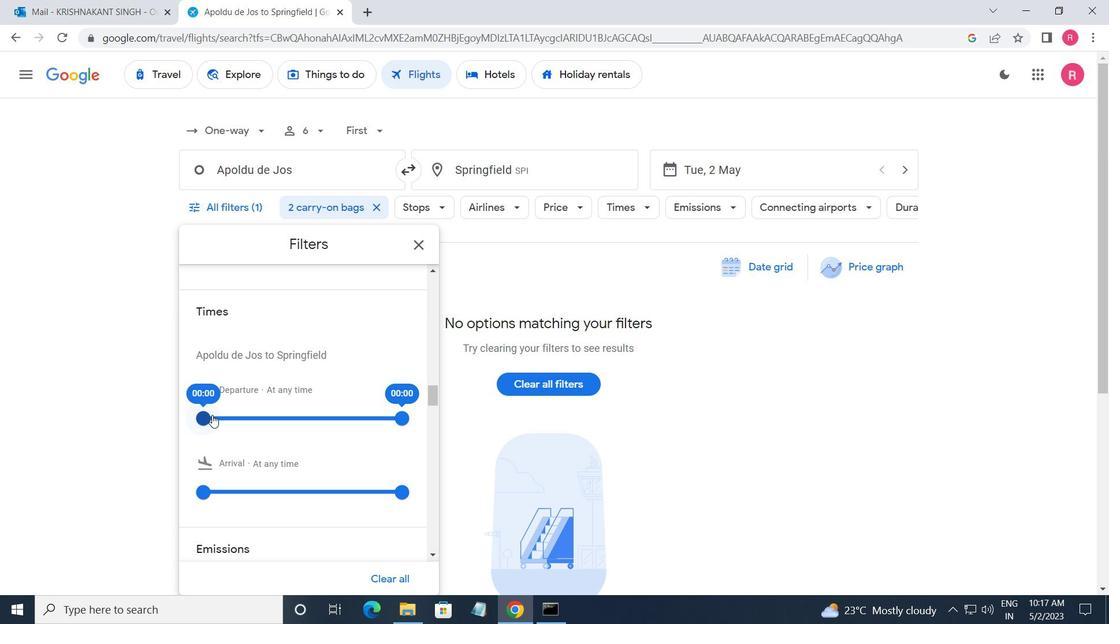 
Action: Mouse moved to (405, 420)
Screenshot: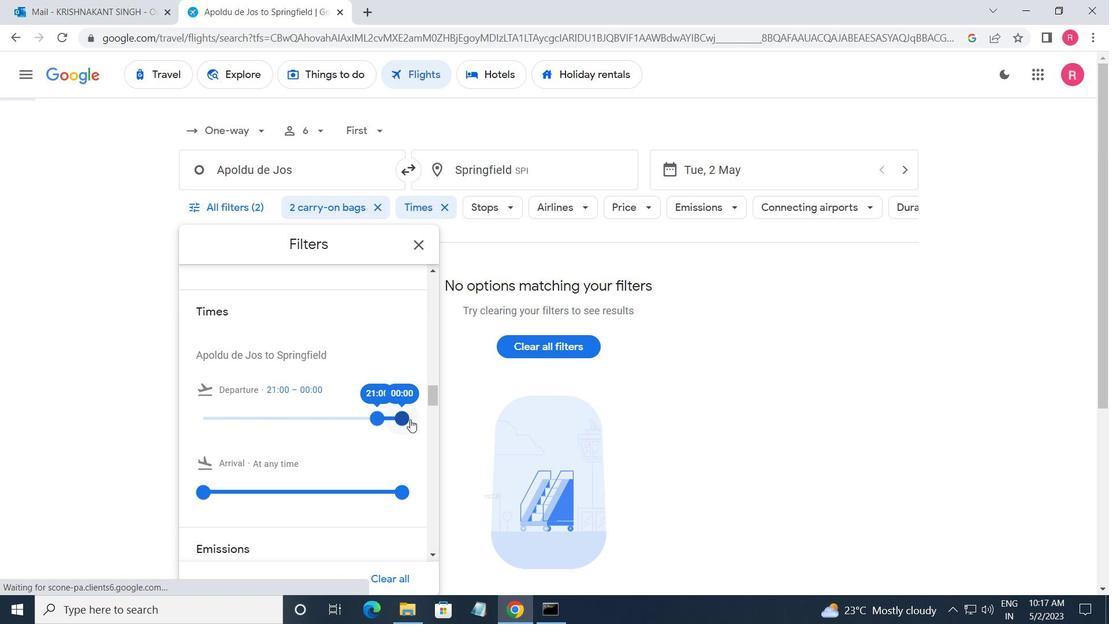 
Action: Mouse pressed left at (405, 420)
Screenshot: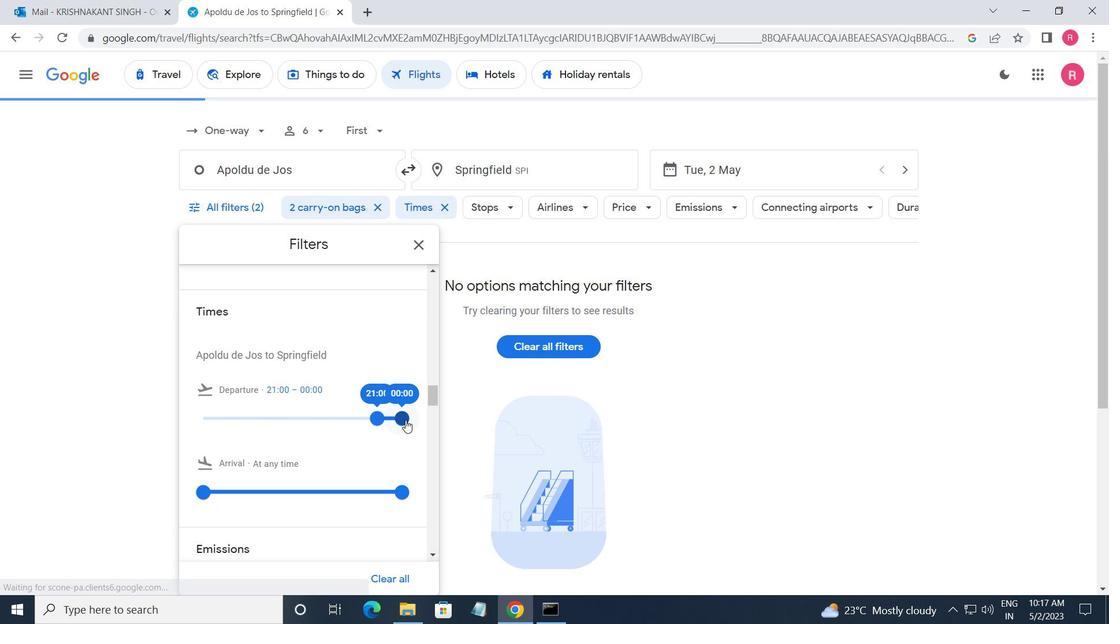 
Action: Mouse moved to (413, 249)
Screenshot: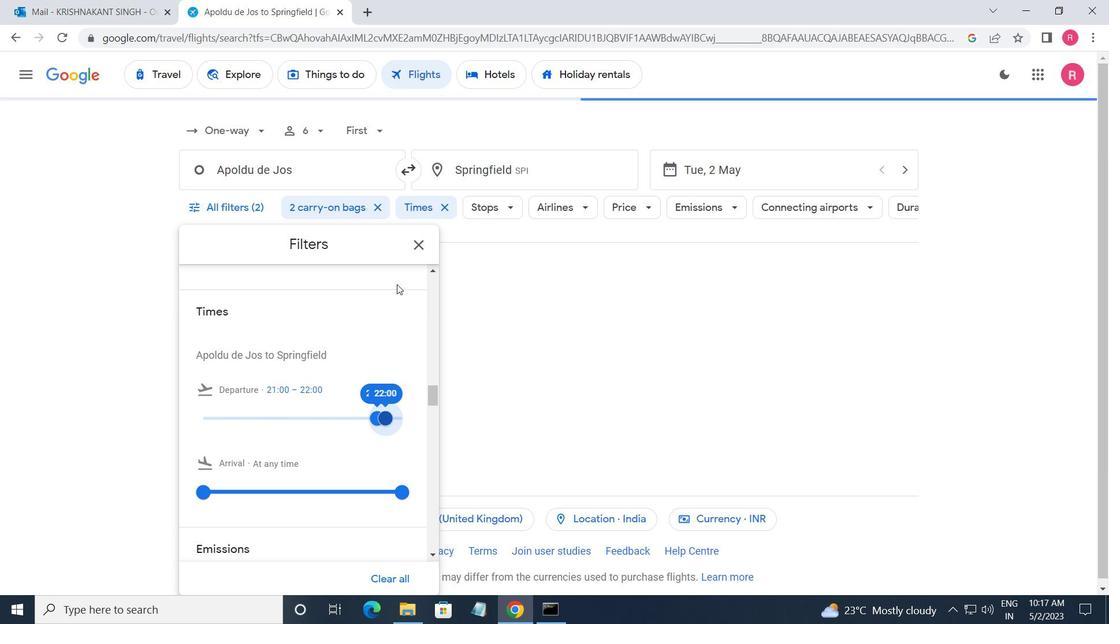 
Action: Mouse pressed left at (413, 249)
Screenshot: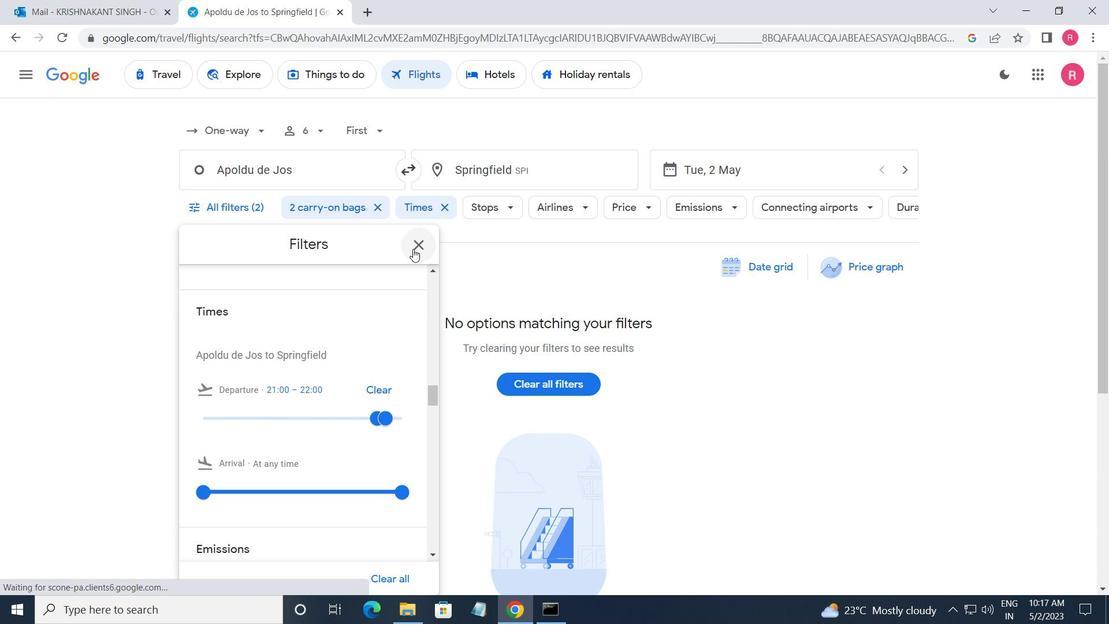 
